 Task: Add an event  with title  Lunch and Learn Session, date '2023/10/19' & Select Event type as  Collective. Add location for the event as  321 Via del Corso, Rome, Italy and add a description: A lunch and learn session is a unique professional development opportunity where employees gather during their lunch break to learn and engage in educational activities. It combines the convenience of a mealtime with valuable learning experiences, creating a relaxed and interactive environment for knowledge sharing and skill enhancement._x000D_
_x000D_
Create an event link  http-lunchandlearnsessioncom & Select the event color as  Violet. , logged in from the account softage.1@softage.netand send the event invitation to softage.2@softage.net and softage.3@softage.net
Action: Mouse moved to (932, 275)
Screenshot: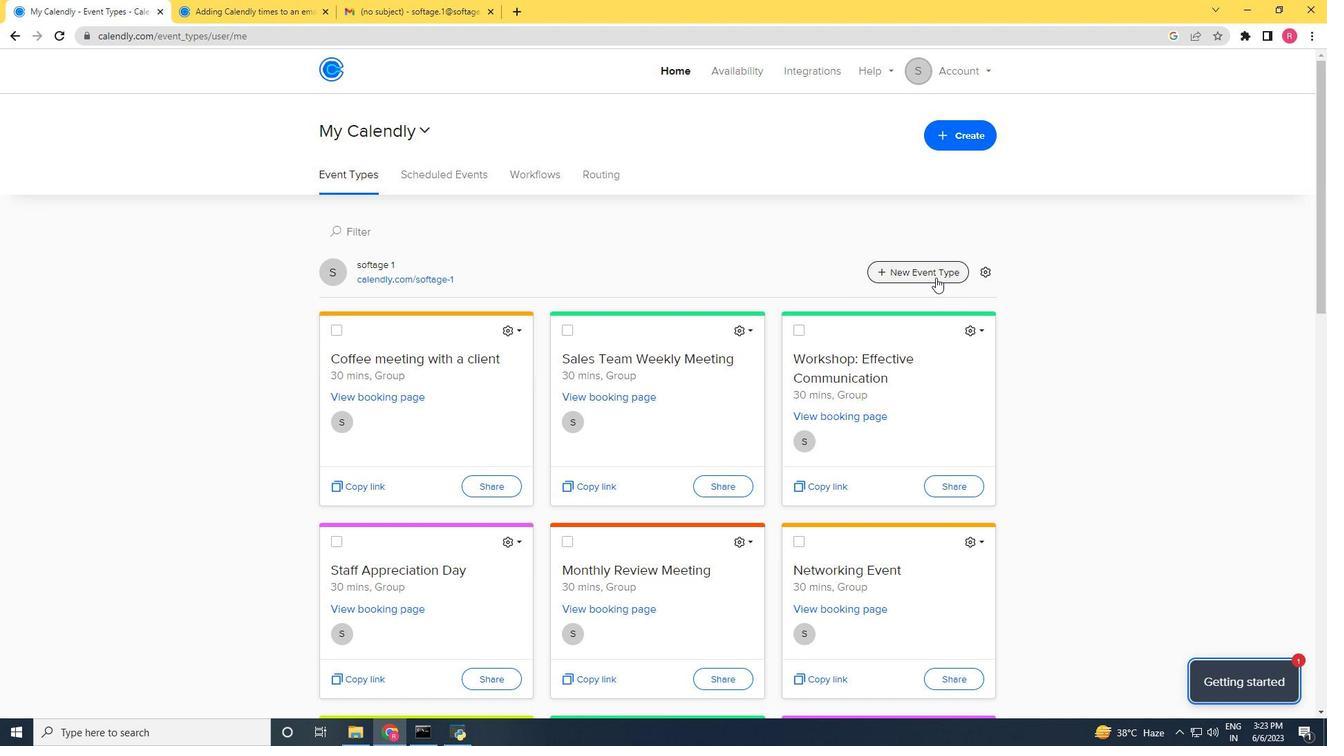 
Action: Mouse pressed left at (932, 275)
Screenshot: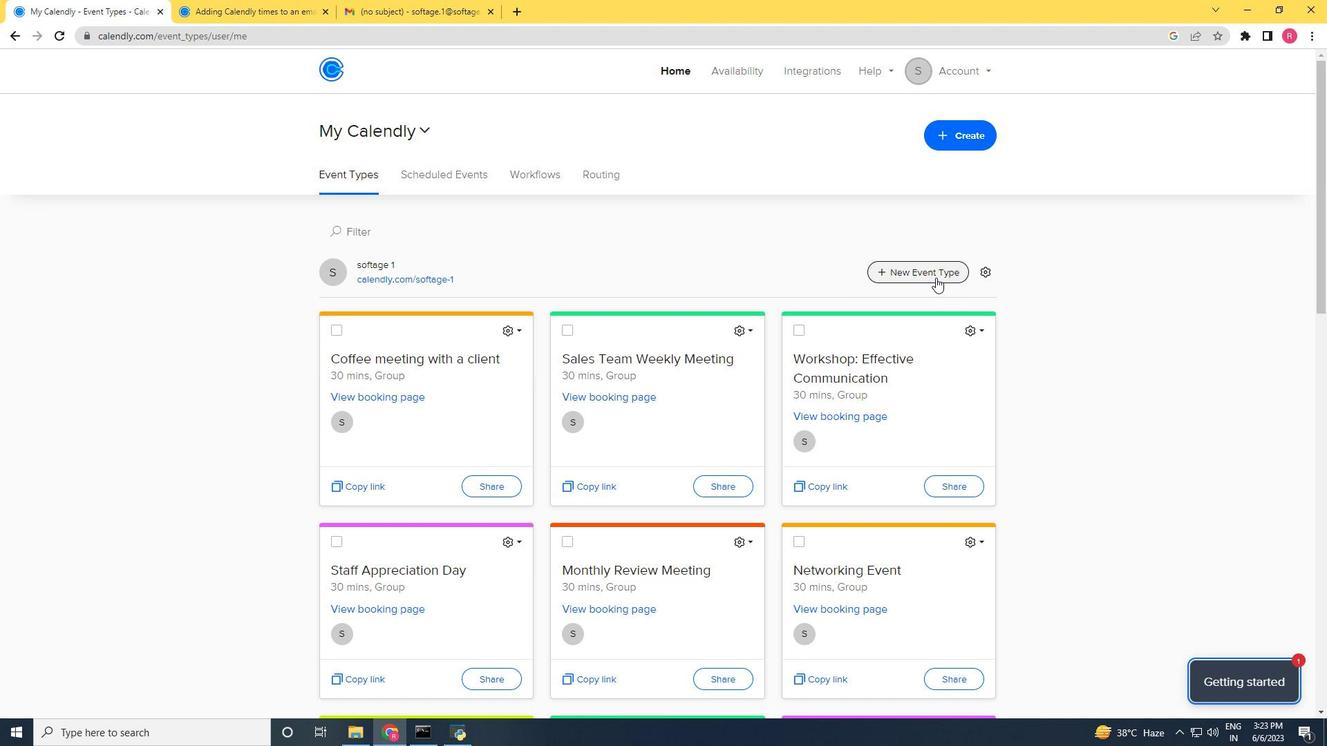 
Action: Mouse moved to (625, 380)
Screenshot: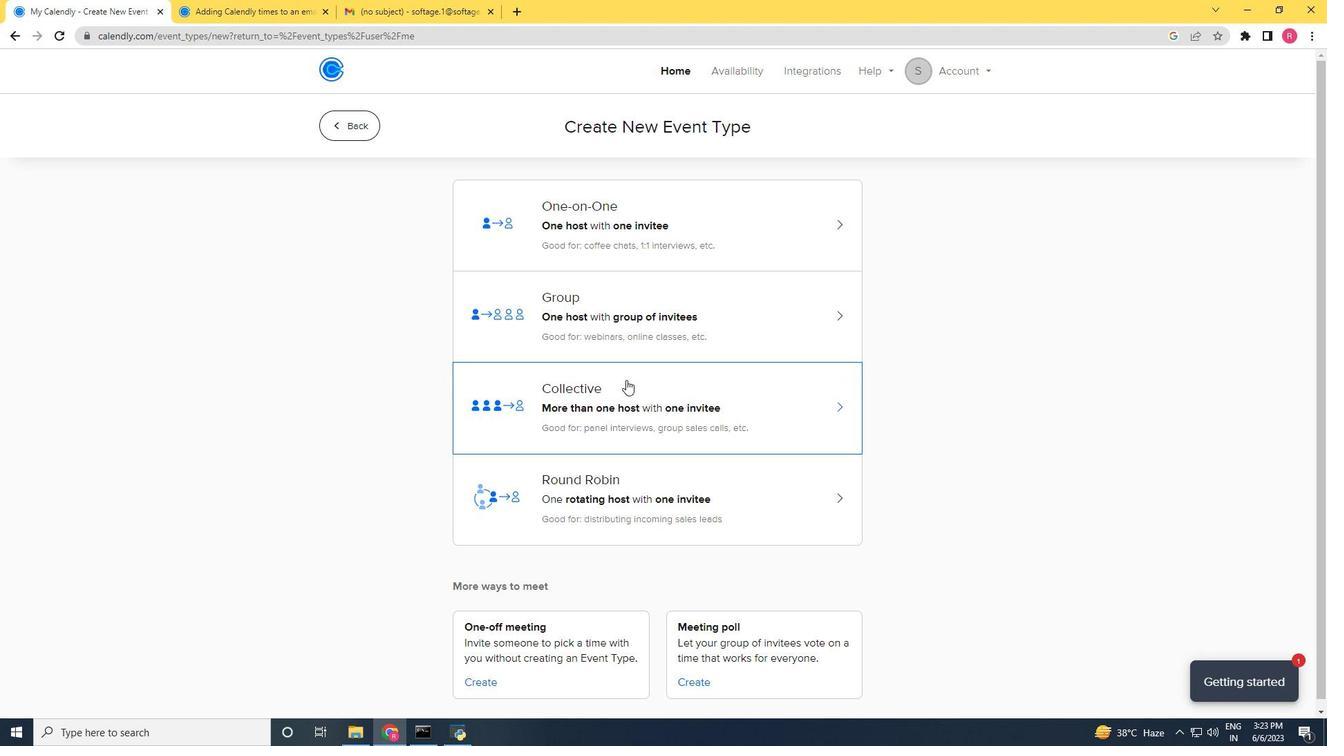 
Action: Mouse pressed left at (625, 380)
Screenshot: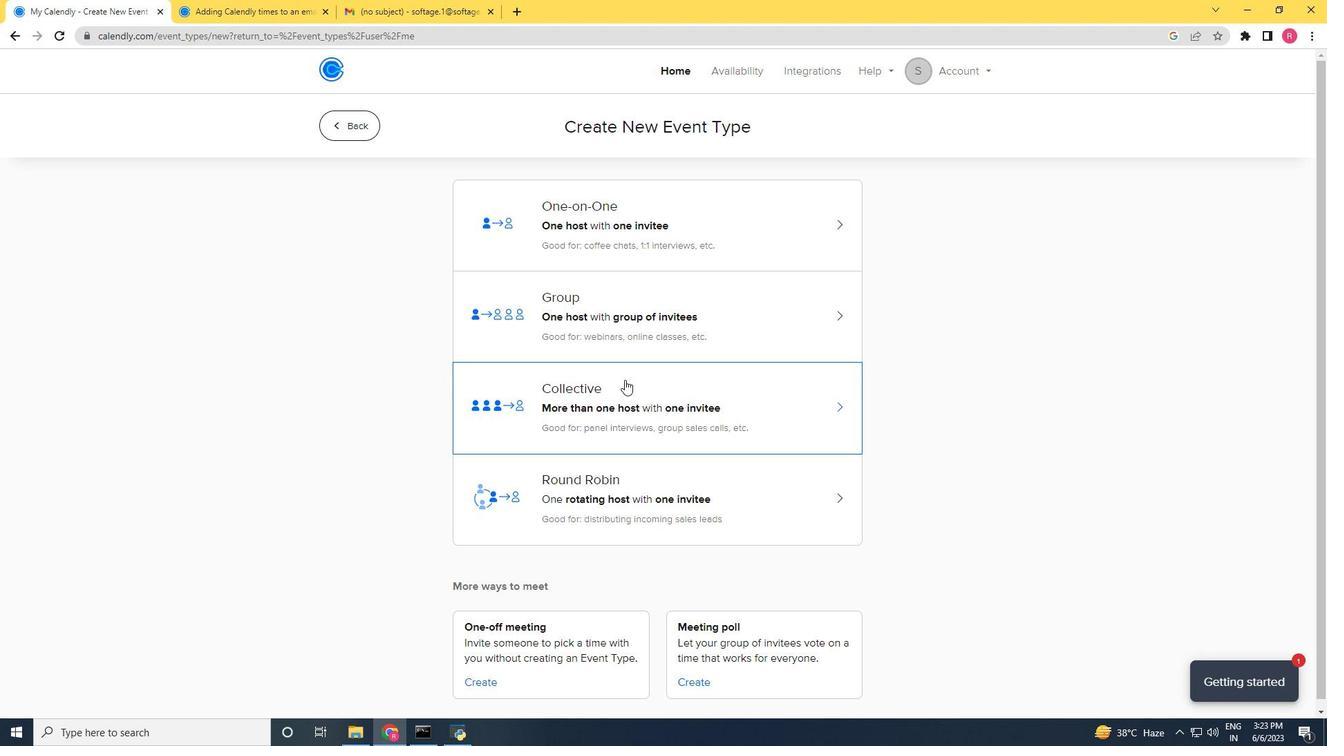 
Action: Mouse moved to (817, 300)
Screenshot: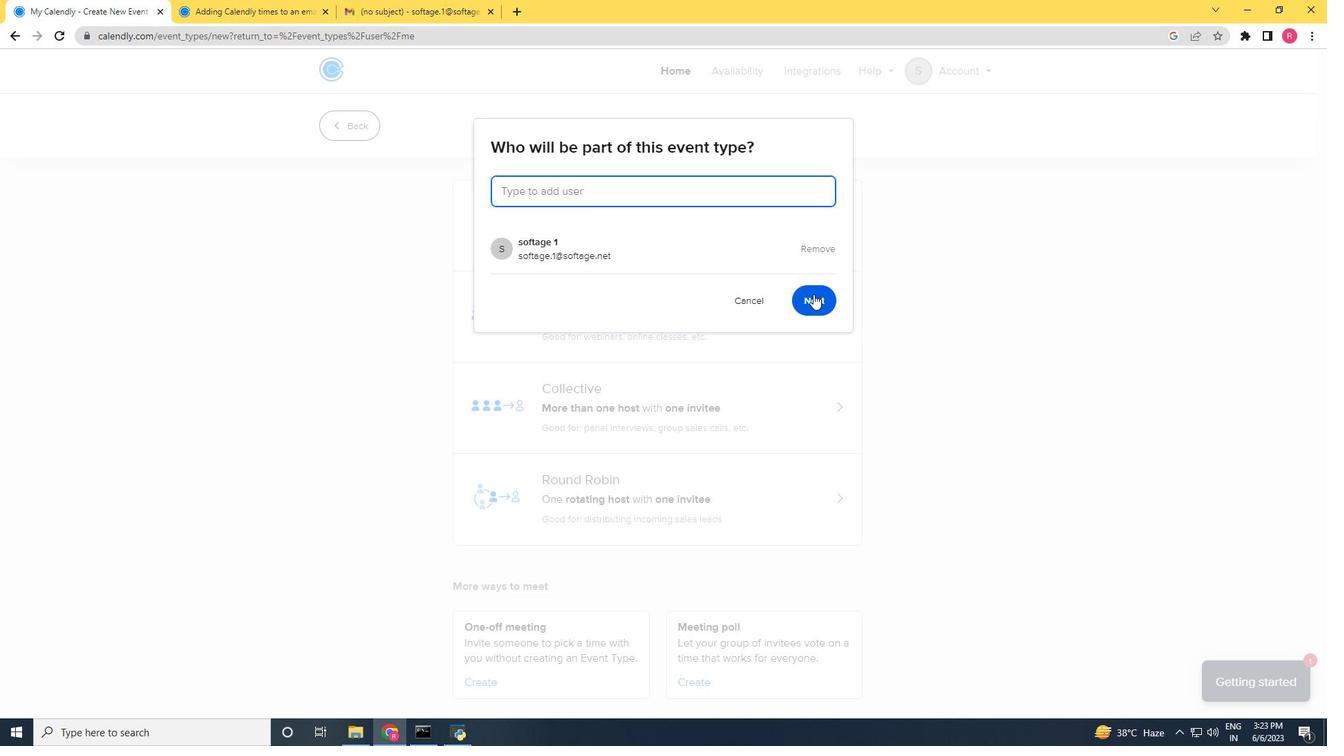 
Action: Mouse pressed left at (814, 295)
Screenshot: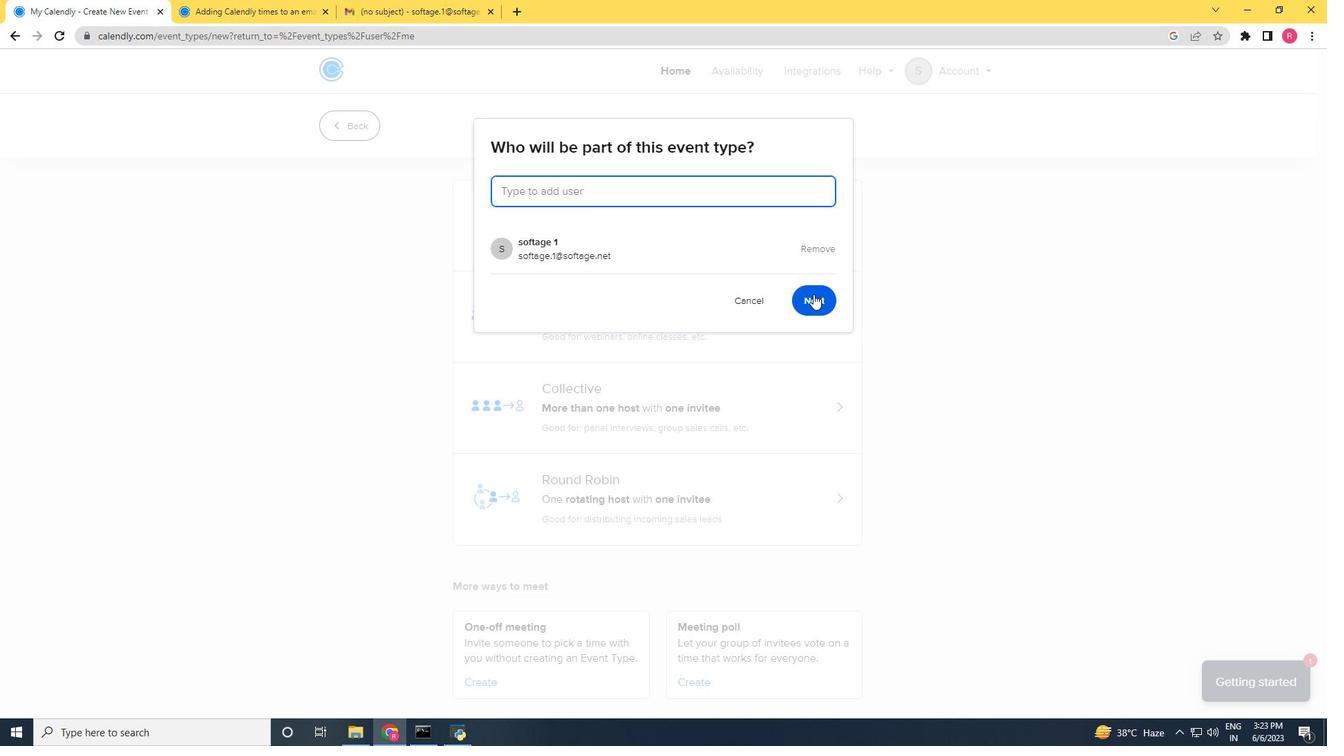 
Action: Mouse moved to (583, 327)
Screenshot: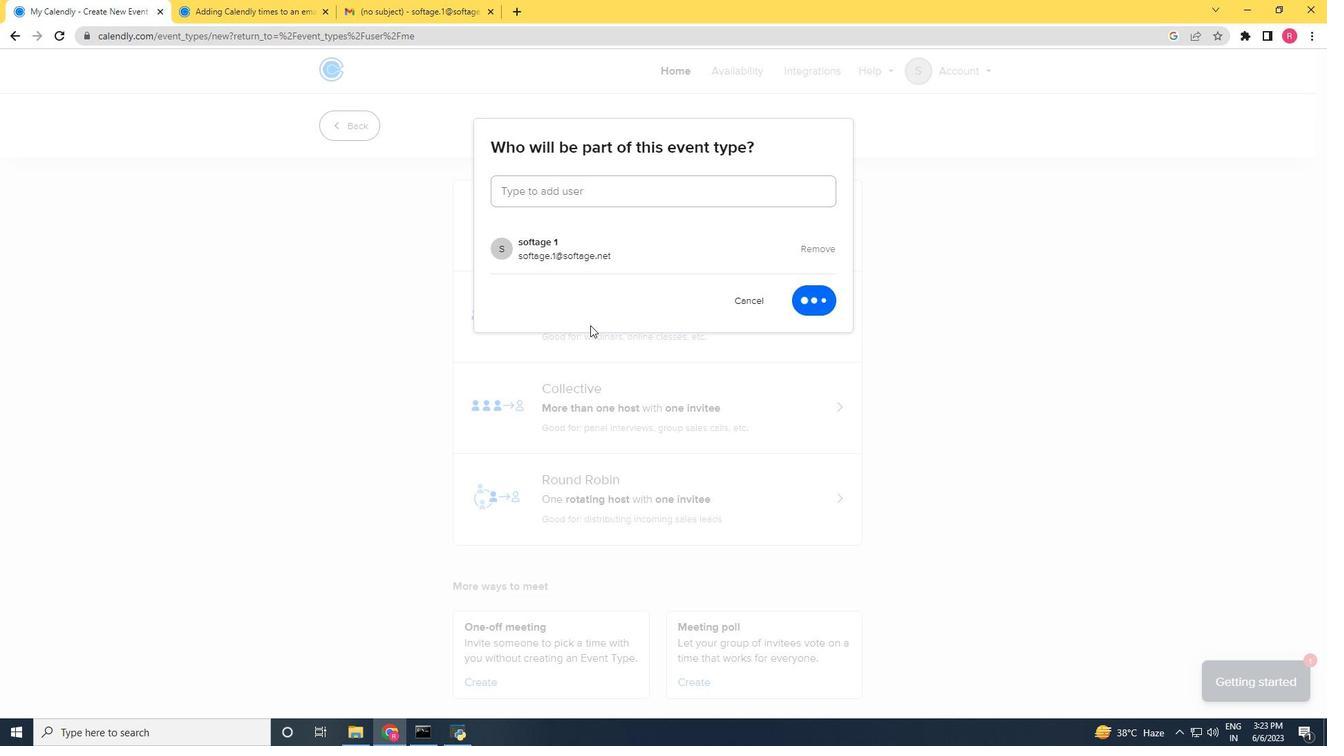 
Action: Mouse pressed left at (583, 327)
Screenshot: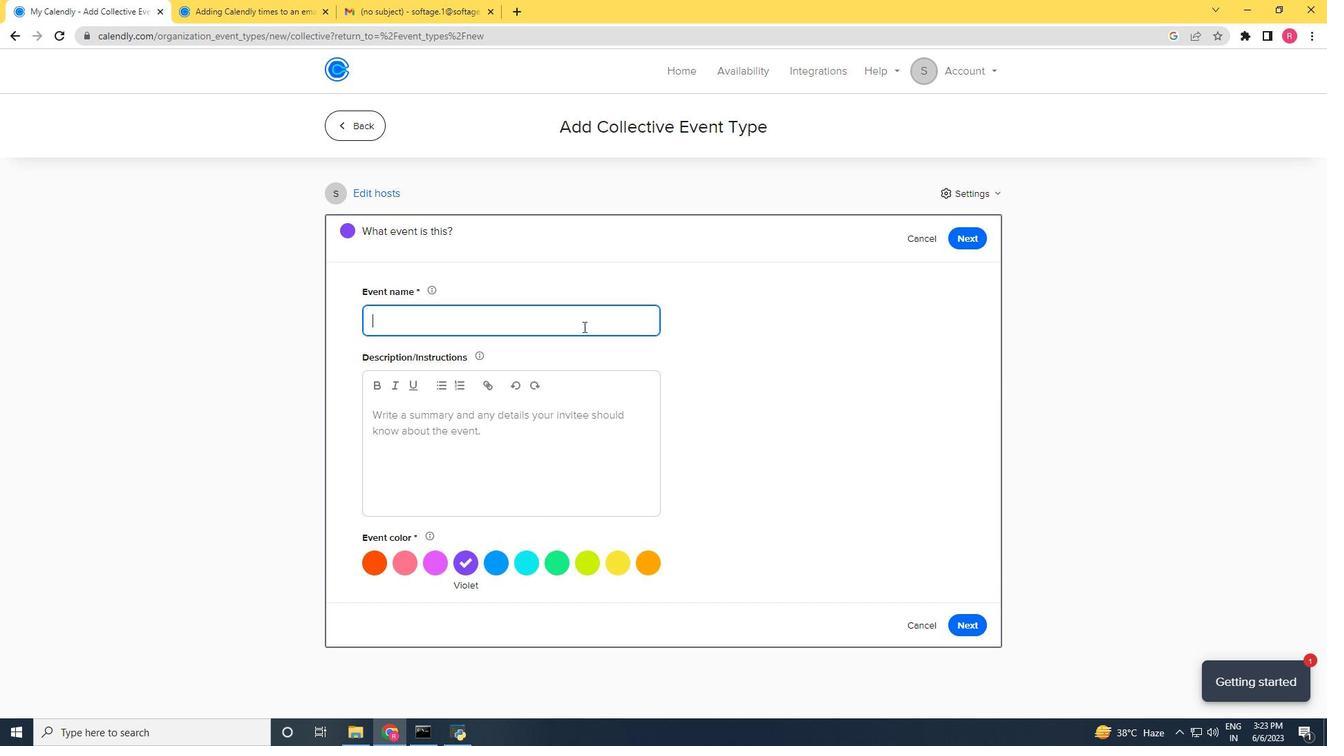 
Action: Key pressed <Key.shift>Lunch<Key.space>and<Key.space><Key.space><Key.shift>K<Key.backspace><Key.shift>Learn<Key.space><Key.shift>Session<Key.space>
Screenshot: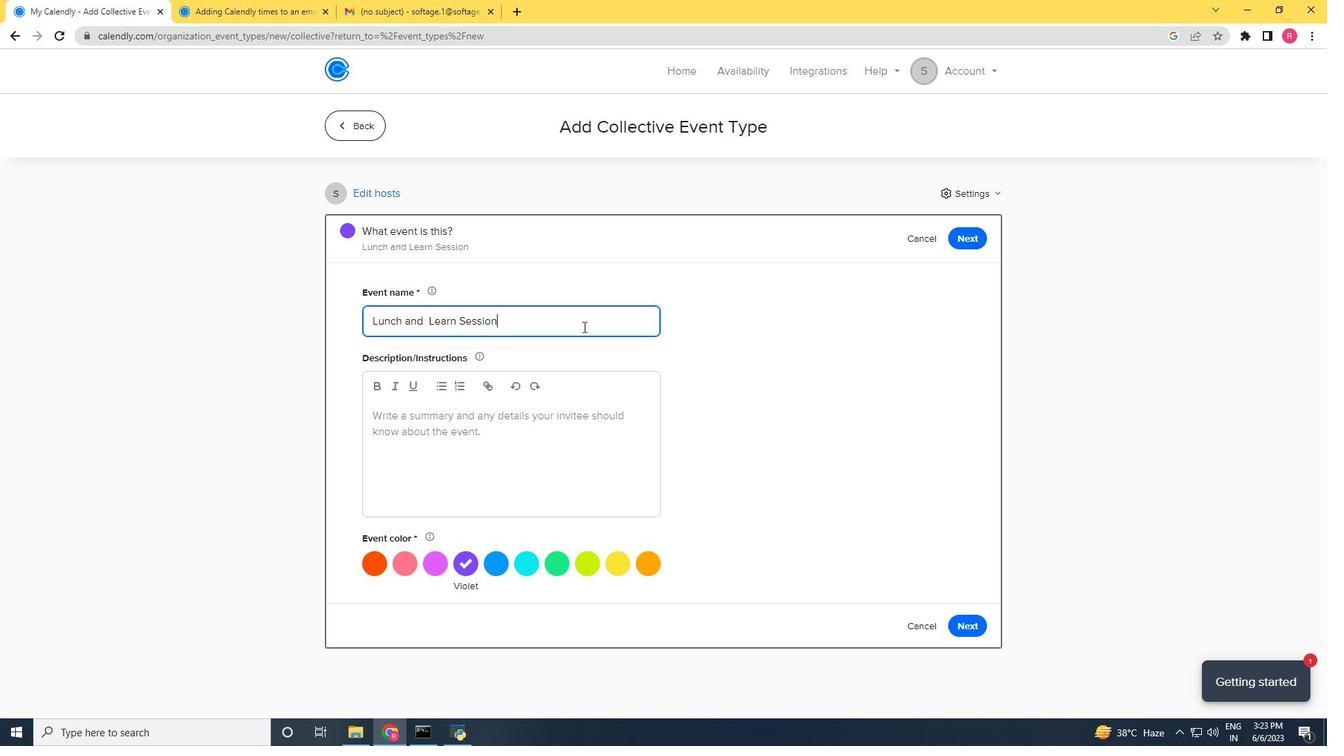 
Action: Mouse moved to (460, 468)
Screenshot: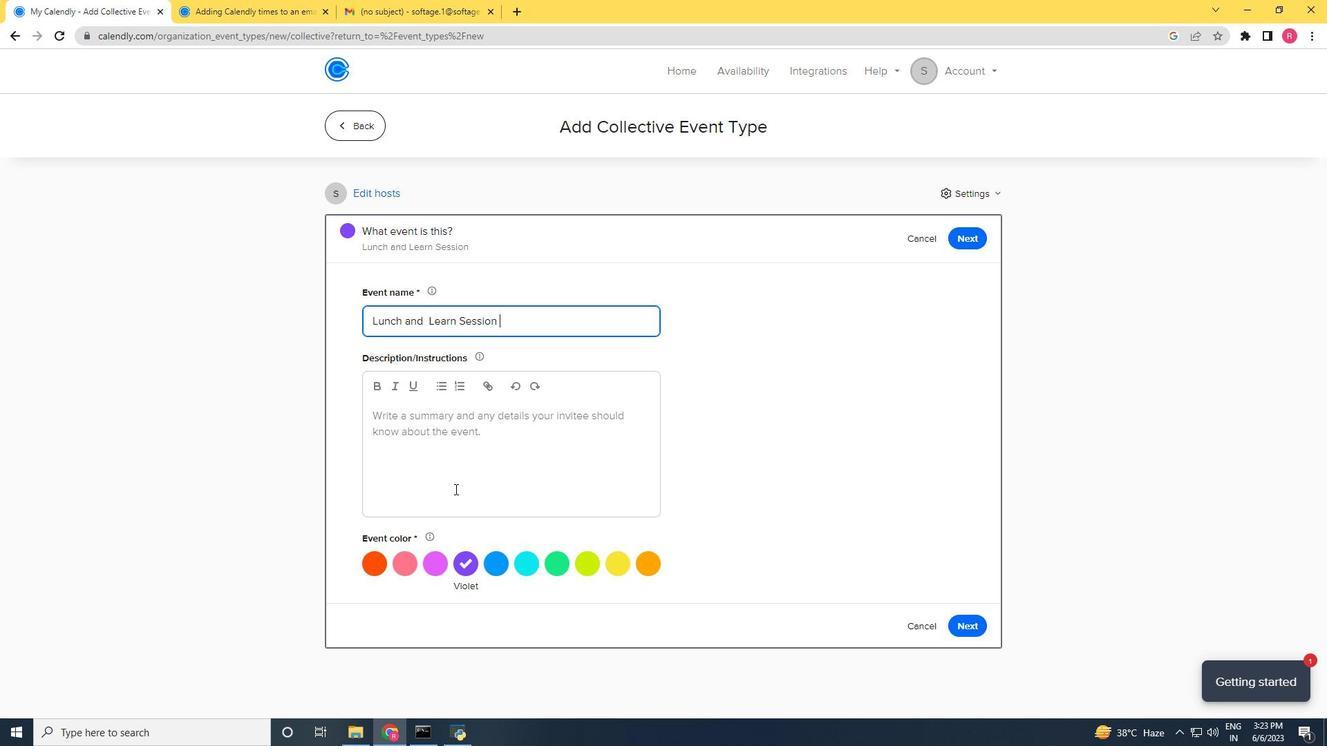 
Action: Mouse pressed left at (460, 468)
Screenshot: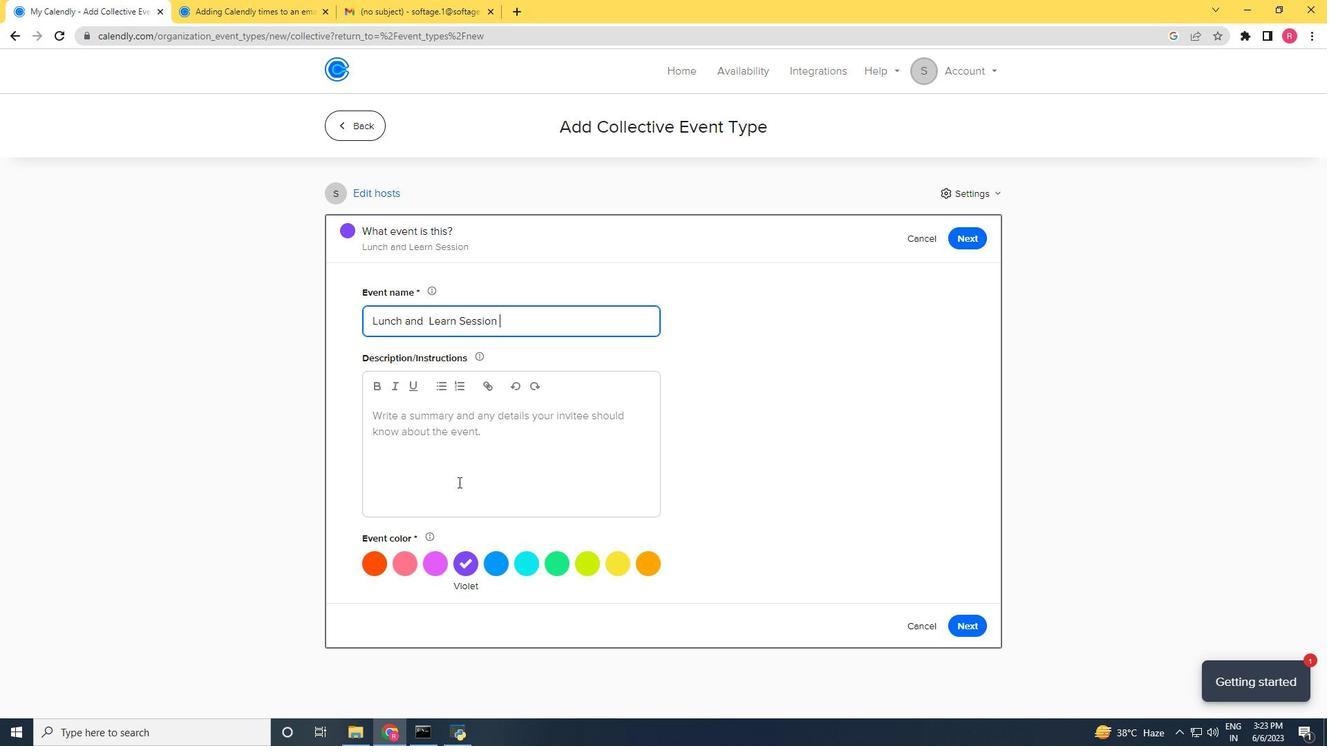 
Action: Mouse moved to (458, 466)
Screenshot: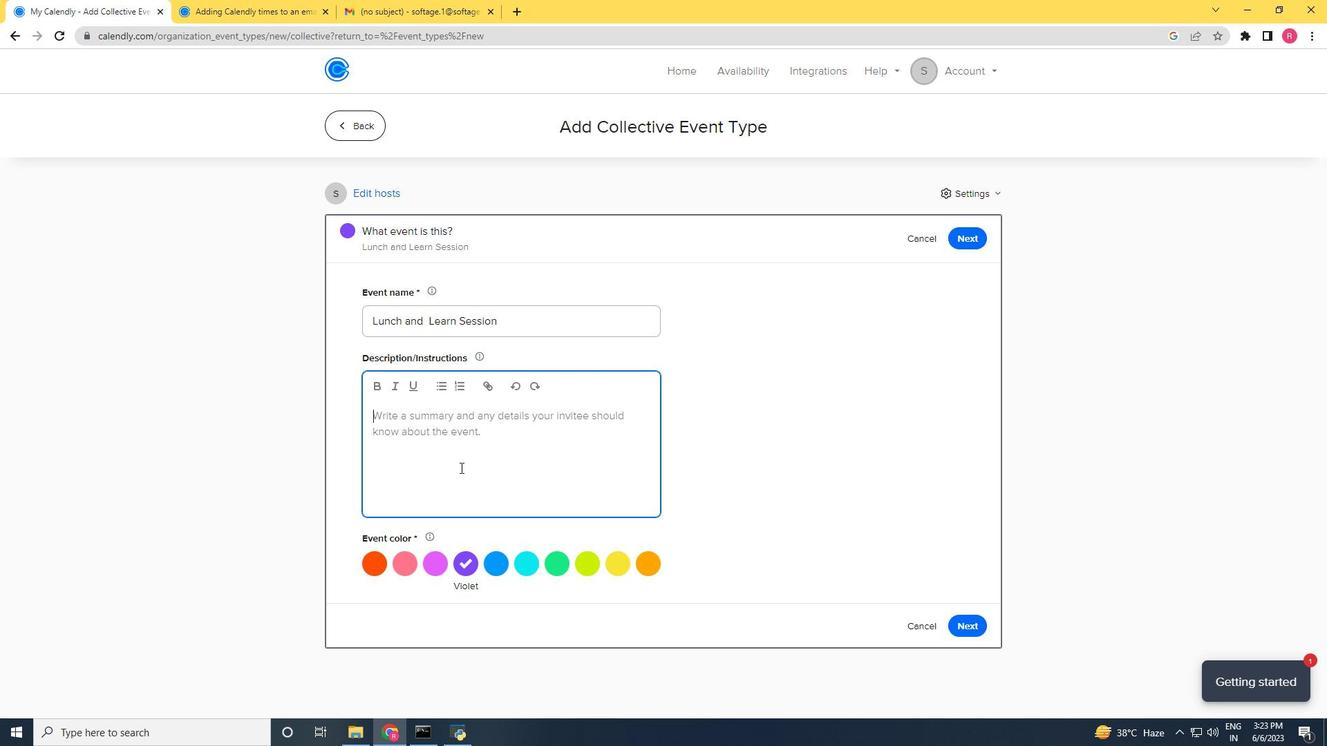 
Action: Key pressed <Key.shift>A<Key.space>li<Key.backspace>
Screenshot: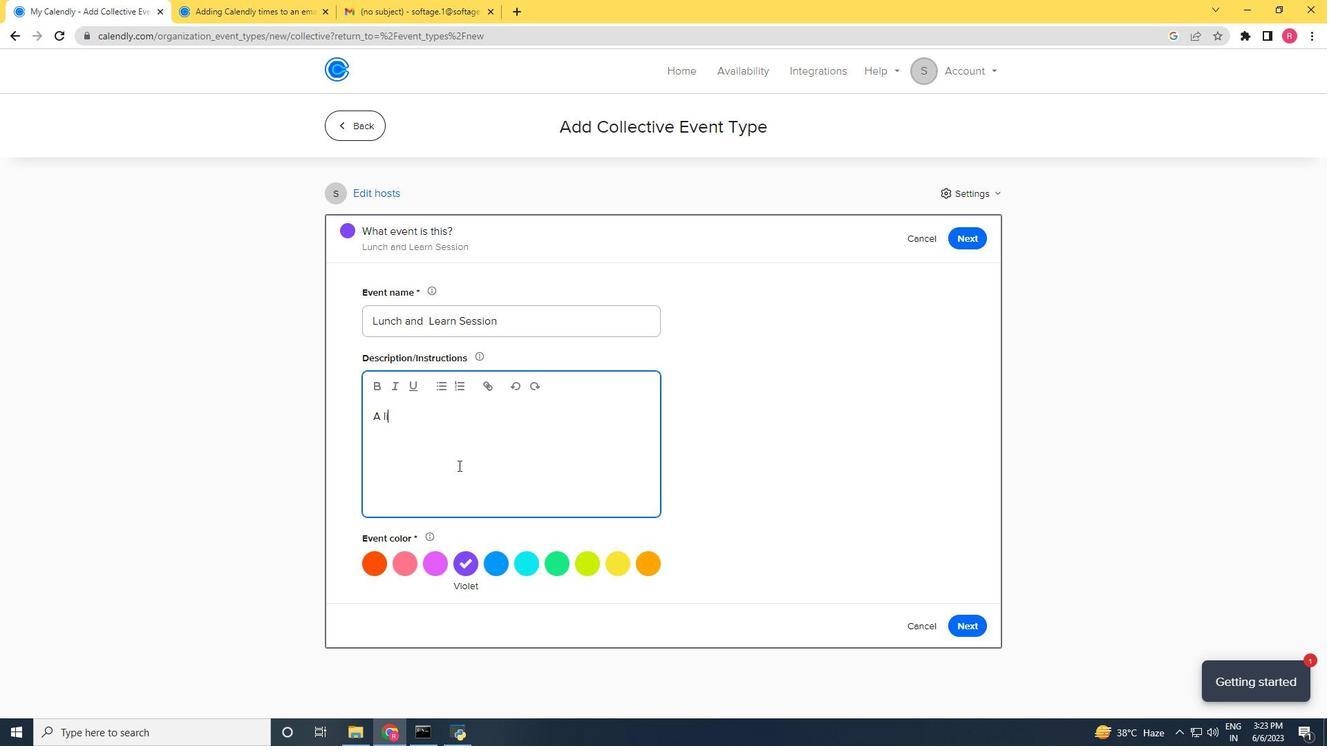 
Action: Mouse moved to (458, 466)
Screenshot: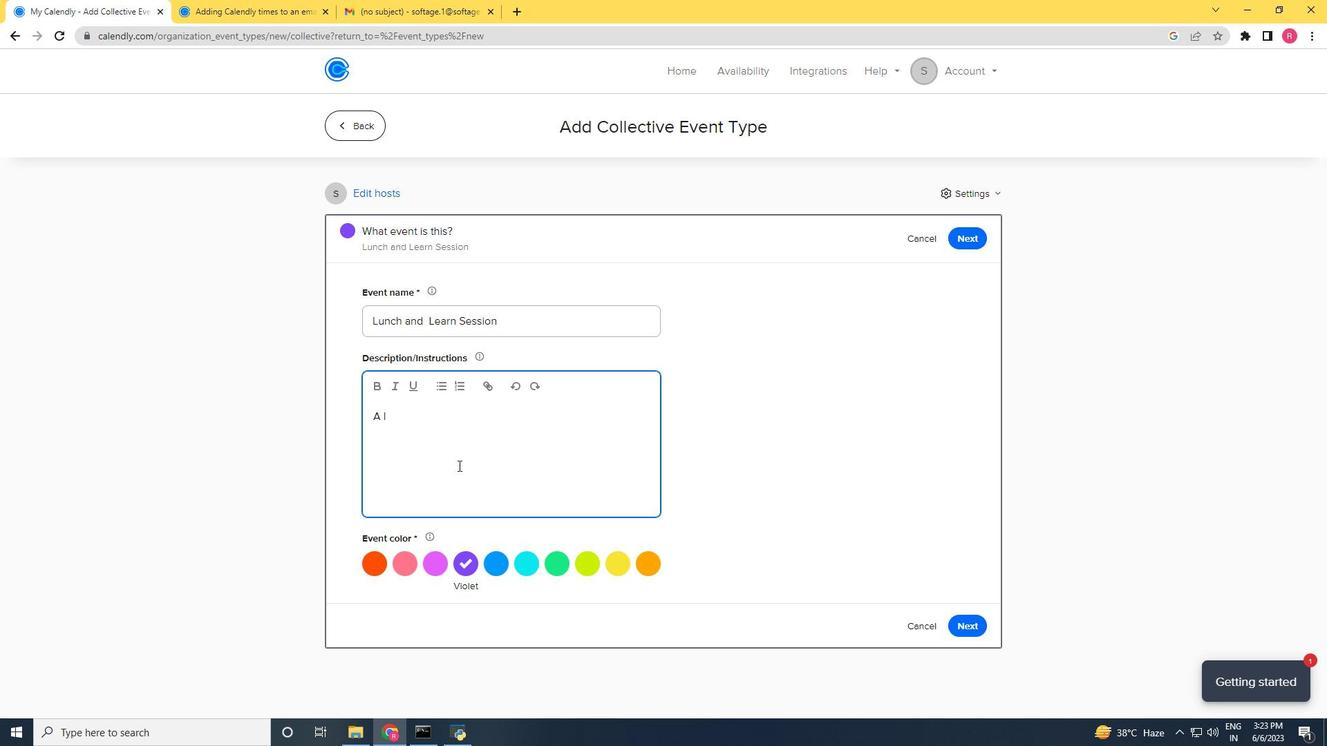 
Action: Key pressed unch<Key.space>and<Key.space>learn<Key.space>sessionn<Key.space><Key.backspace><Key.backspace><Key.space>is<Key.space>a<Key.space>un<Key.backspace>nique<Key.space>professional<Key.space>development<Key.space>opporunity<Key.space>whre<Key.space><Key.backspace><Key.backspace><Key.backspace>ere<Key.space><Key.left><Key.left><Key.left><Key.left><Key.left><Key.left><Key.left><Key.left><Key.left><Key.left><Key.left><Key.left><Key.left><Key.right>t<Key.right><Key.right><Key.right><Key.right><Key.right><Key.right><Key.right><Key.right><Key.right><Key.right><Key.right><Key.right><Key.right>employees<Key.space>gathew<Key.backspace>r<Key.space>during<Key.space>their<Key.space>lunch<Key.space>break<Key.space>to<Key.space>lear<Key.space><Key.space><Key.backspace><Key.backspace>n<Key.space>and<Key.space>engage<Key.space>o<Key.backspace>in<Key.space>educational<Key.space>activities.<Key.space><Key.shift>It<Key.space>combines<Key.space>the<Key.space>experiences,<Key.space>creating<Key.space>a<Key.space>relaxed<Key.space>and<Key.space>interactive<Key.space>environments<Key.space>for<Key.space>knowledge<Key.space><Key.space>shareimg<Key.space><Key.backspace><Key.backspace><Key.backspace>m<Key.backspace>ng<Key.space><Key.backspace><Key.backspace><Key.backspace>ng<Key.space><Key.backspace><Key.backspace><Key.backspace><Key.backspace><Key.backspace><Key.backspace>ring<Key.space>and<Key.space>skill<Key.space>enhancement.
Screenshot: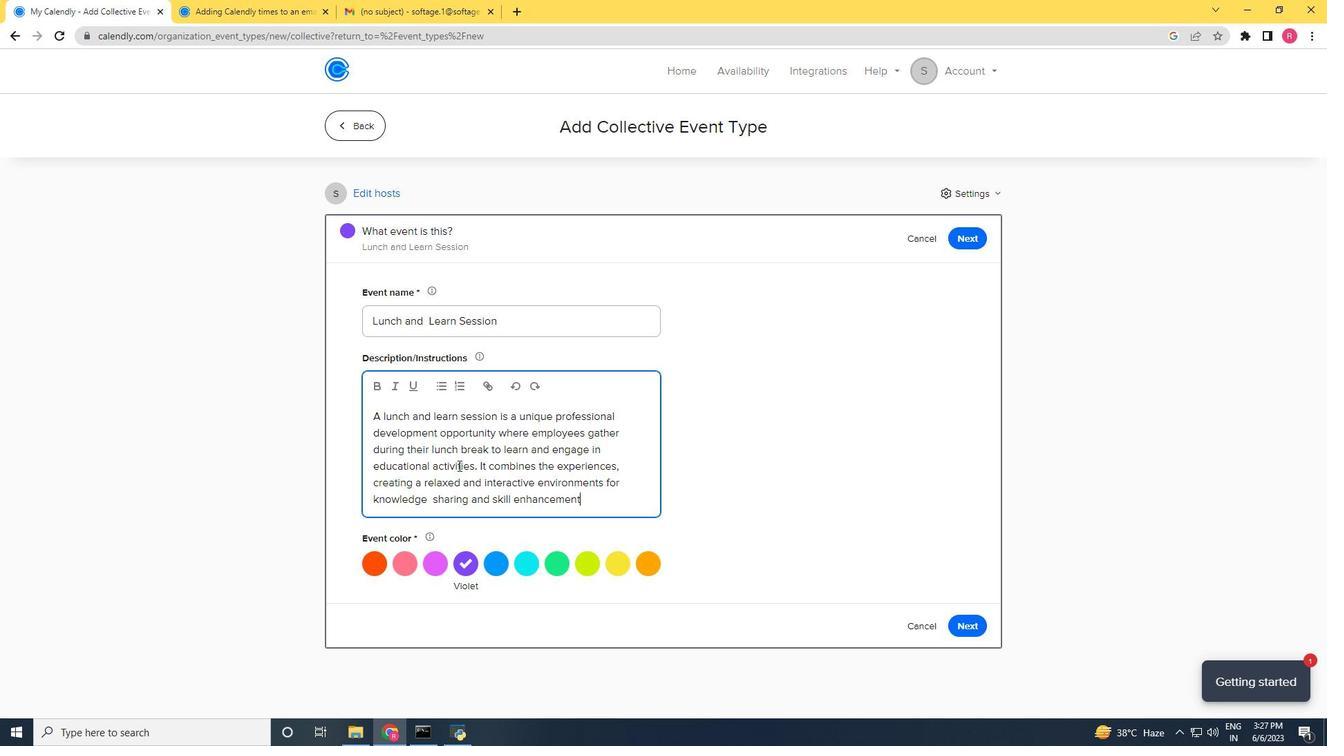 
Action: Mouse moved to (466, 564)
Screenshot: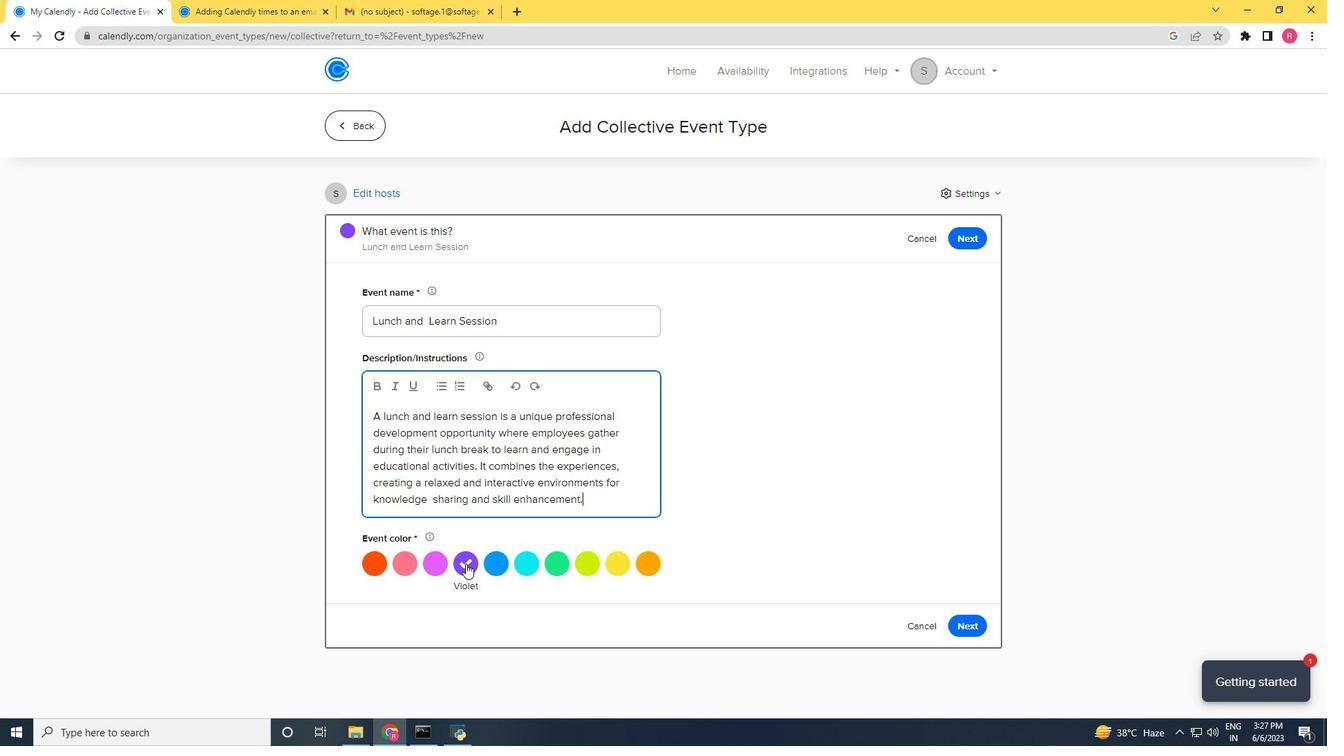 
Action: Mouse pressed left at (466, 564)
Screenshot: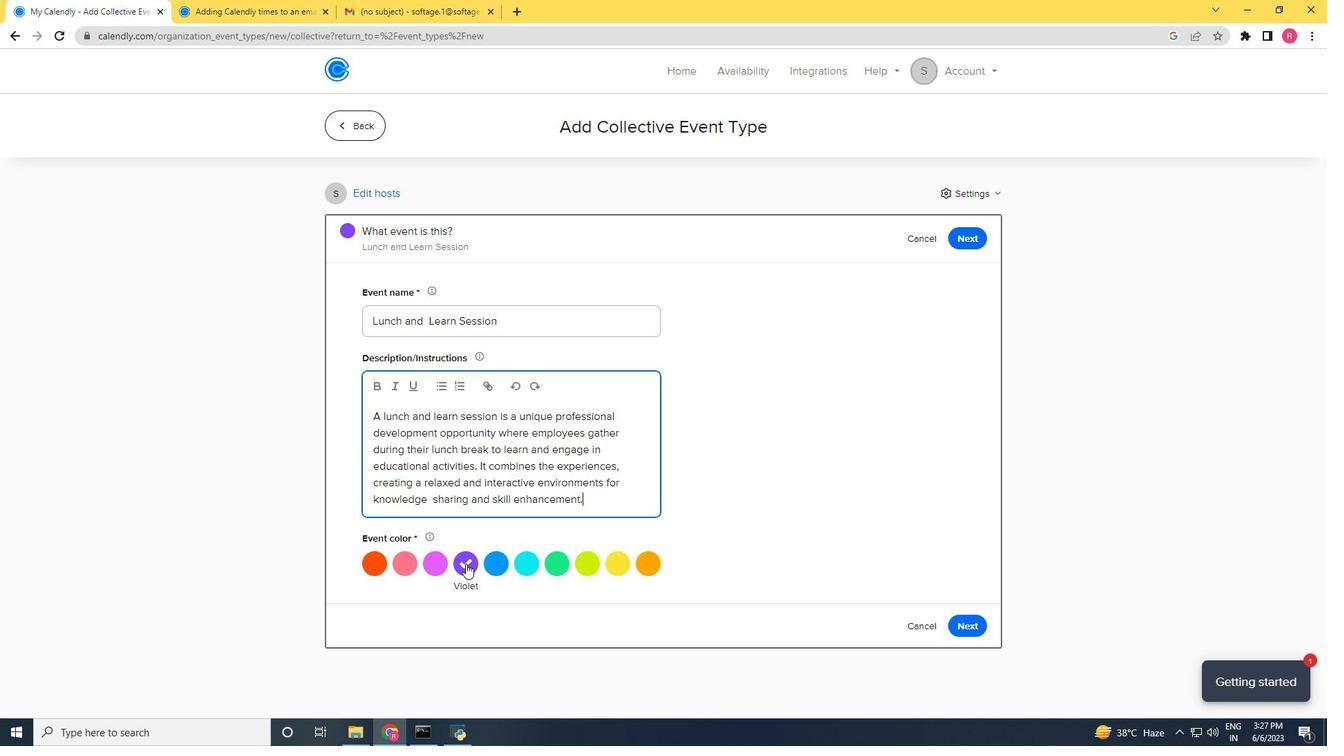
Action: Mouse moved to (967, 629)
Screenshot: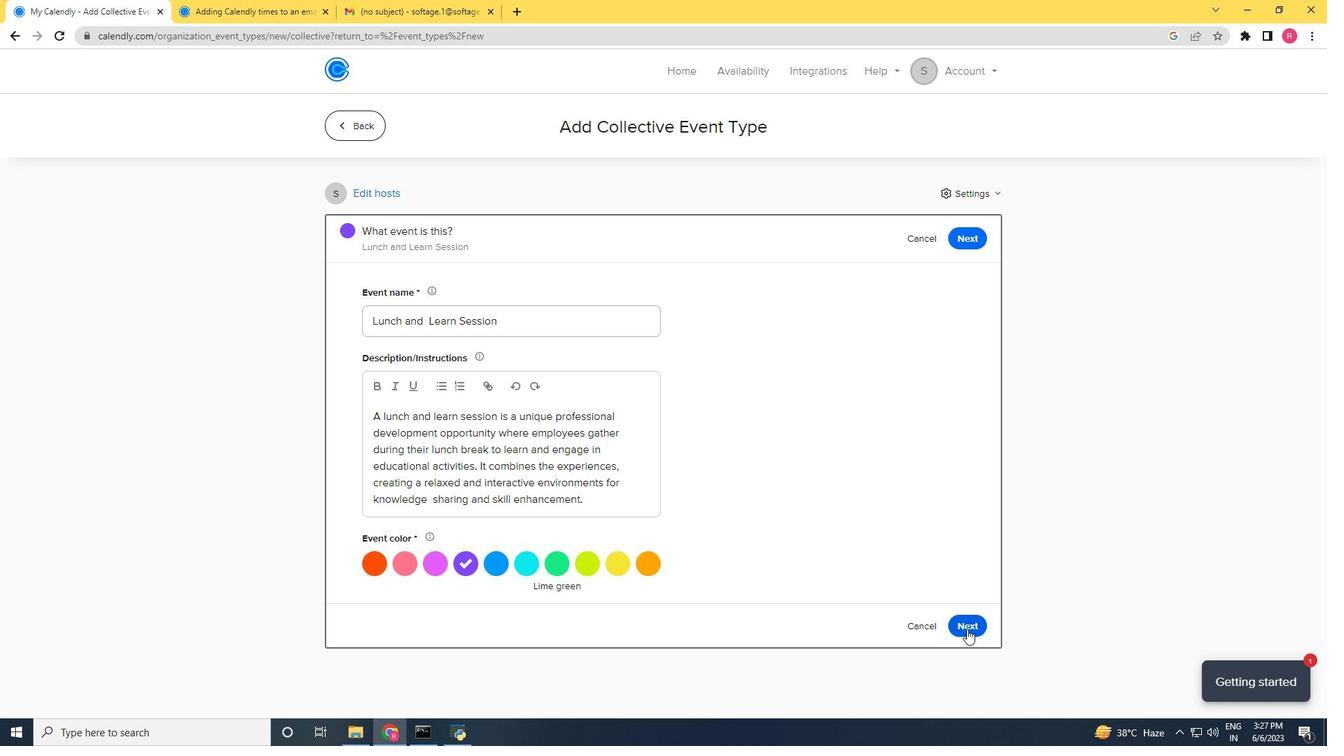 
Action: Mouse pressed left at (967, 629)
Screenshot: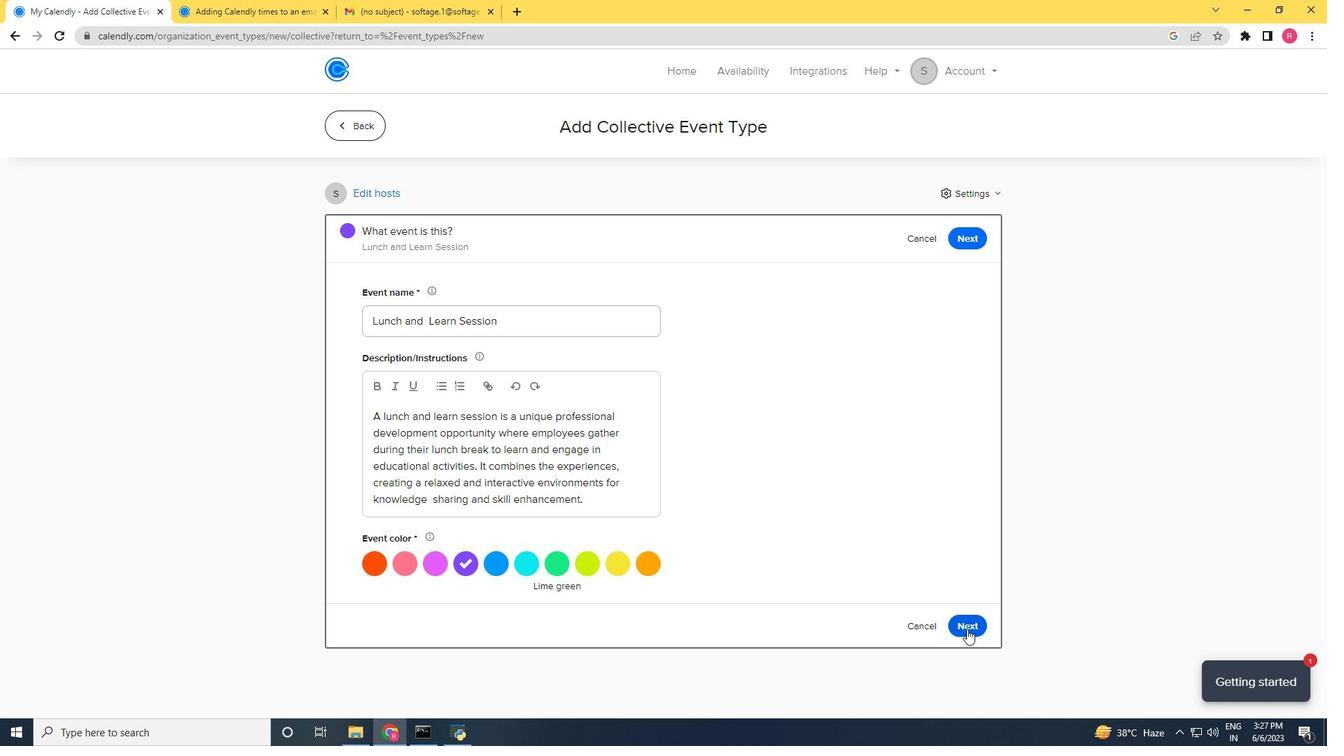
Action: Mouse moved to (961, 571)
Screenshot: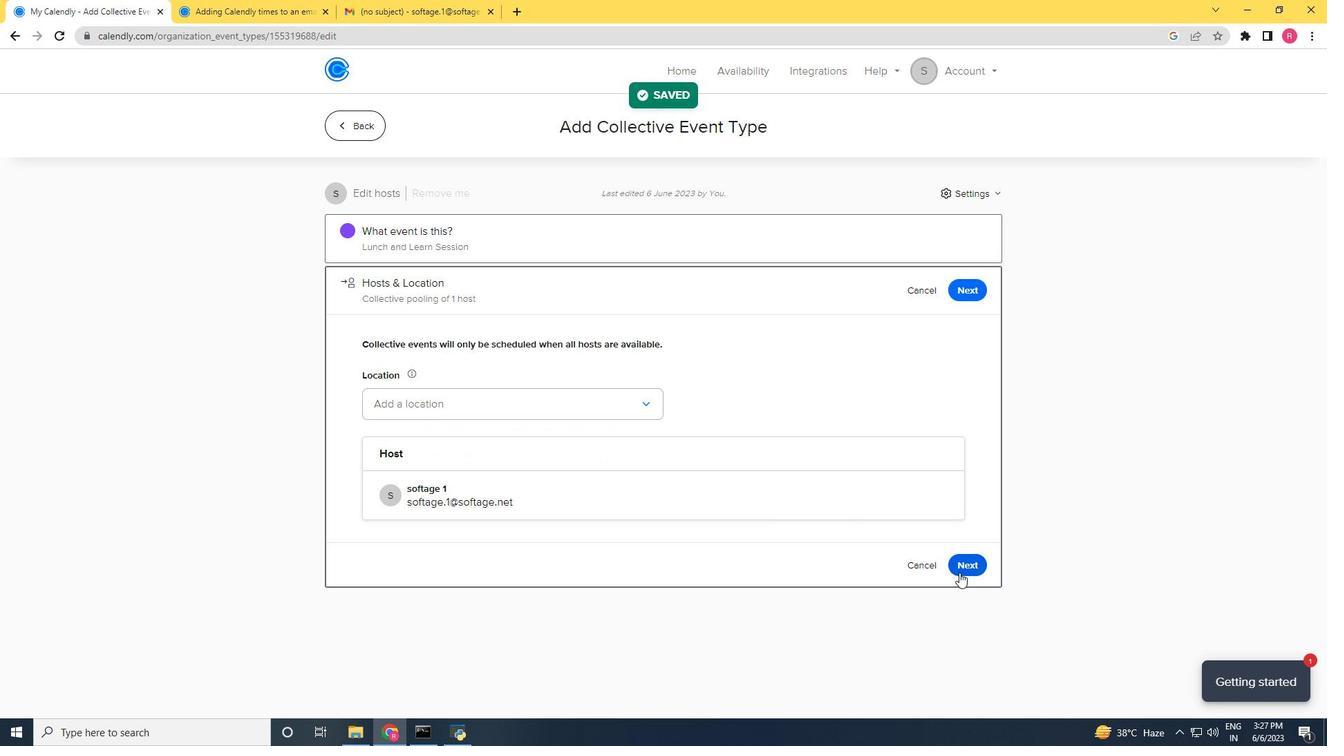 
Action: Mouse pressed left at (961, 571)
Screenshot: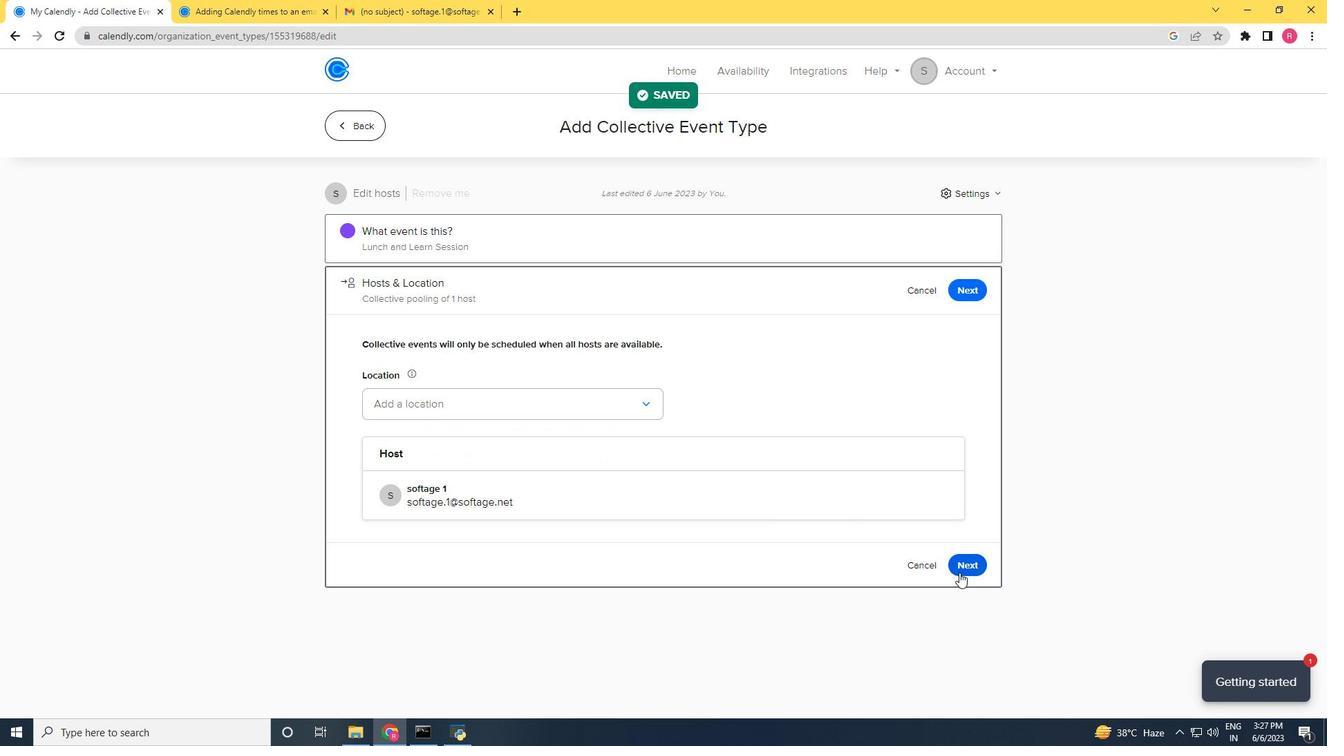 
Action: Mouse moved to (362, 493)
Screenshot: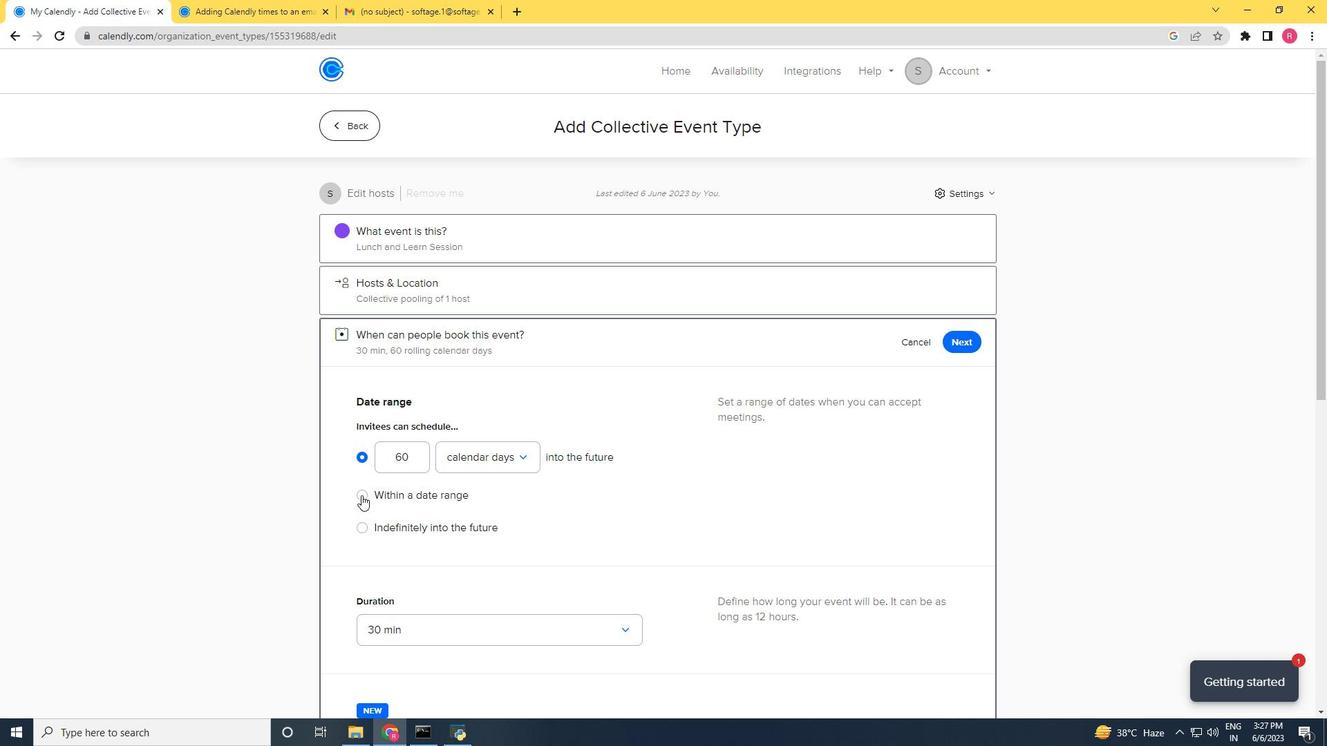 
Action: Mouse pressed left at (362, 493)
Screenshot: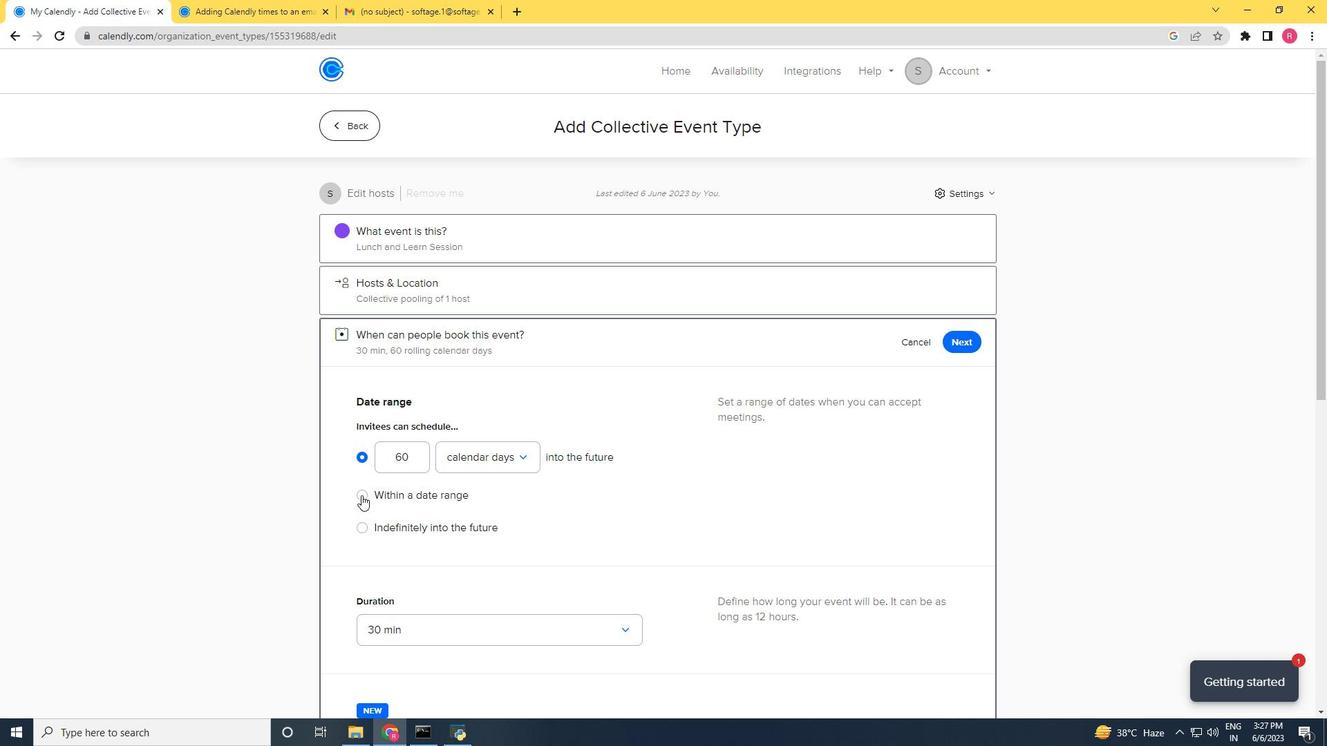 
Action: Mouse moved to (527, 497)
Screenshot: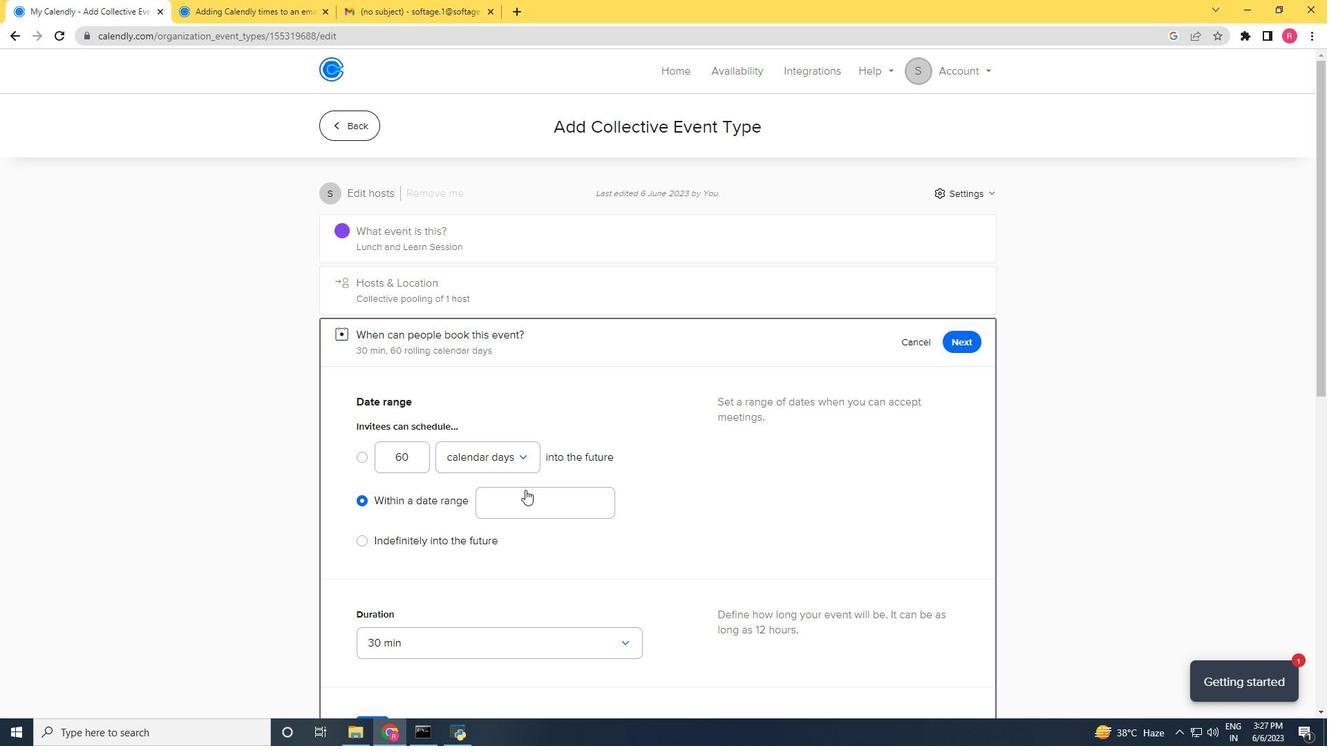 
Action: Mouse pressed left at (527, 497)
Screenshot: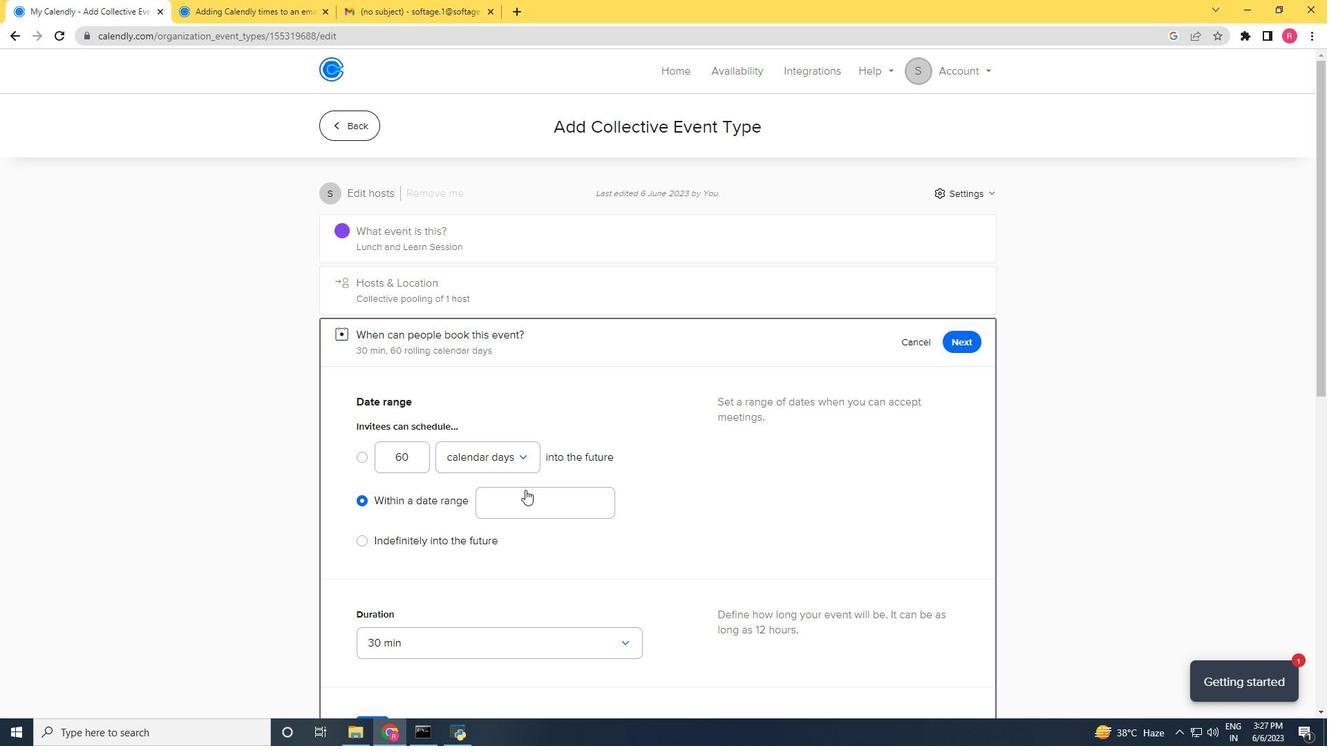 
Action: Mouse moved to (591, 255)
Screenshot: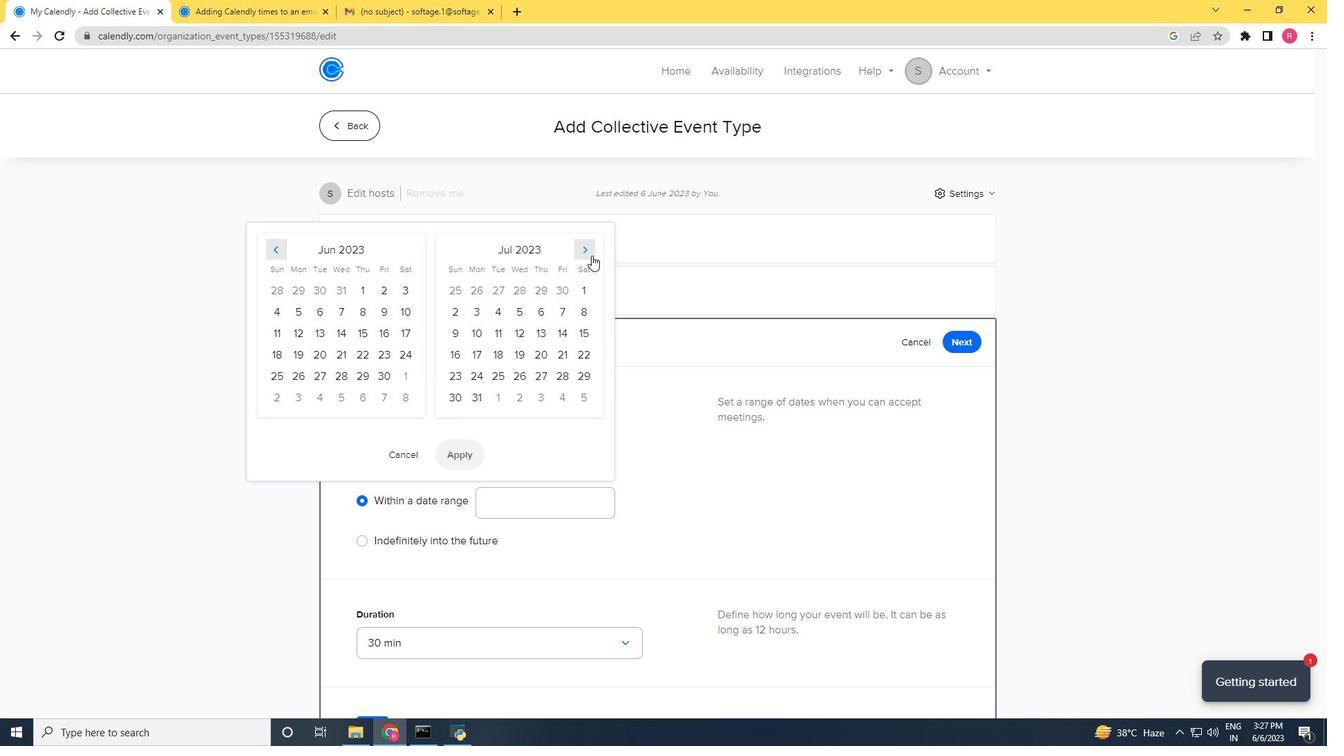 
Action: Mouse pressed left at (591, 255)
Screenshot: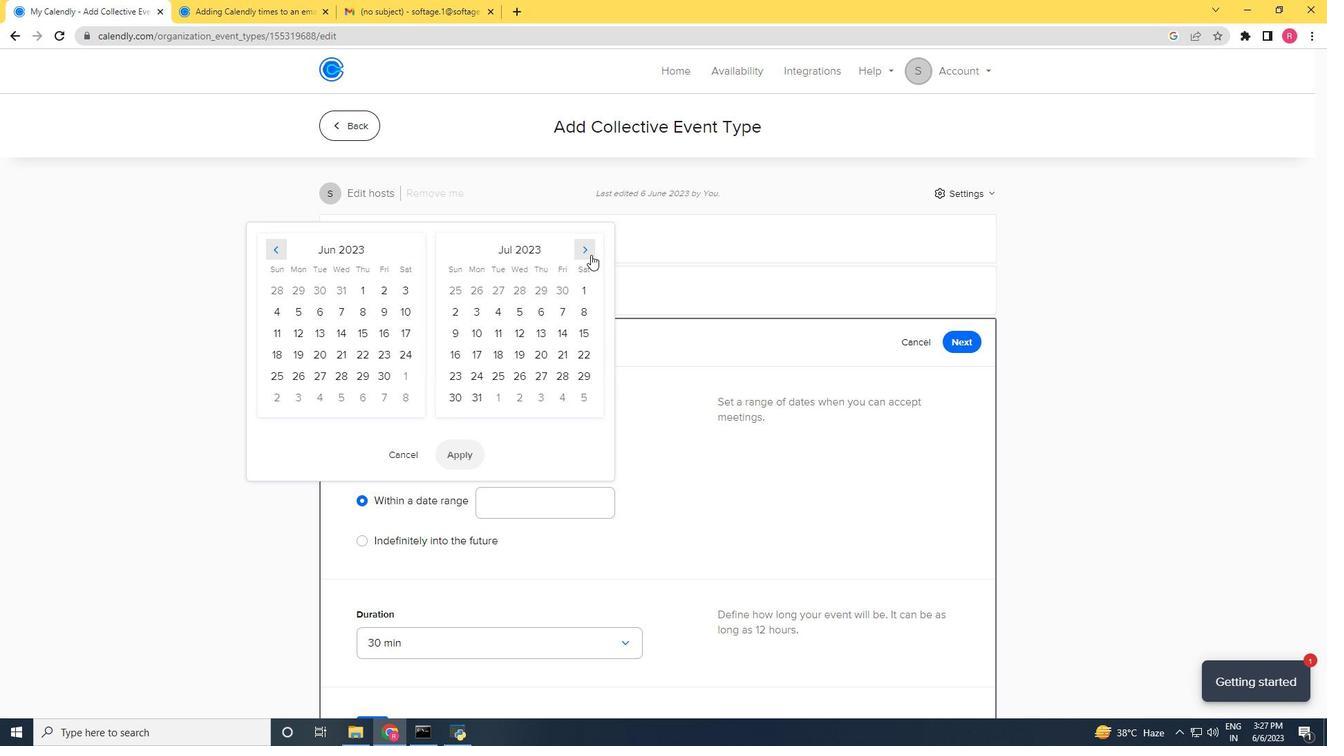 
Action: Mouse pressed left at (591, 255)
Screenshot: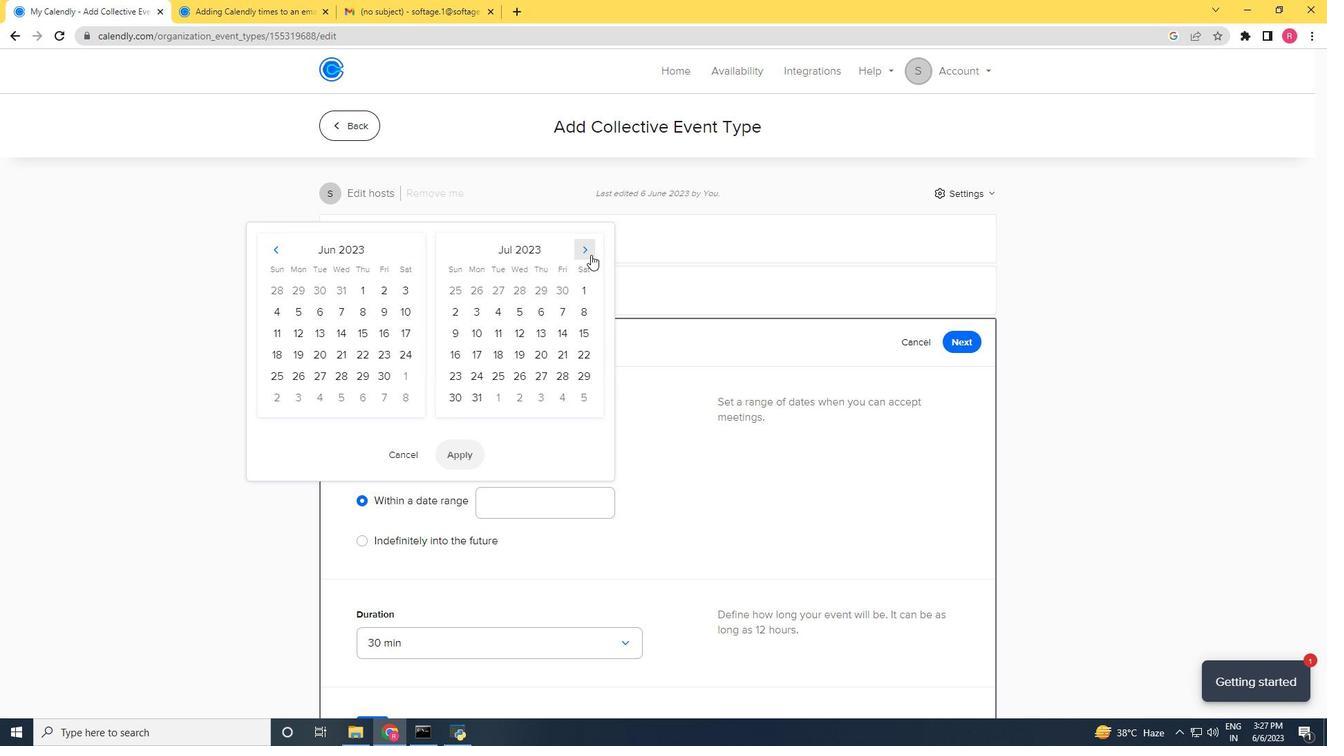 
Action: Mouse pressed left at (591, 255)
Screenshot: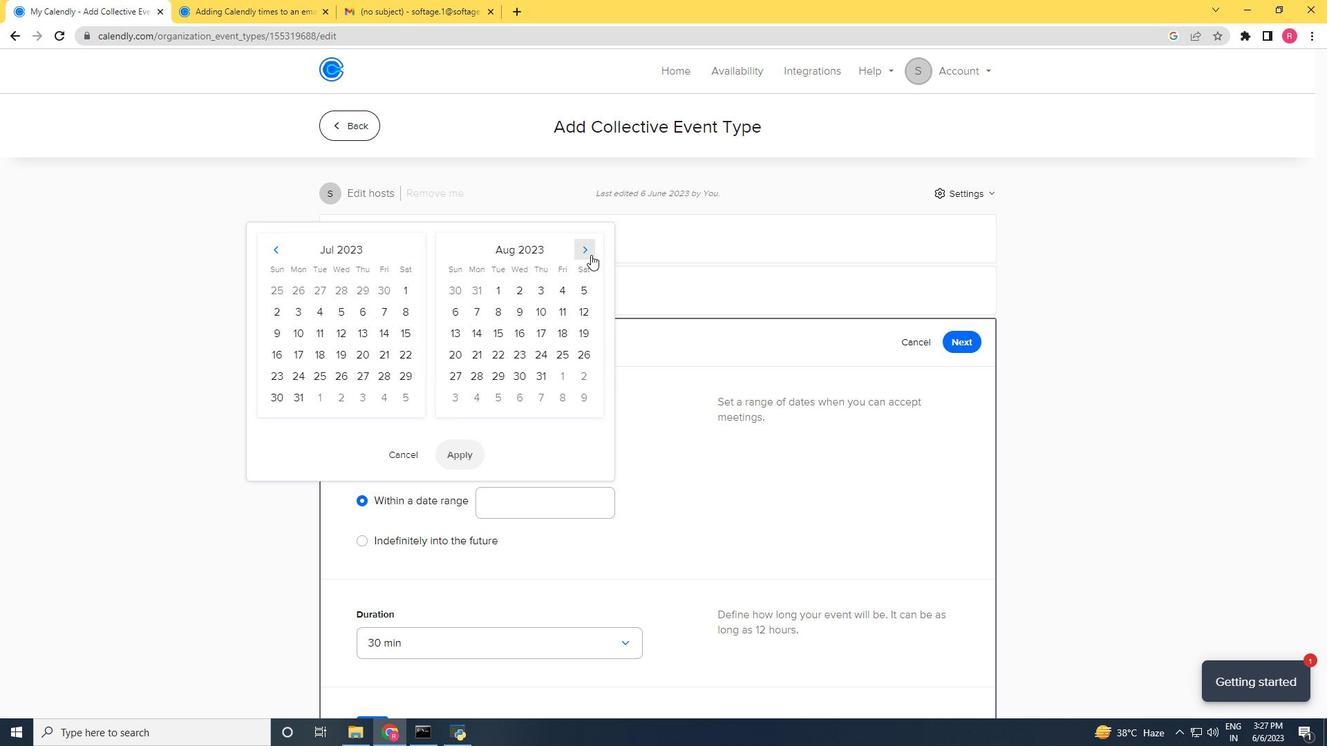 
Action: Mouse pressed left at (591, 255)
Screenshot: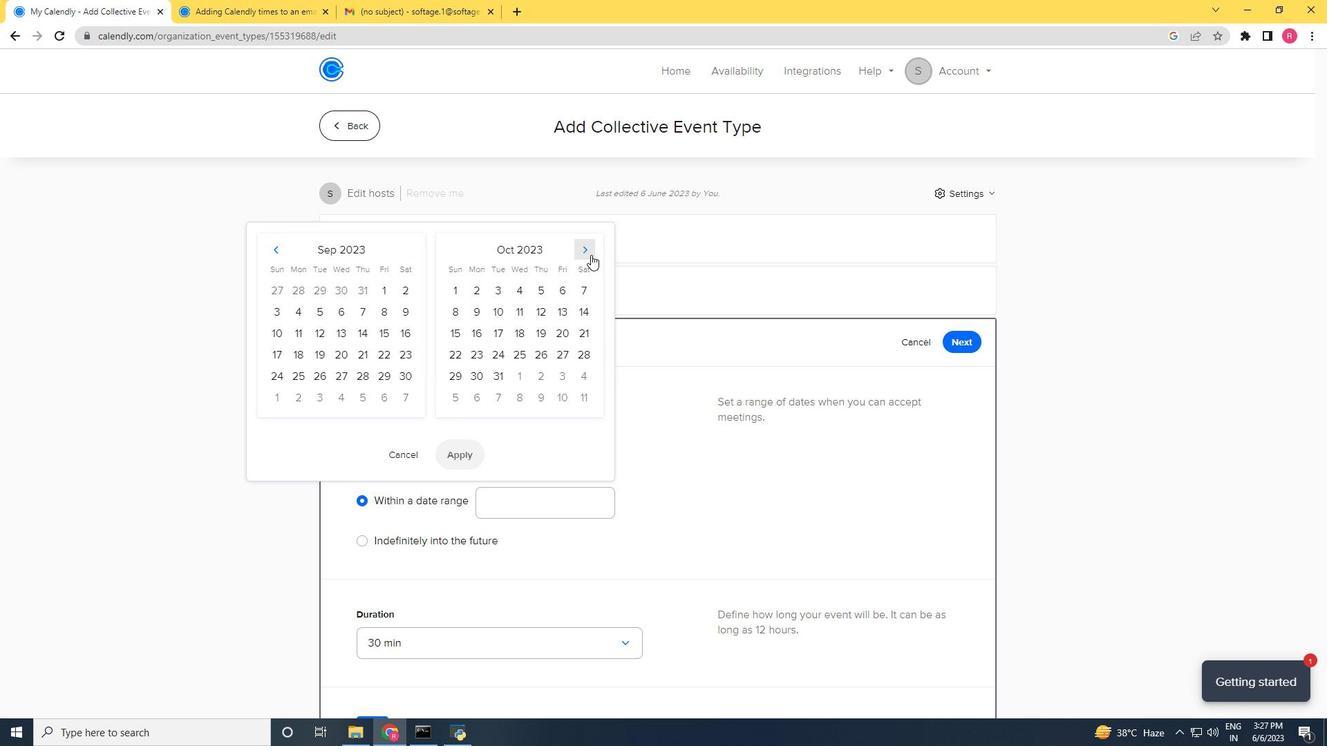 
Action: Mouse moved to (282, 254)
Screenshot: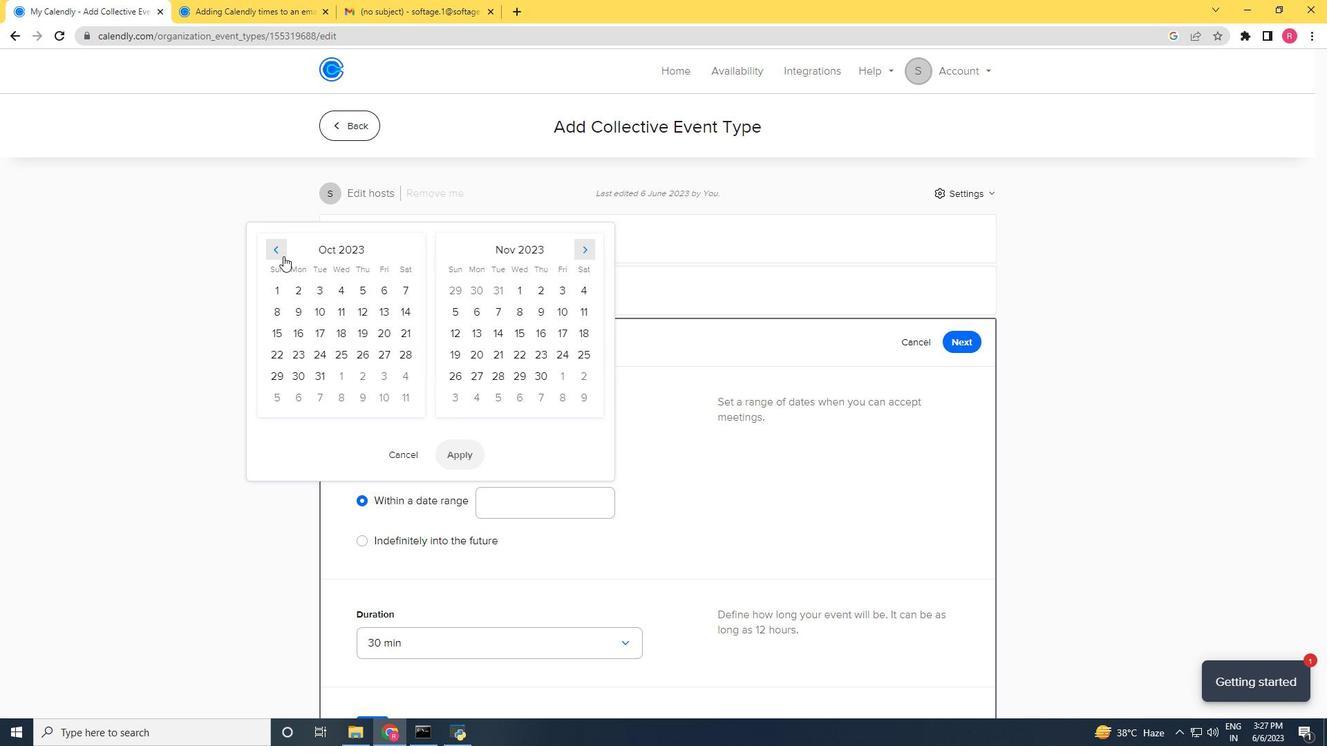 
Action: Mouse pressed left at (282, 254)
Screenshot: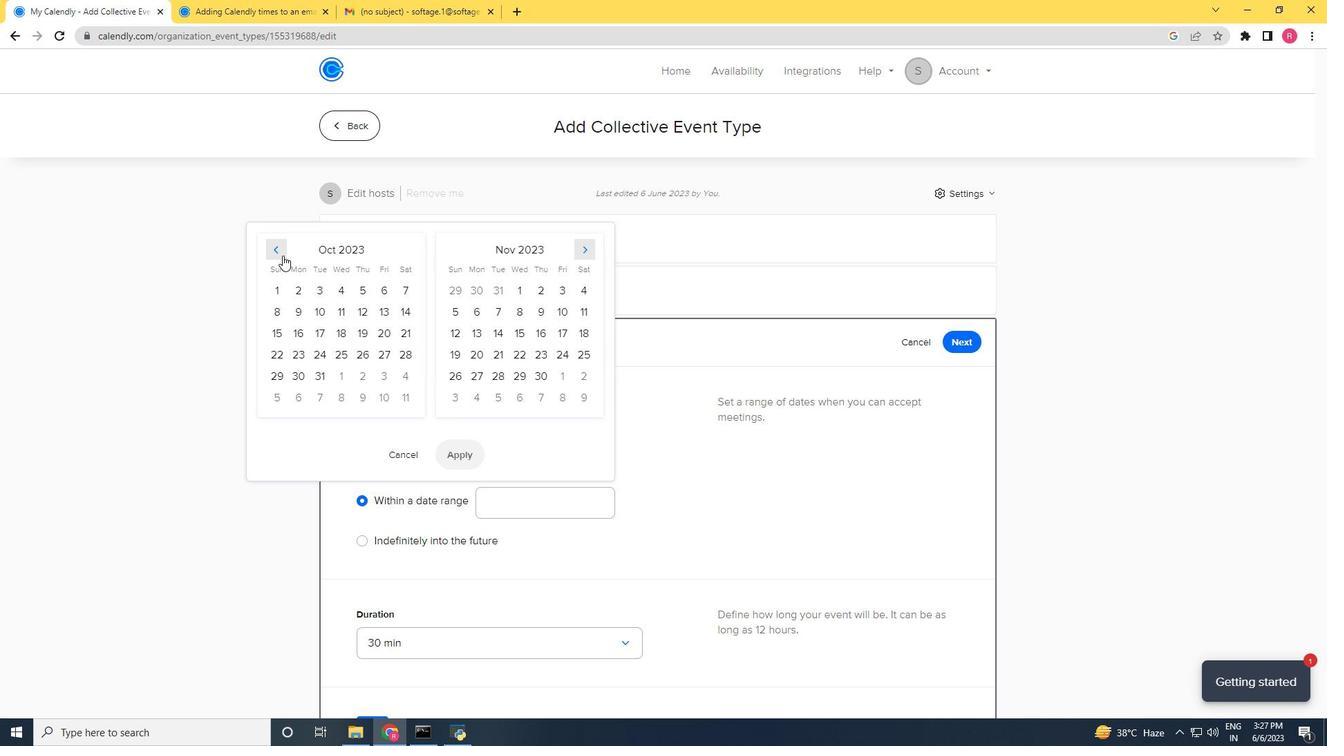 
Action: Mouse moved to (543, 330)
Screenshot: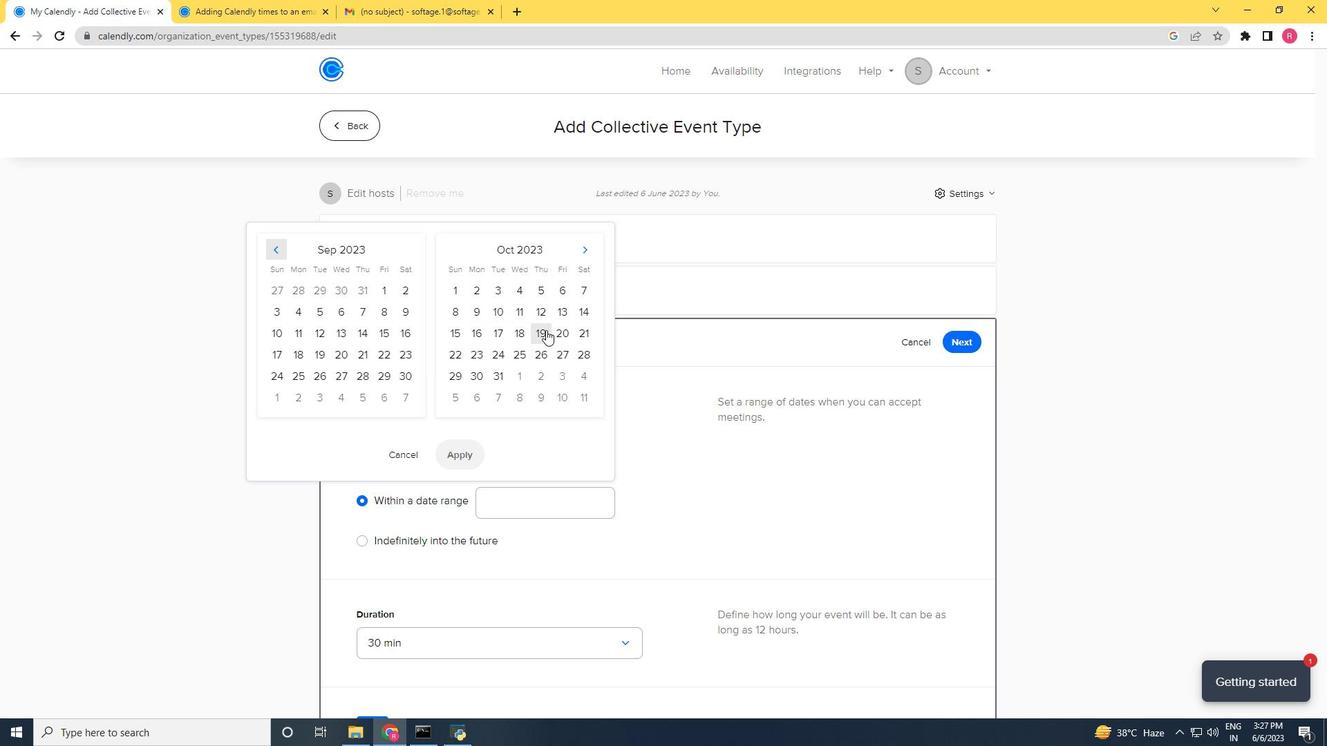 
Action: Mouse pressed left at (543, 330)
Screenshot: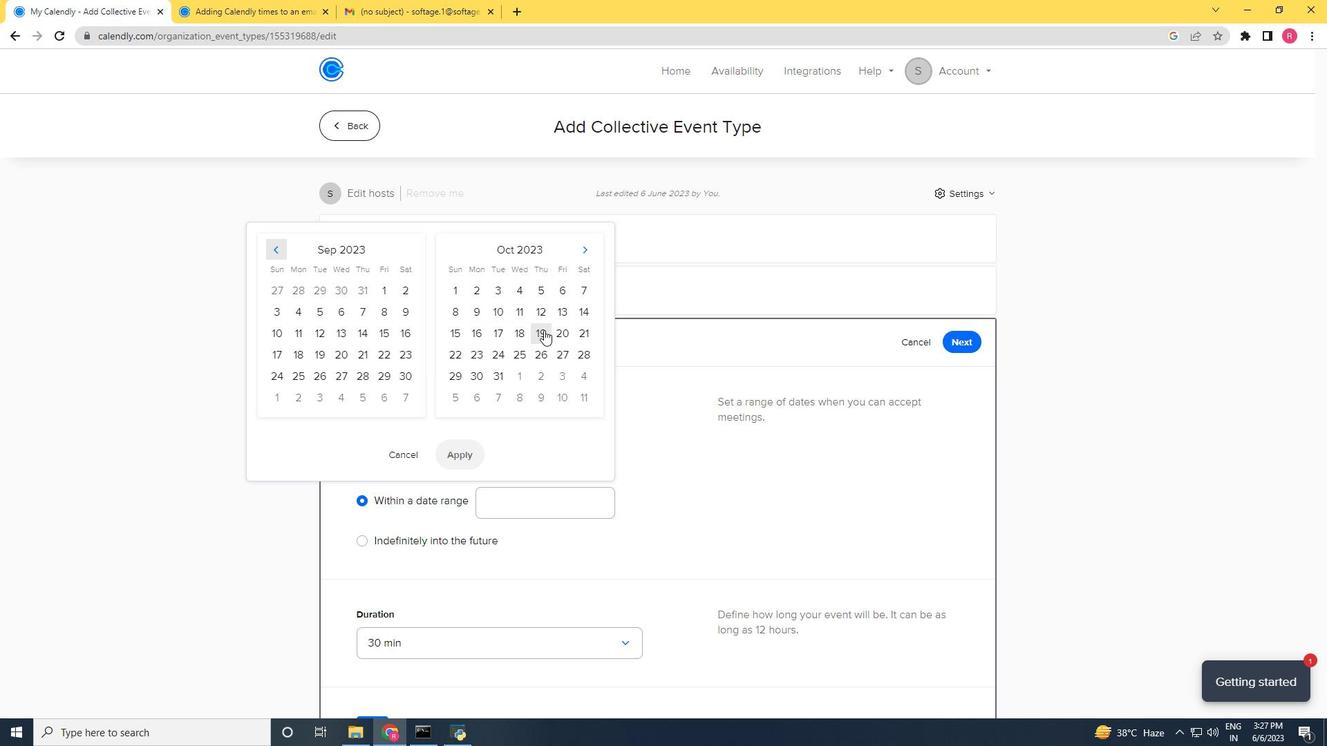 
Action: Mouse moved to (587, 336)
Screenshot: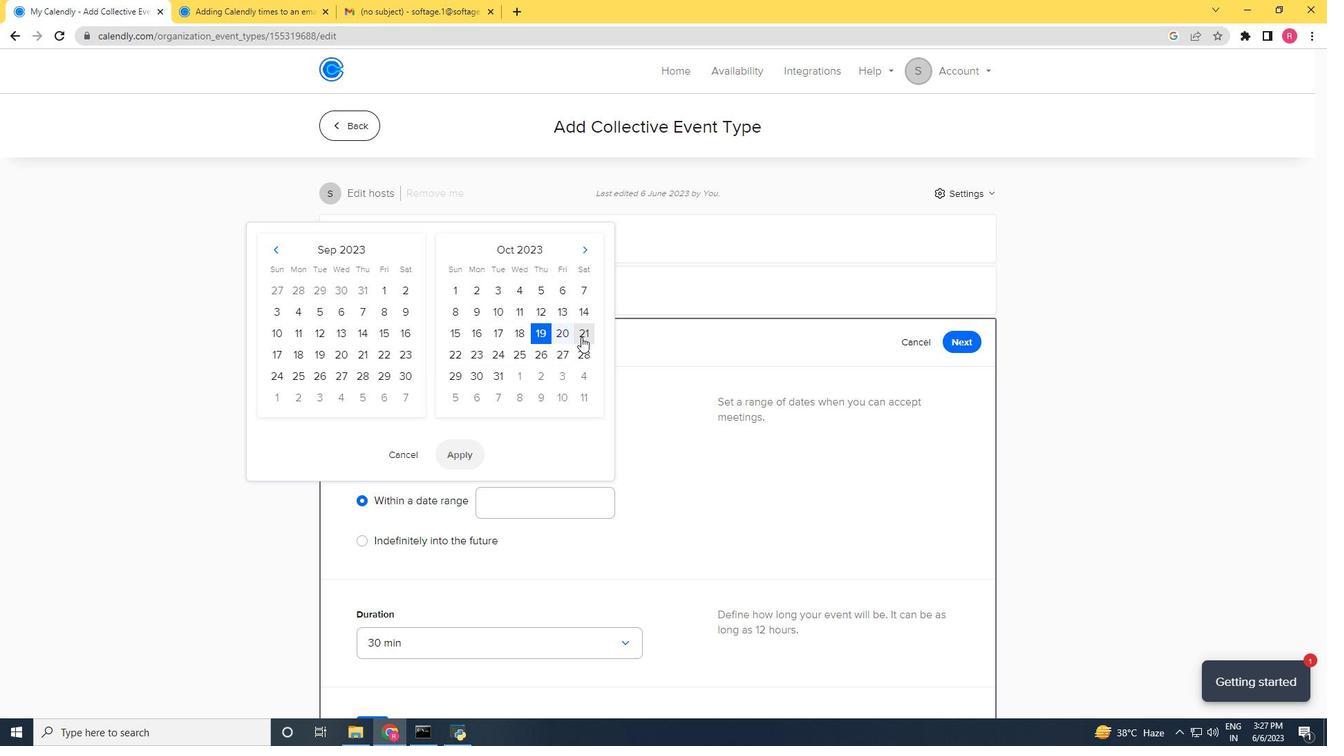 
Action: Mouse pressed left at (587, 336)
Screenshot: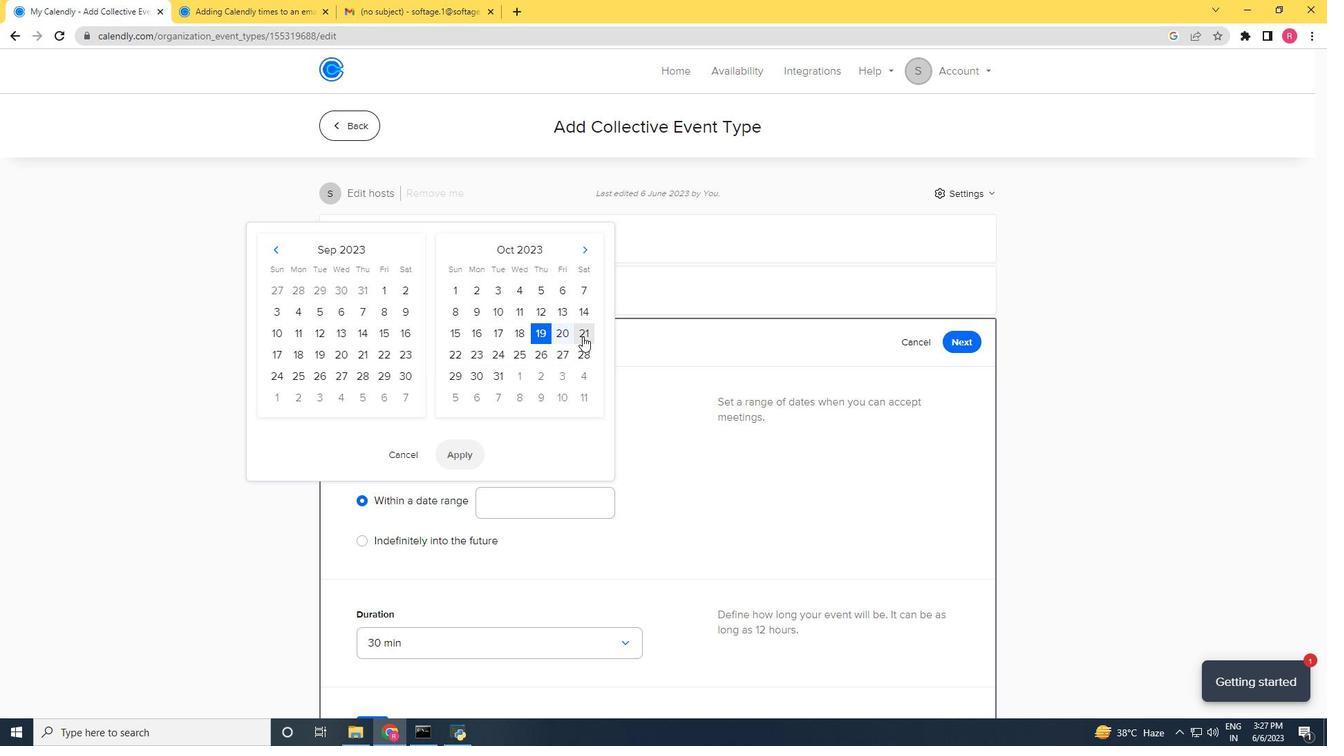 
Action: Mouse moved to (473, 443)
Screenshot: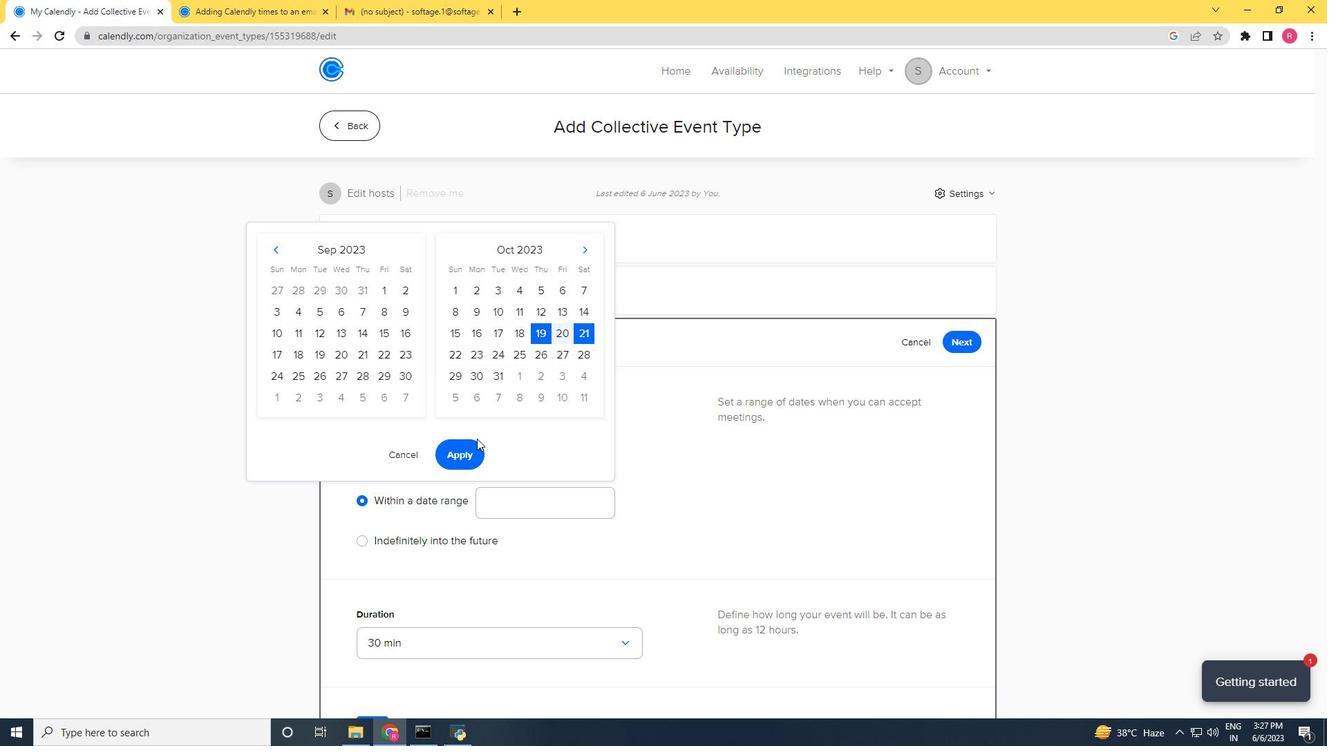 
Action: Mouse pressed left at (473, 443)
Screenshot: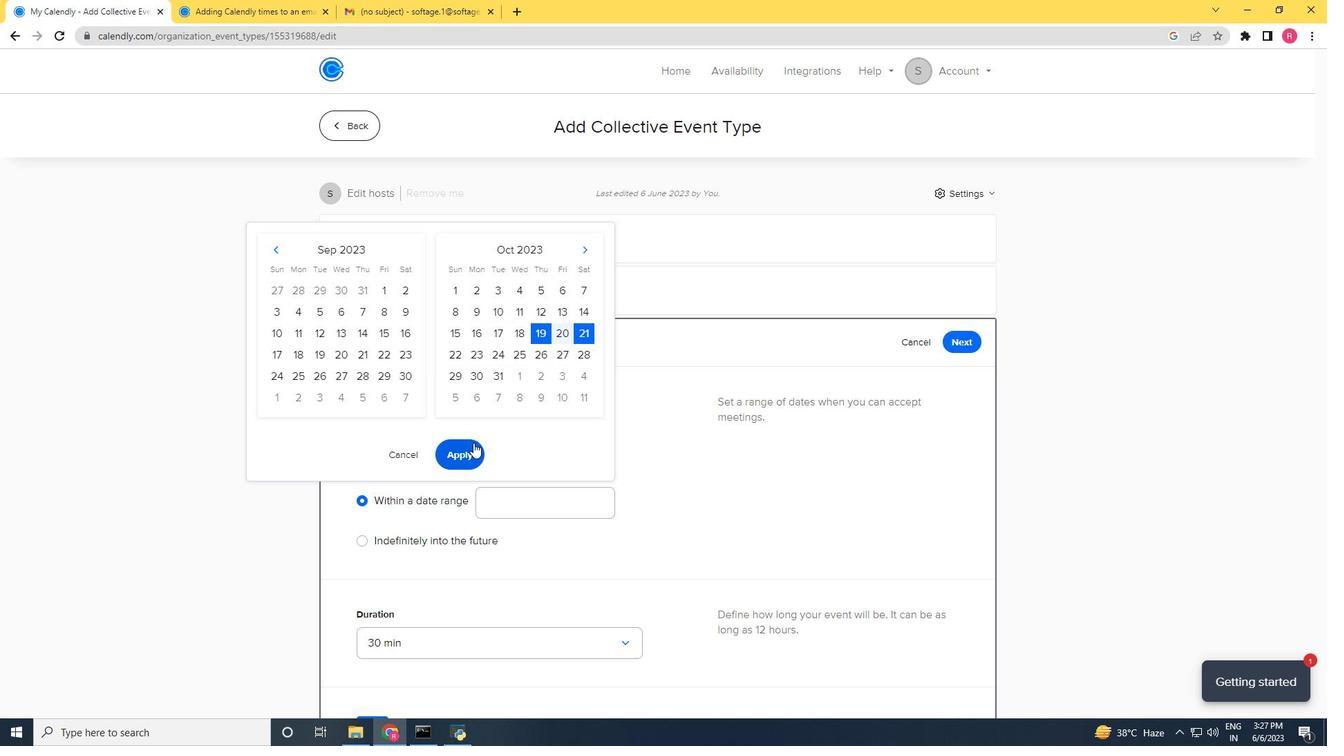 
Action: Mouse moved to (739, 502)
Screenshot: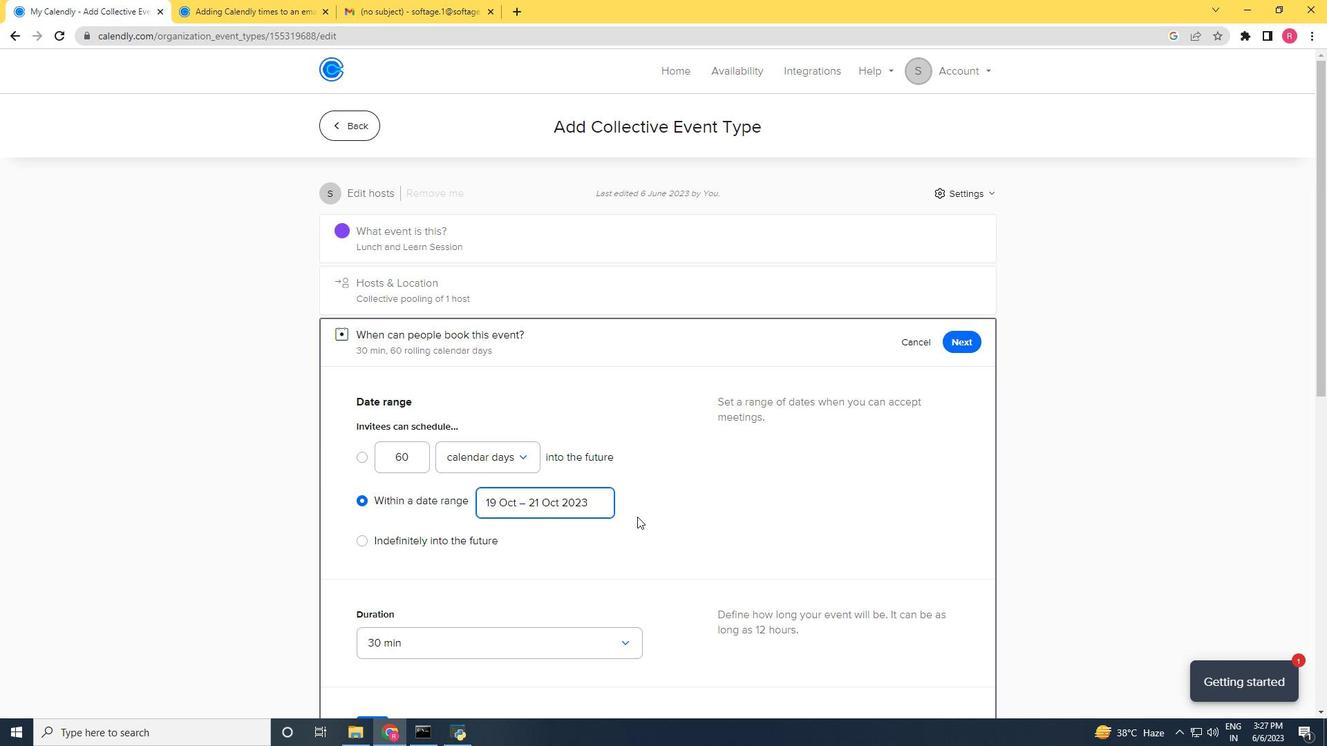 
Action: Mouse scrolled (739, 501) with delta (0, 0)
Screenshot: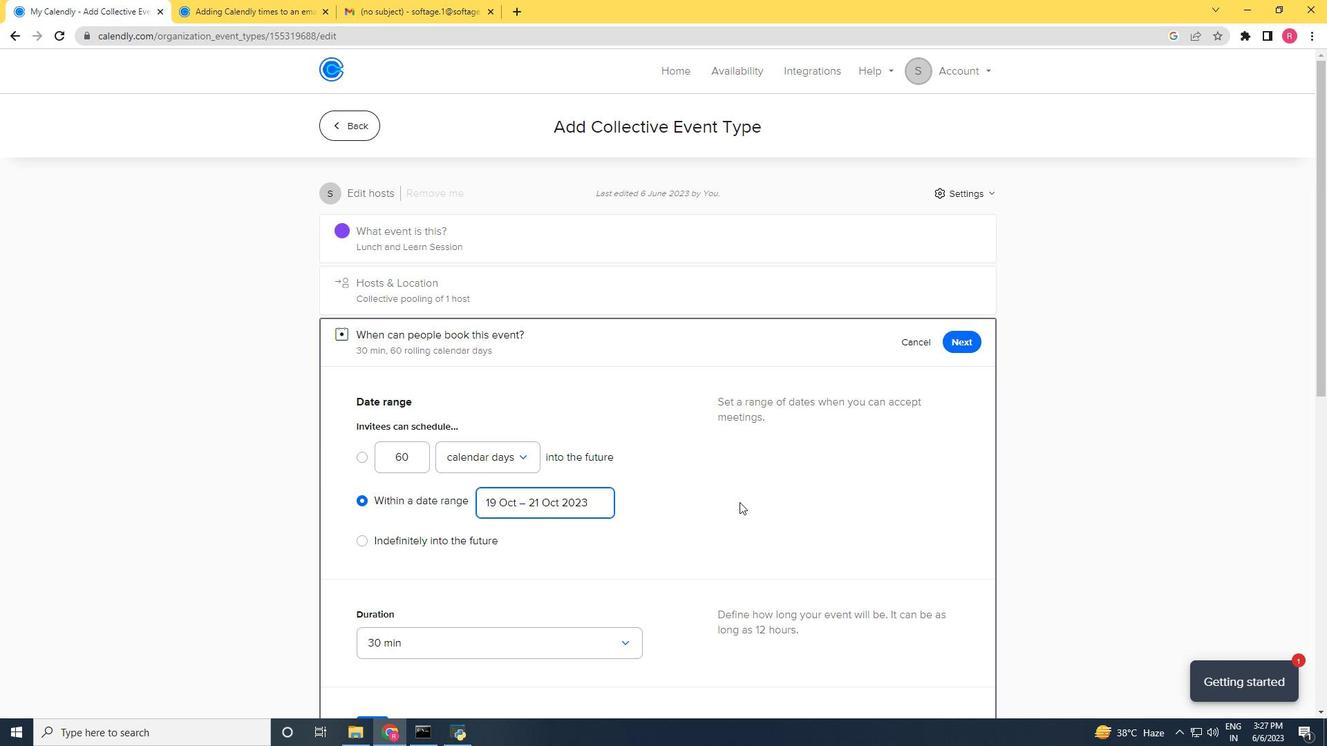 
Action: Mouse moved to (741, 503)
Screenshot: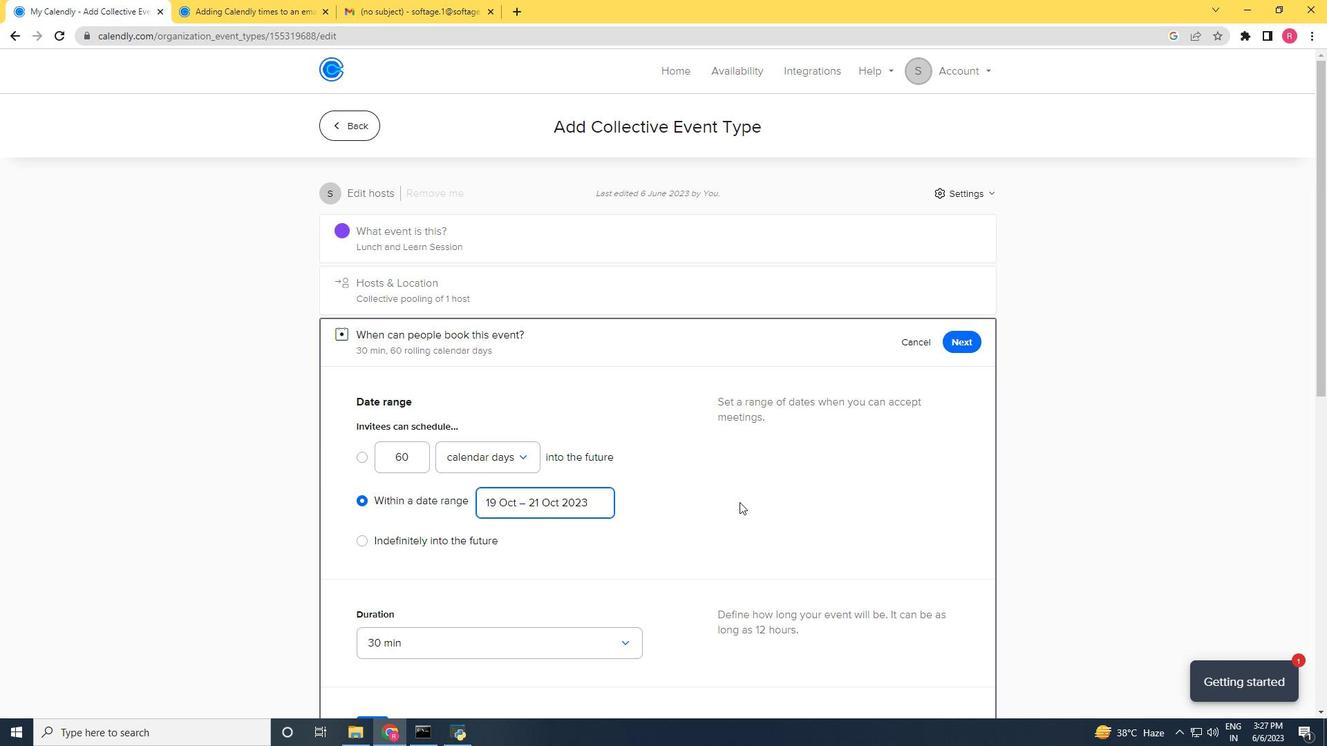 
Action: Mouse scrolled (741, 502) with delta (0, 0)
Screenshot: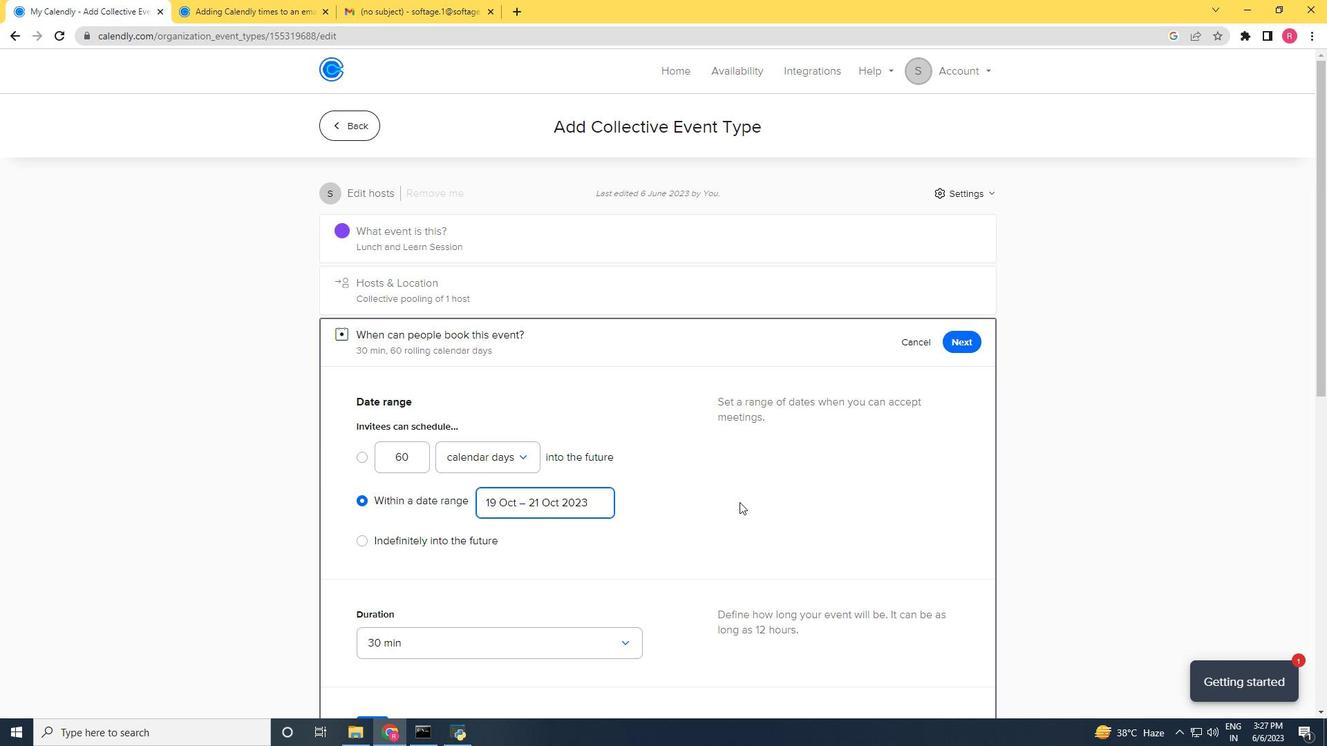 
Action: Mouse moved to (741, 503)
Screenshot: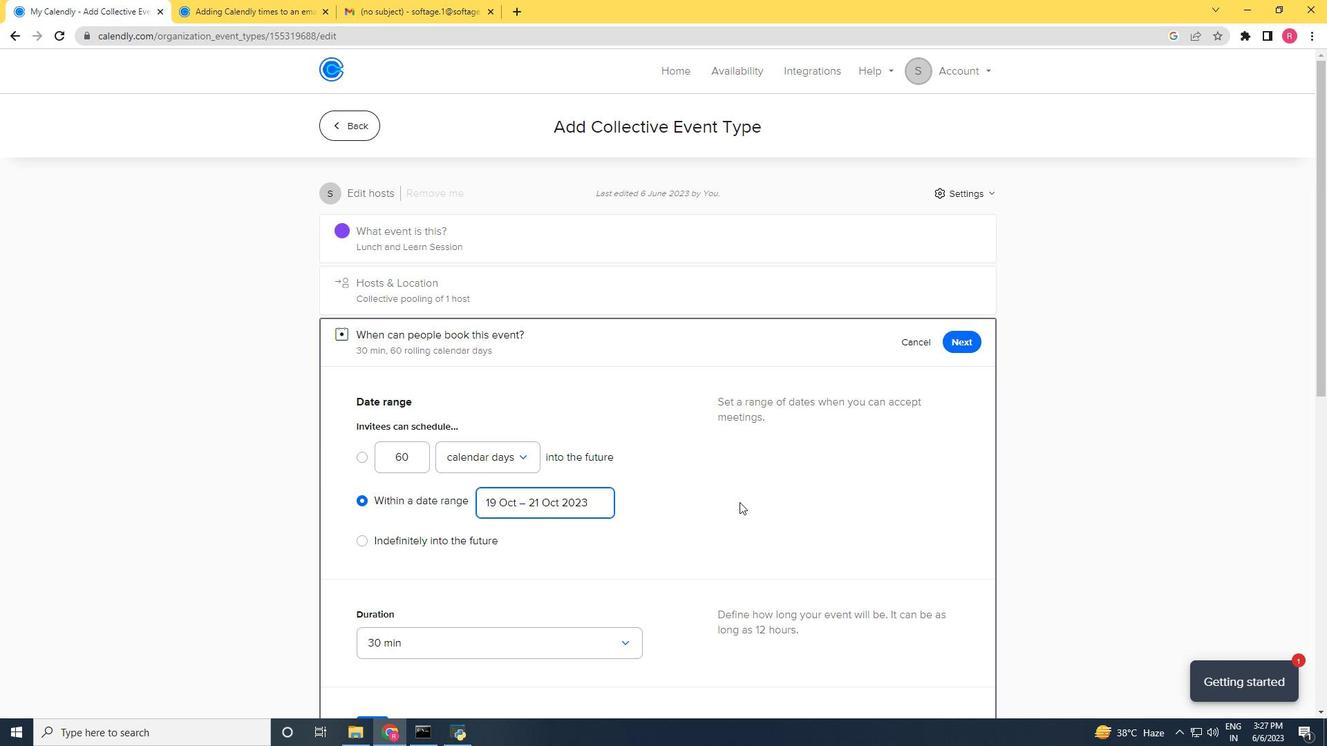 
Action: Mouse scrolled (741, 502) with delta (0, 0)
Screenshot: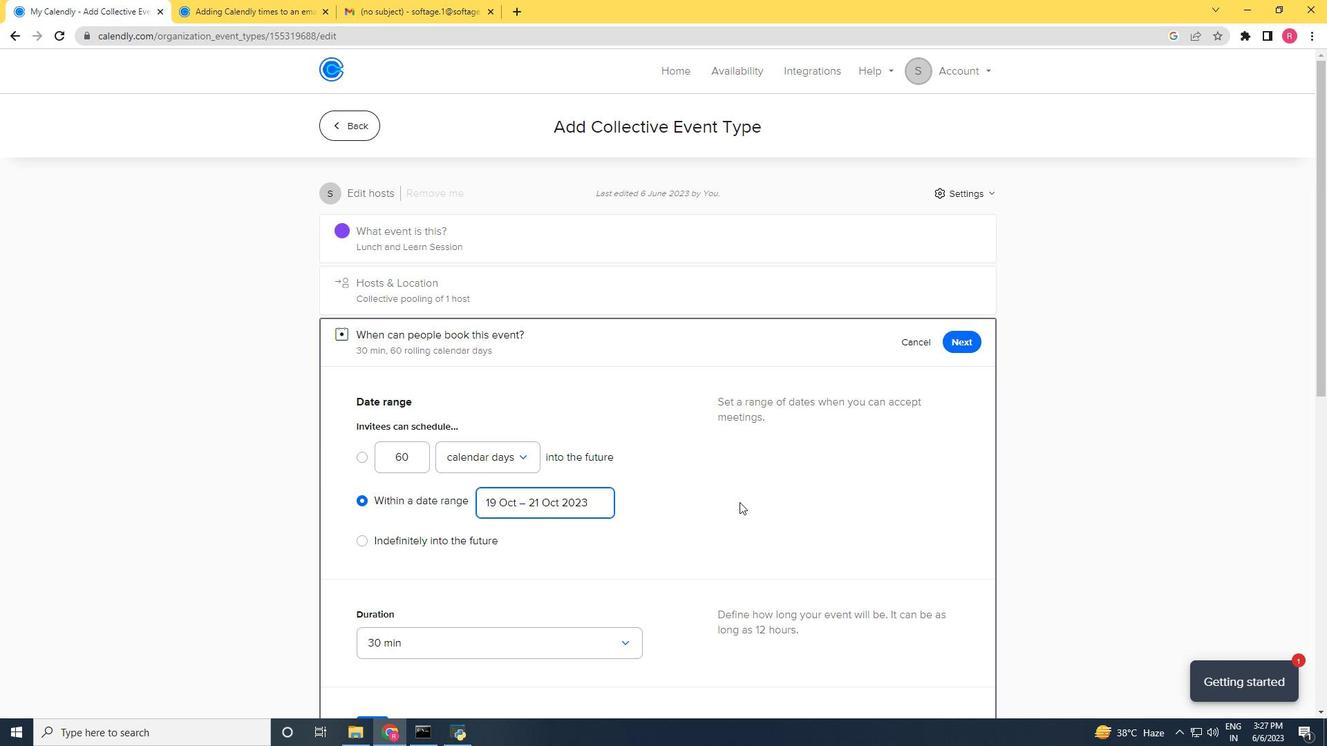 
Action: Mouse scrolled (741, 502) with delta (0, 0)
Screenshot: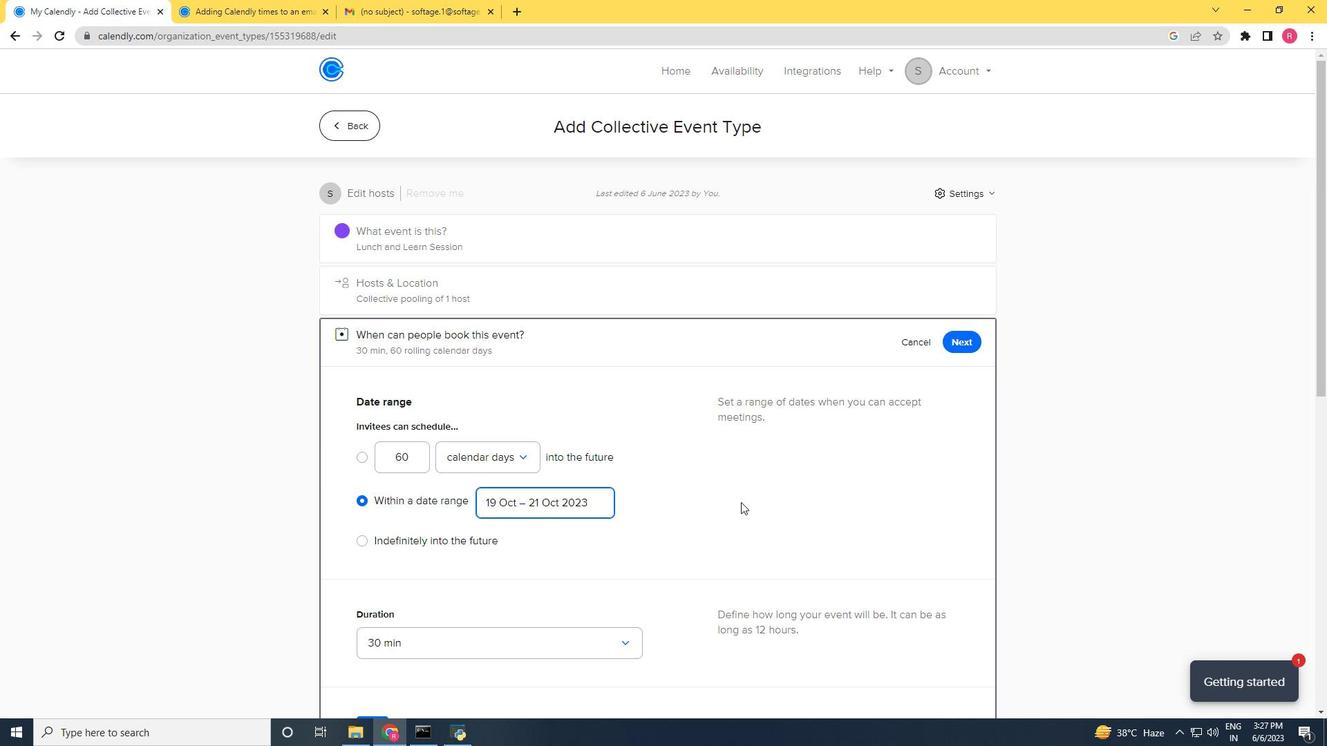 
Action: Mouse moved to (755, 509)
Screenshot: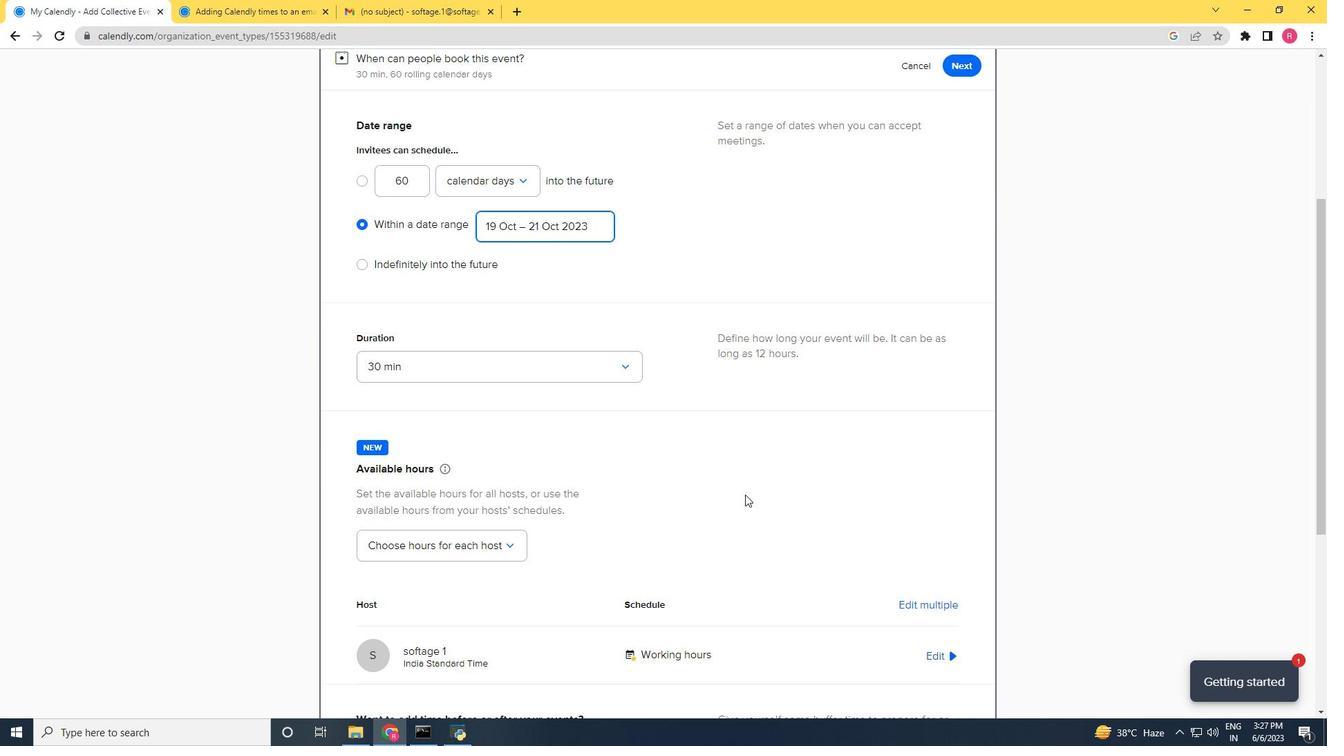 
Action: Mouse scrolled (753, 508) with delta (0, 0)
Screenshot: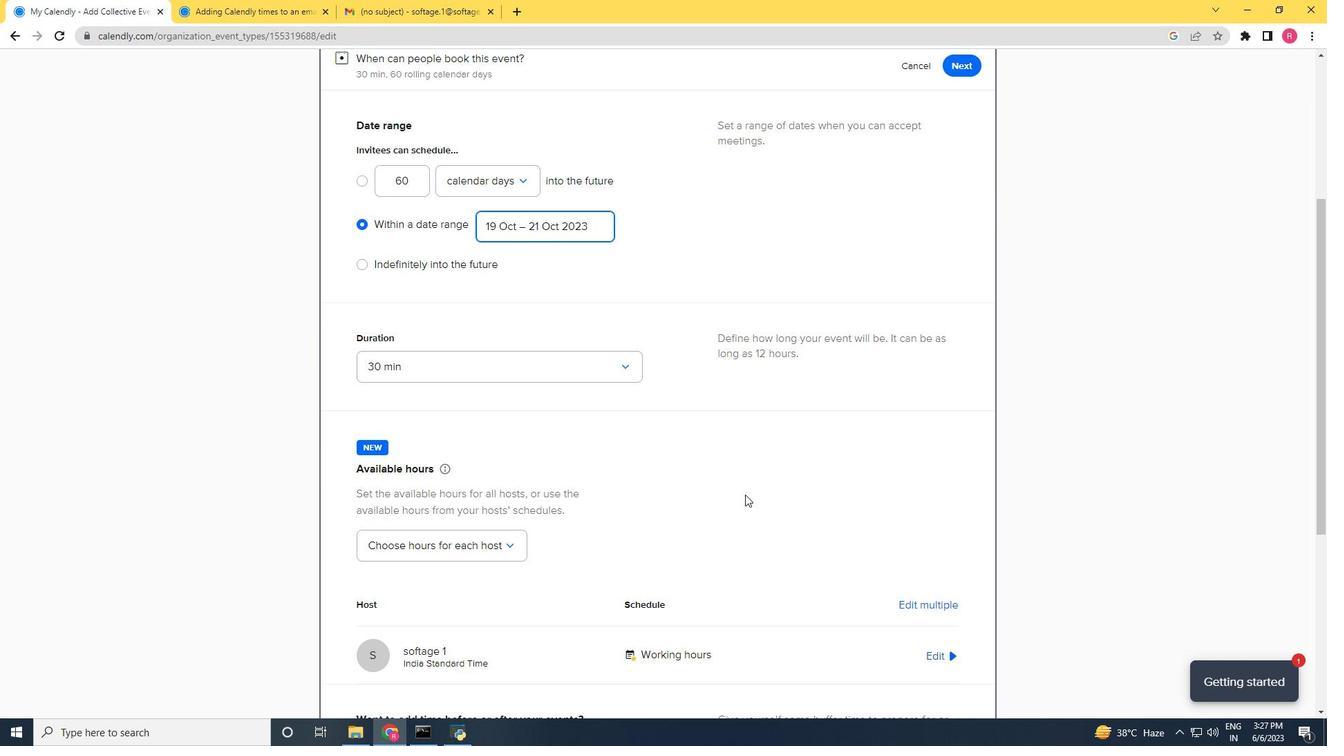 
Action: Mouse moved to (756, 509)
Screenshot: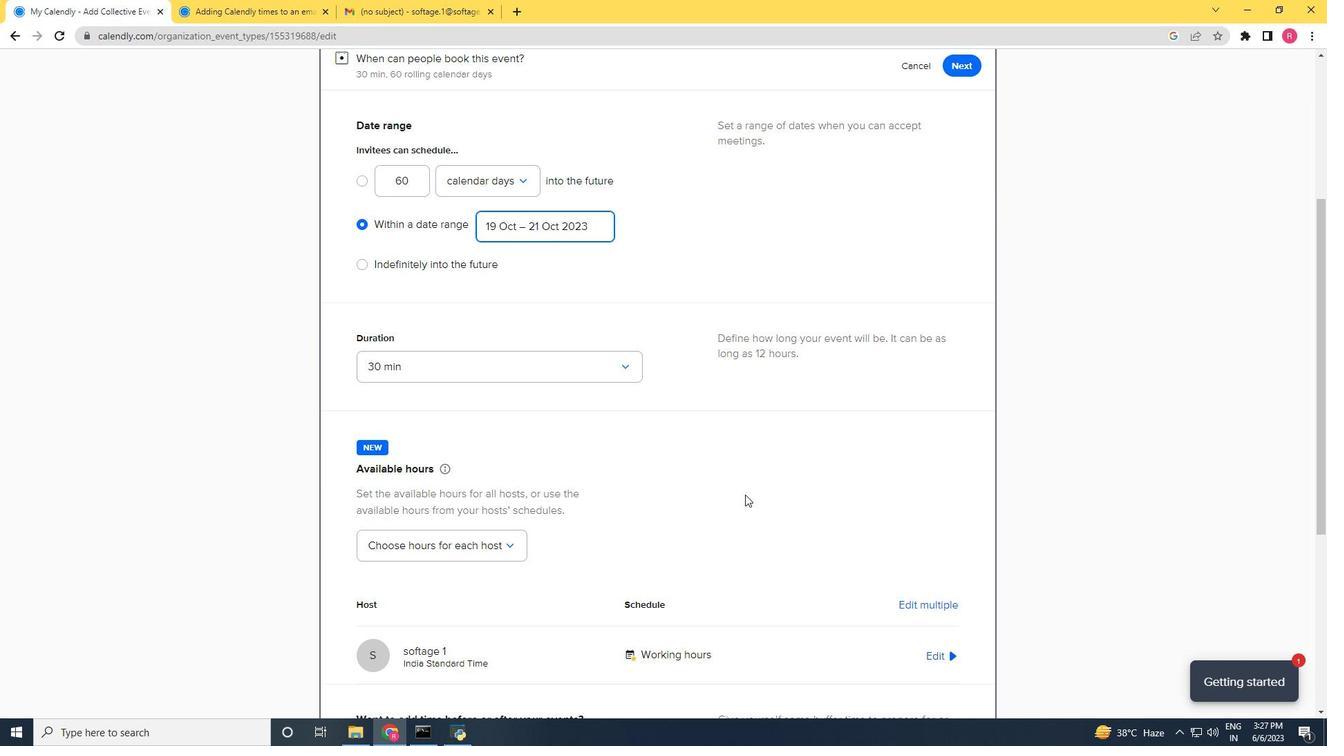 
Action: Mouse scrolled (756, 508) with delta (0, 0)
Screenshot: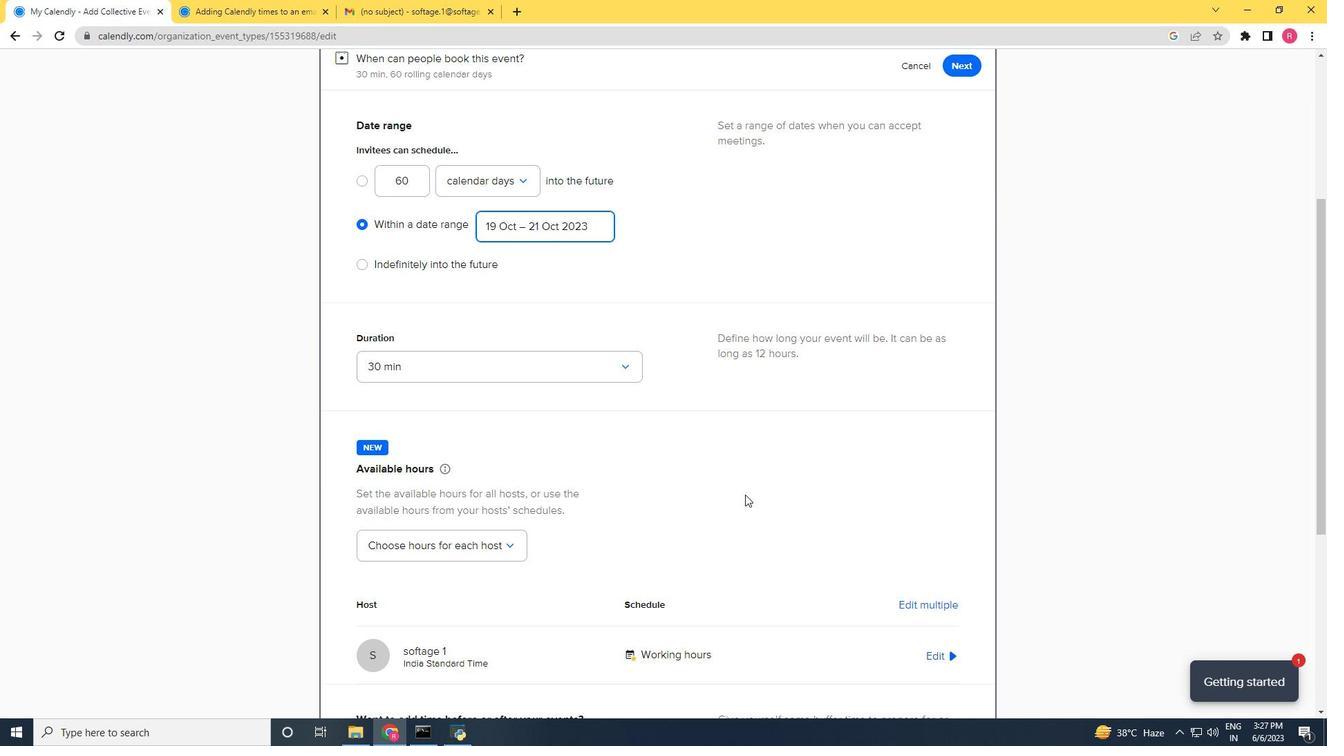 
Action: Mouse moved to (761, 504)
Screenshot: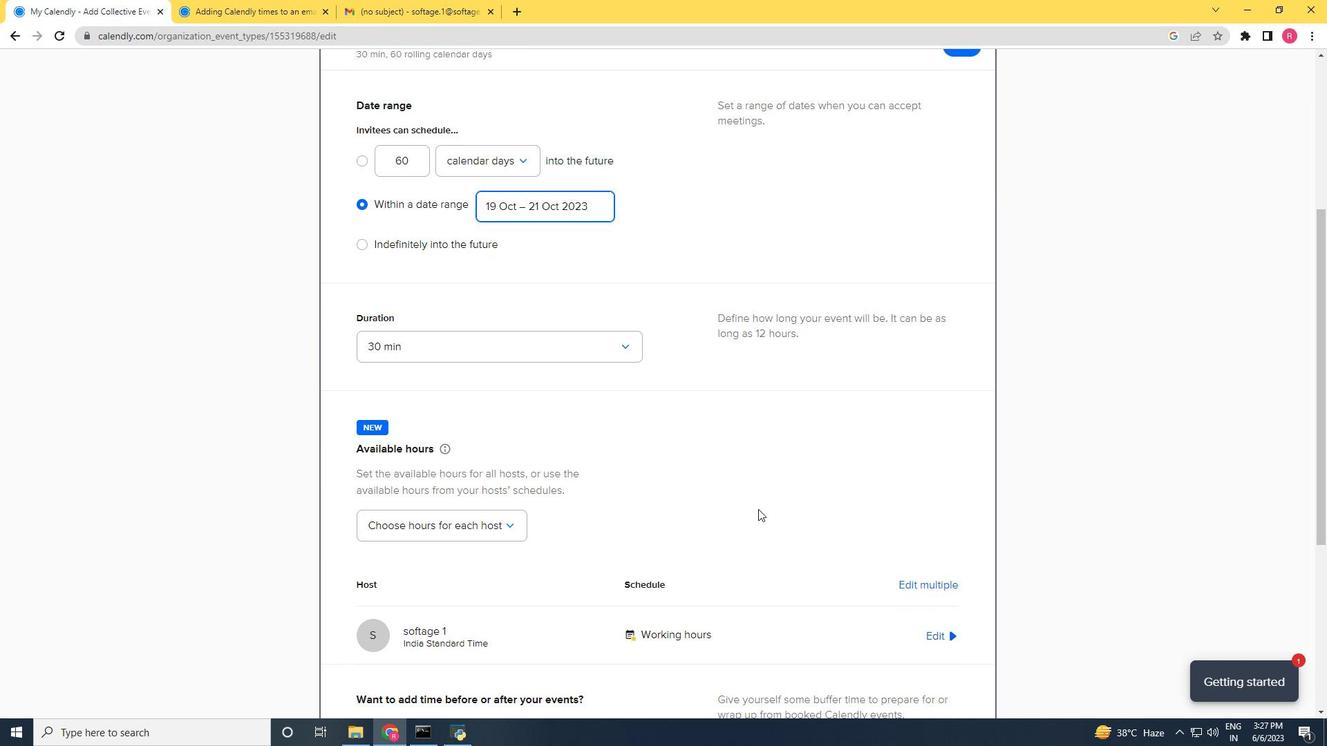 
Action: Mouse scrolled (761, 503) with delta (0, 0)
Screenshot: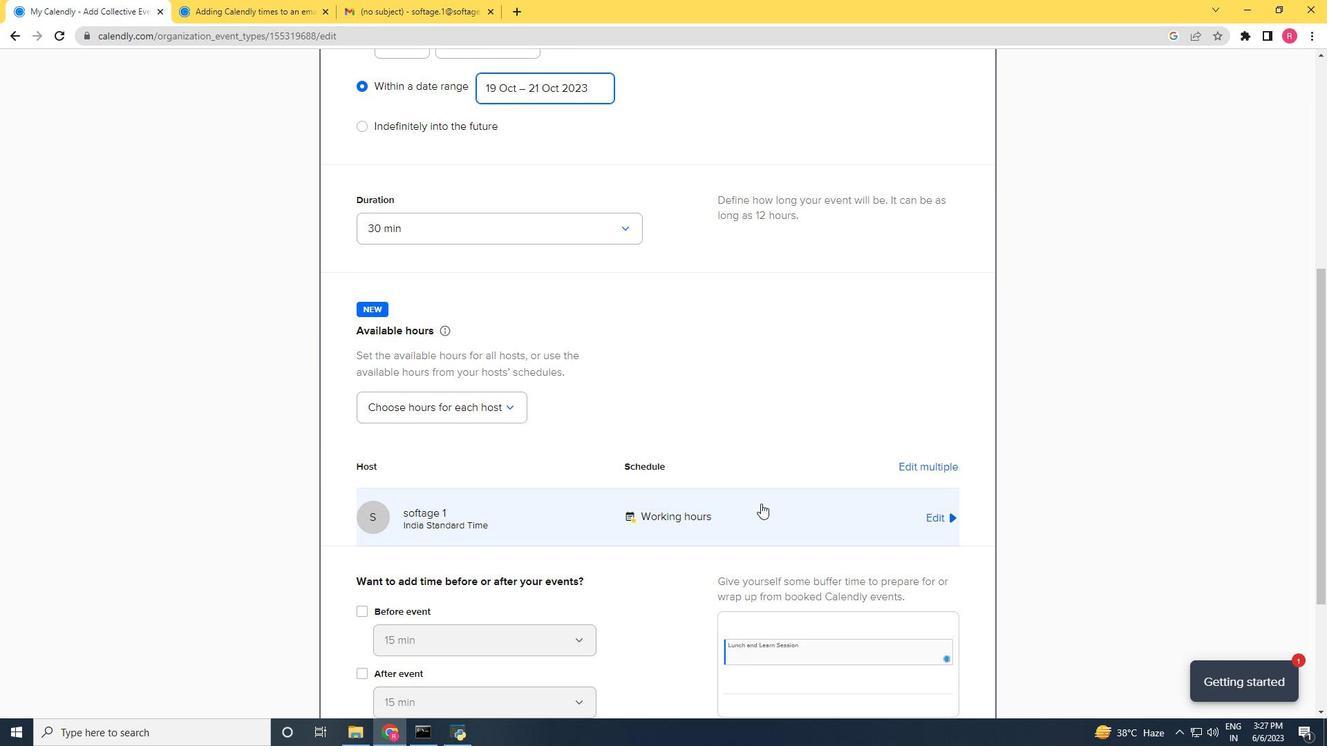 
Action: Mouse moved to (761, 503)
Screenshot: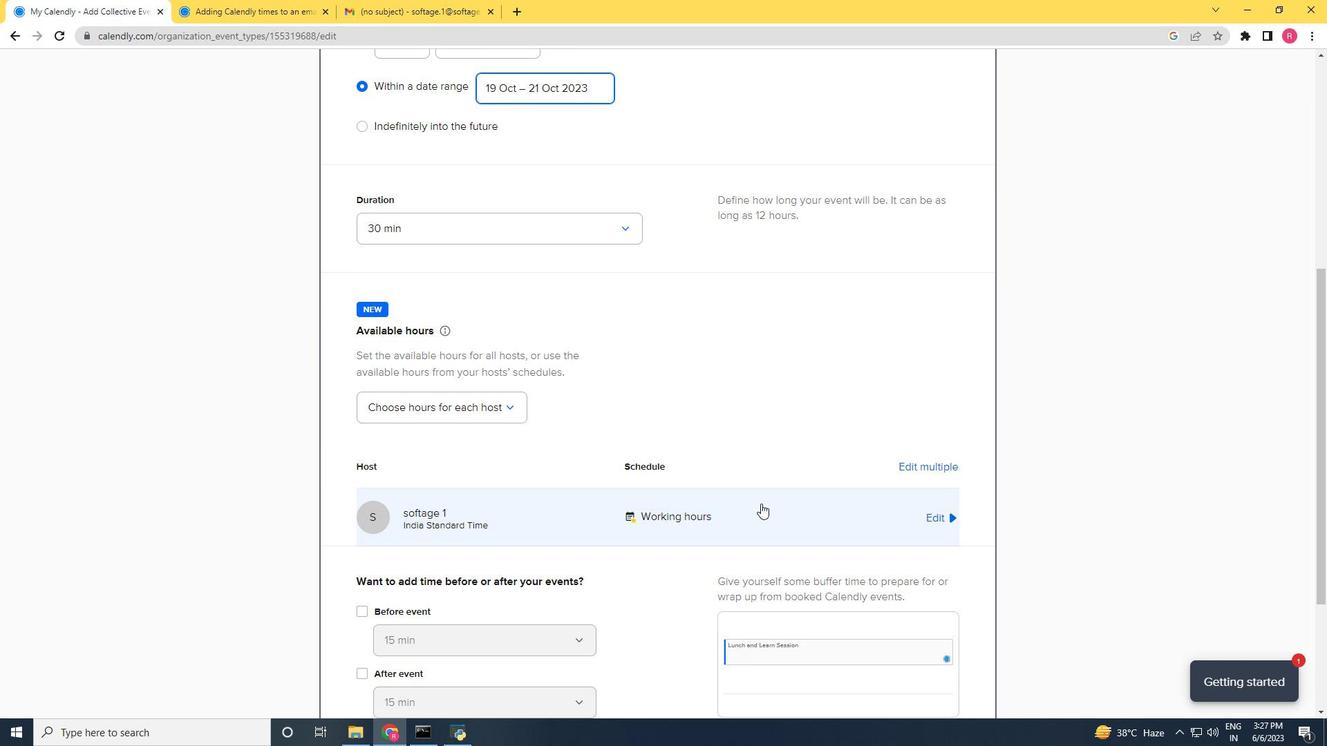 
Action: Mouse scrolled (761, 502) with delta (0, 0)
Screenshot: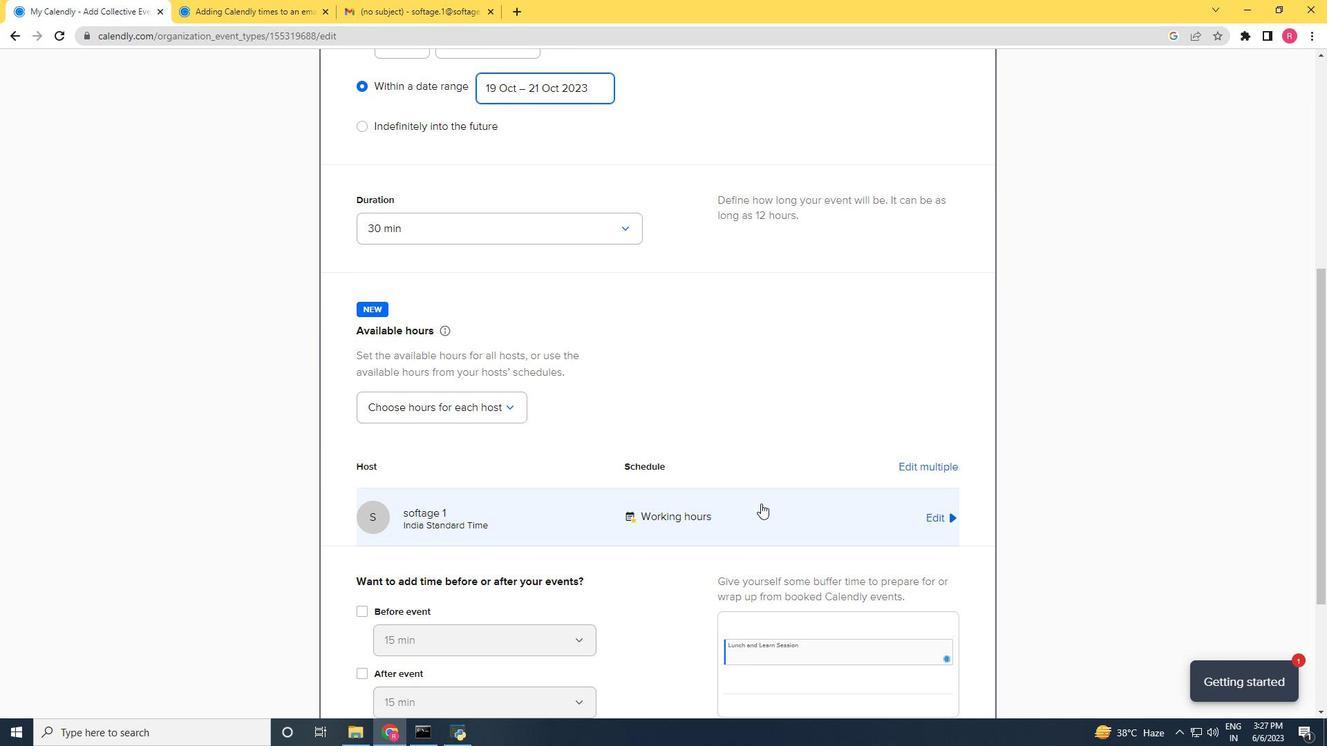 
Action: Mouse scrolled (761, 502) with delta (0, 0)
Screenshot: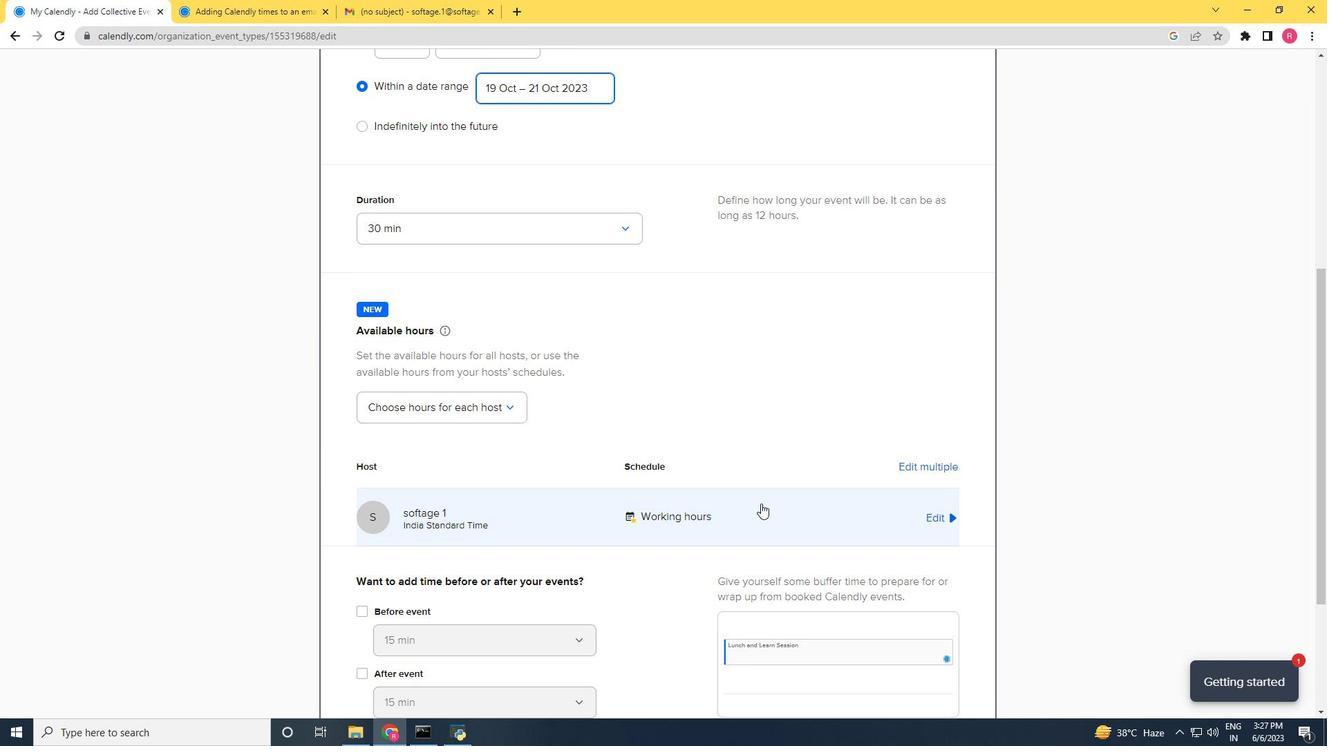 
Action: Mouse moved to (763, 537)
Screenshot: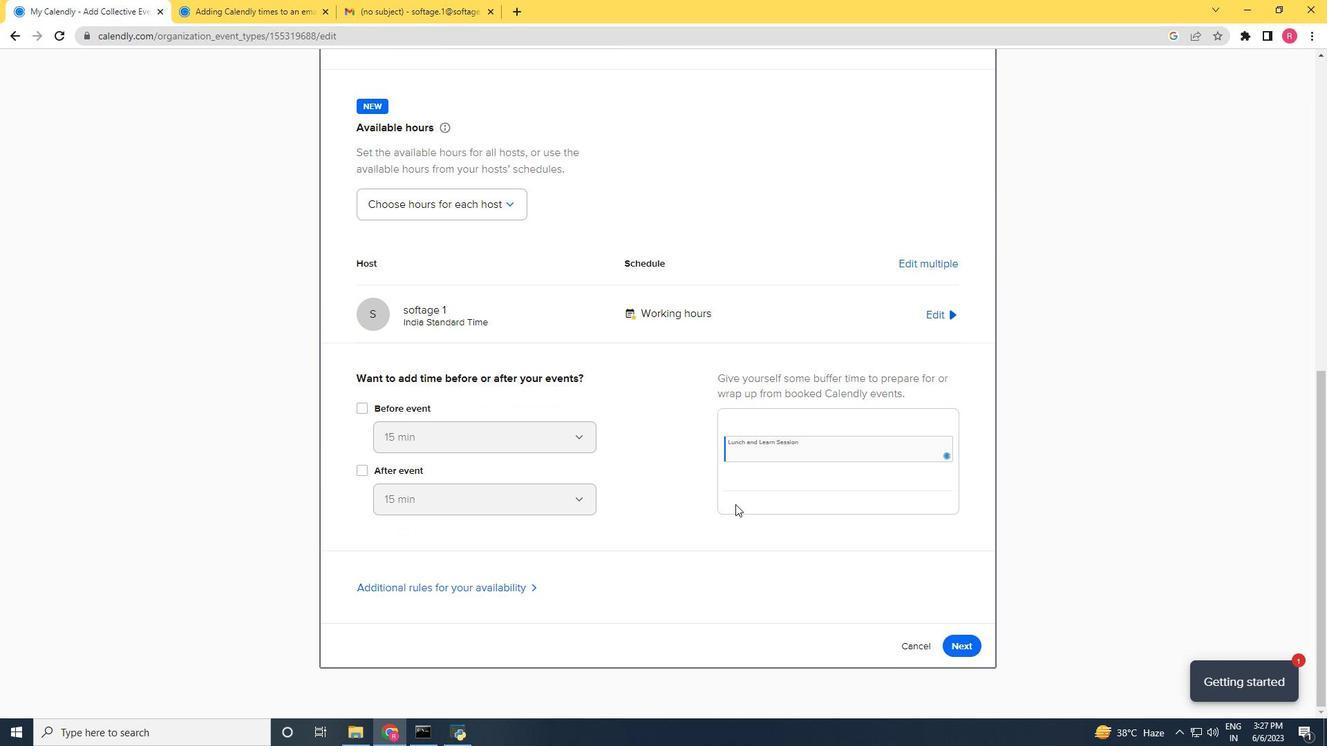 
Action: Mouse scrolled (763, 536) with delta (0, 0)
Screenshot: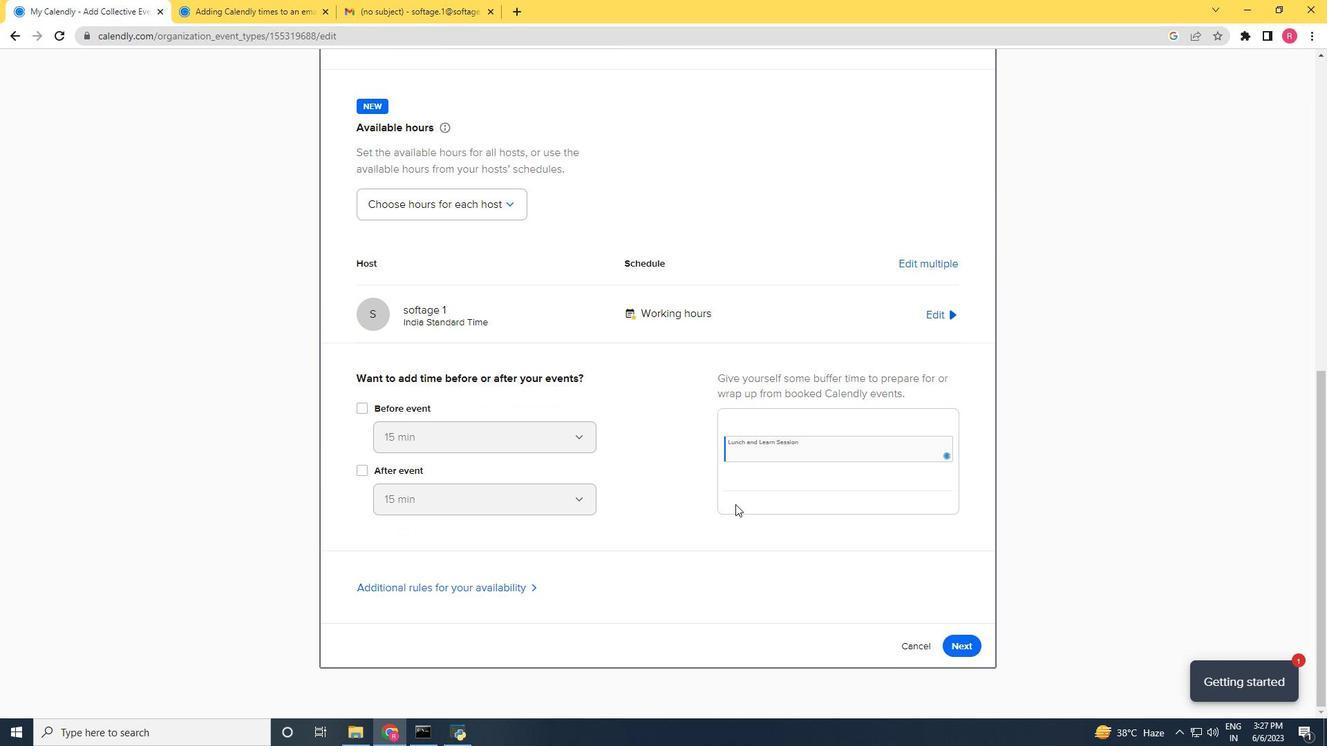 
Action: Mouse moved to (780, 546)
Screenshot: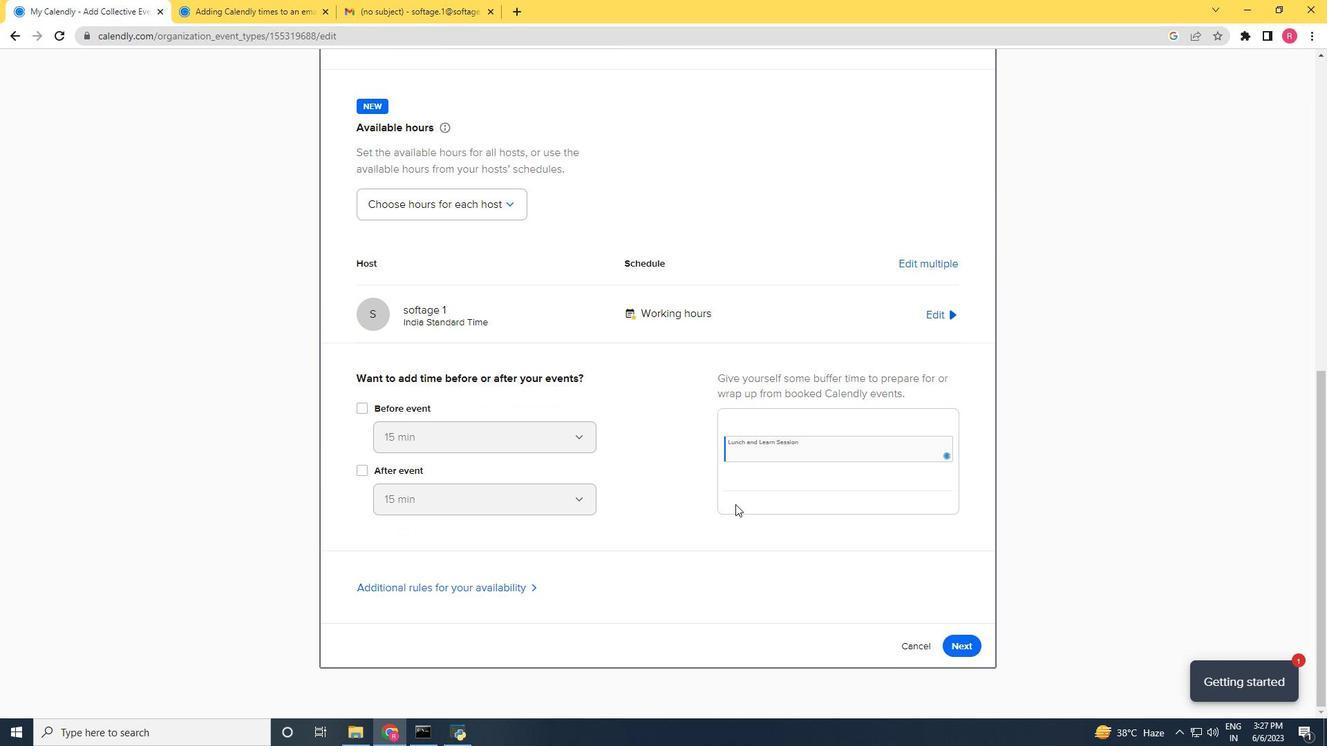 
Action: Mouse scrolled (780, 545) with delta (0, 0)
Screenshot: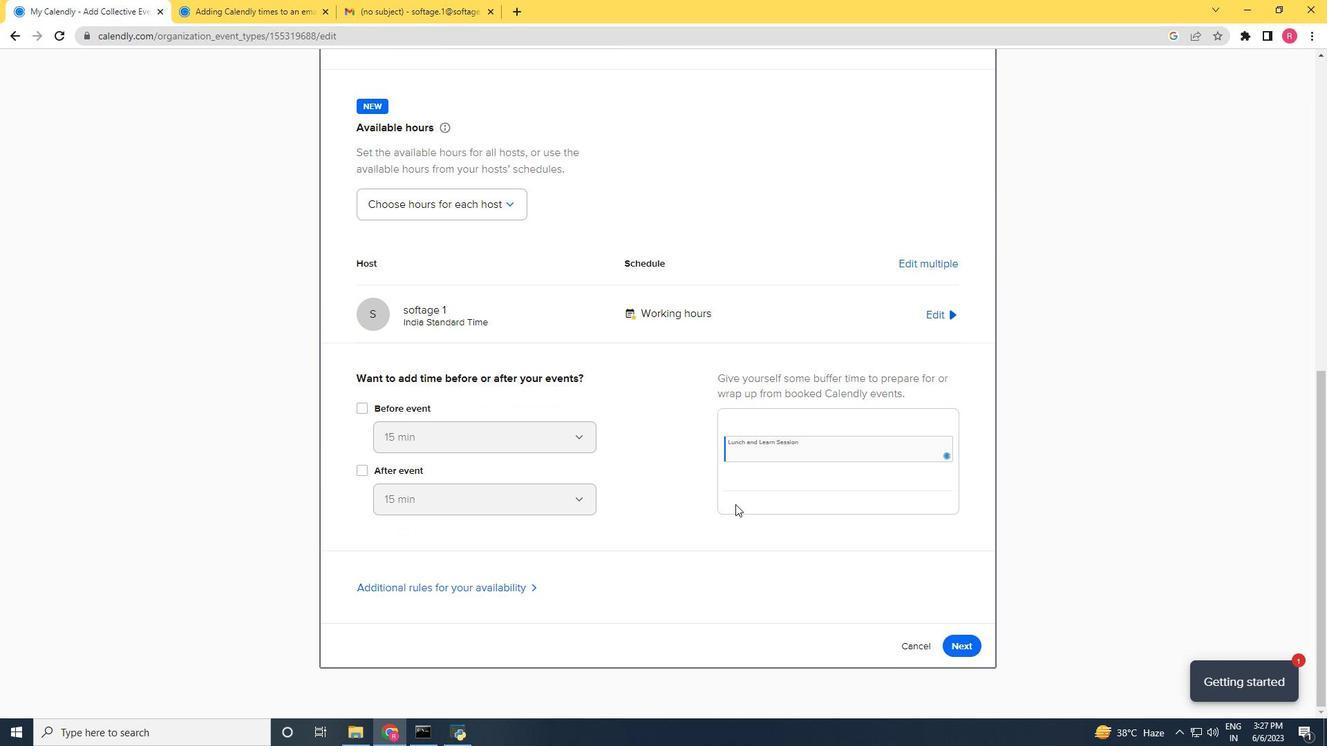
Action: Mouse moved to (784, 548)
Screenshot: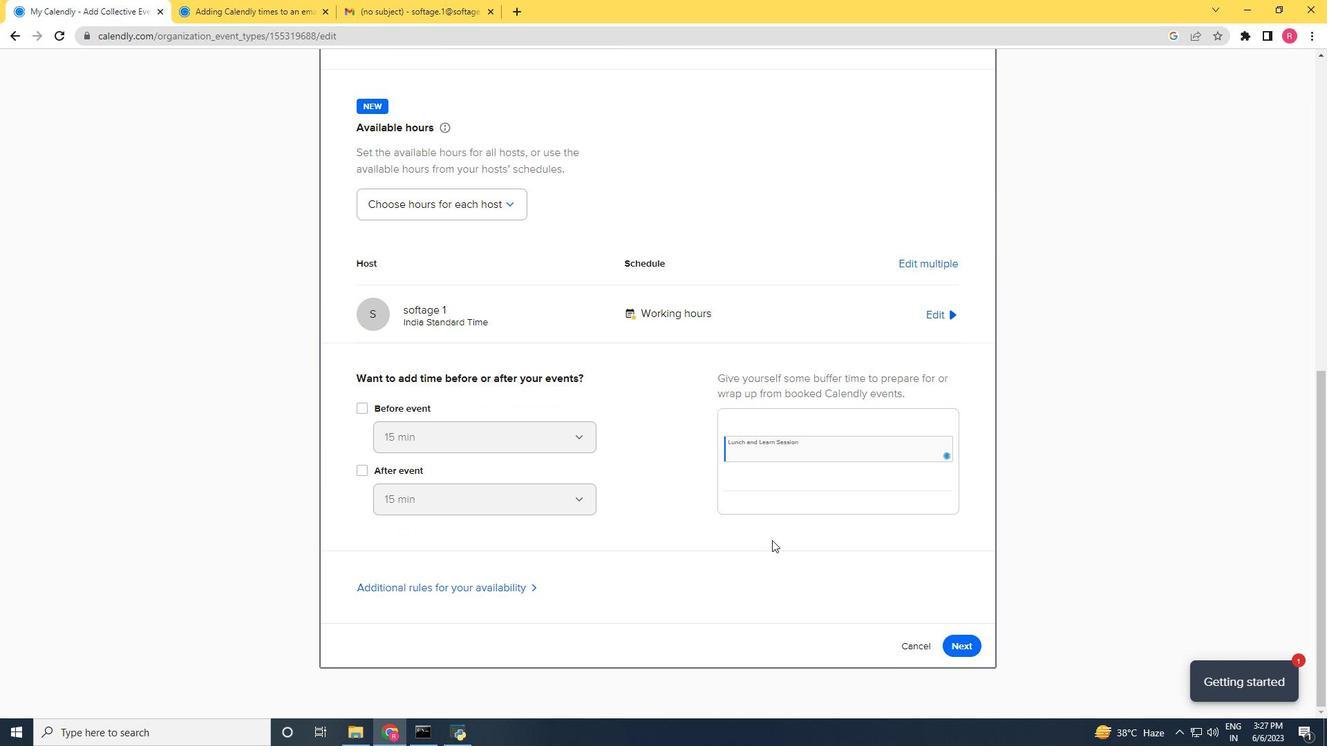 
Action: Mouse scrolled (784, 547) with delta (0, 0)
Screenshot: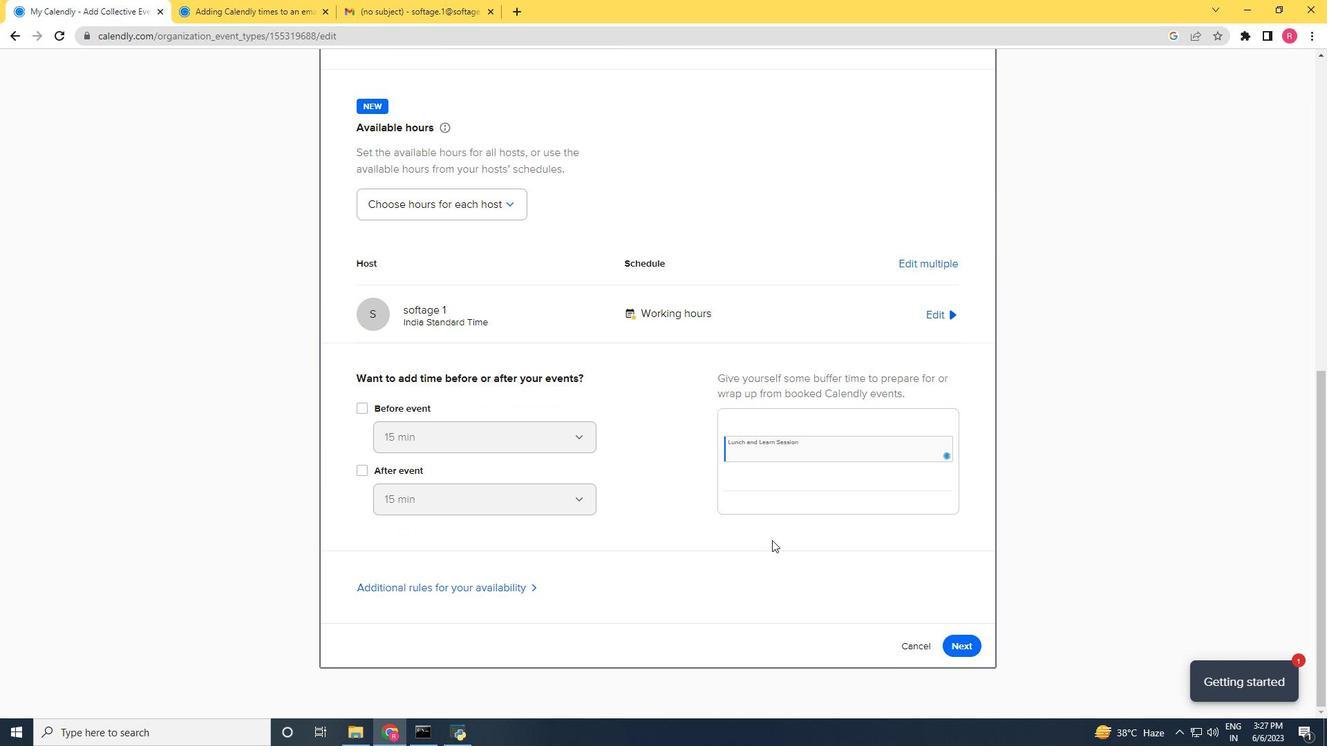 
Action: Mouse moved to (968, 642)
Screenshot: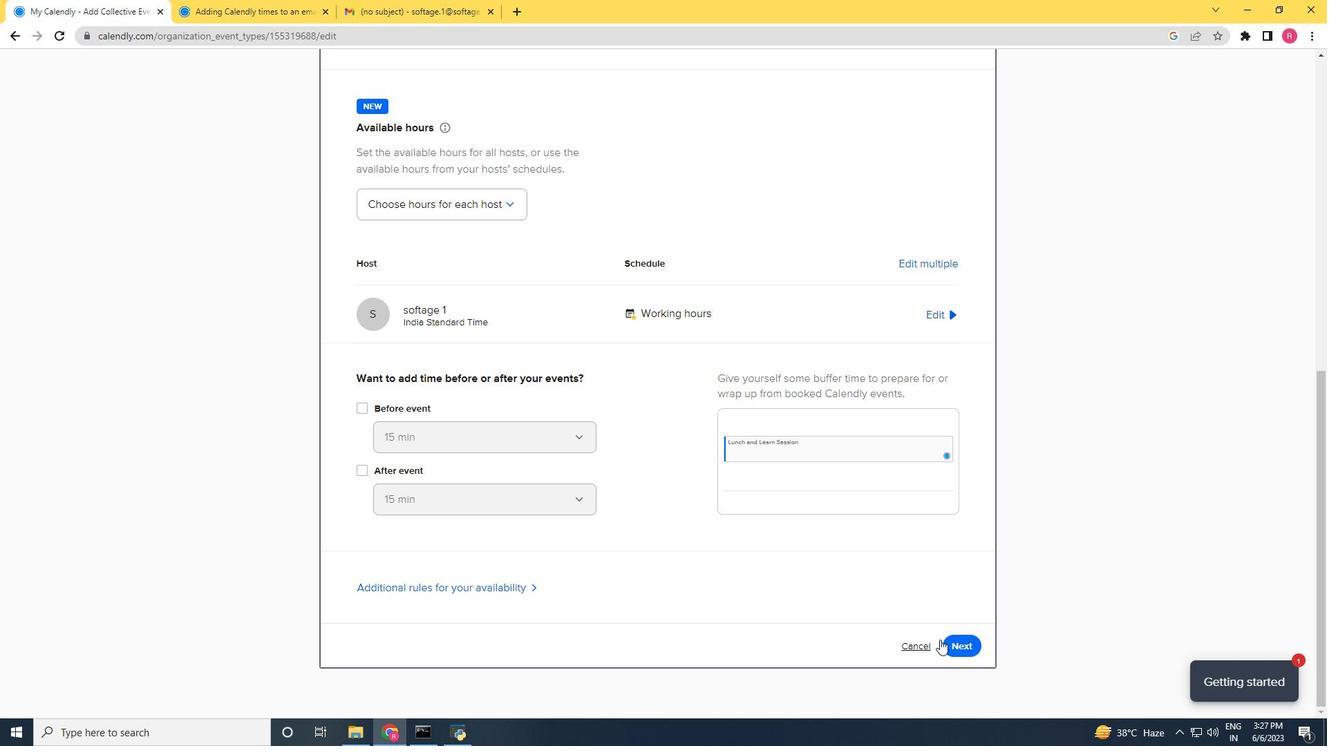 
Action: Mouse pressed left at (968, 642)
Screenshot: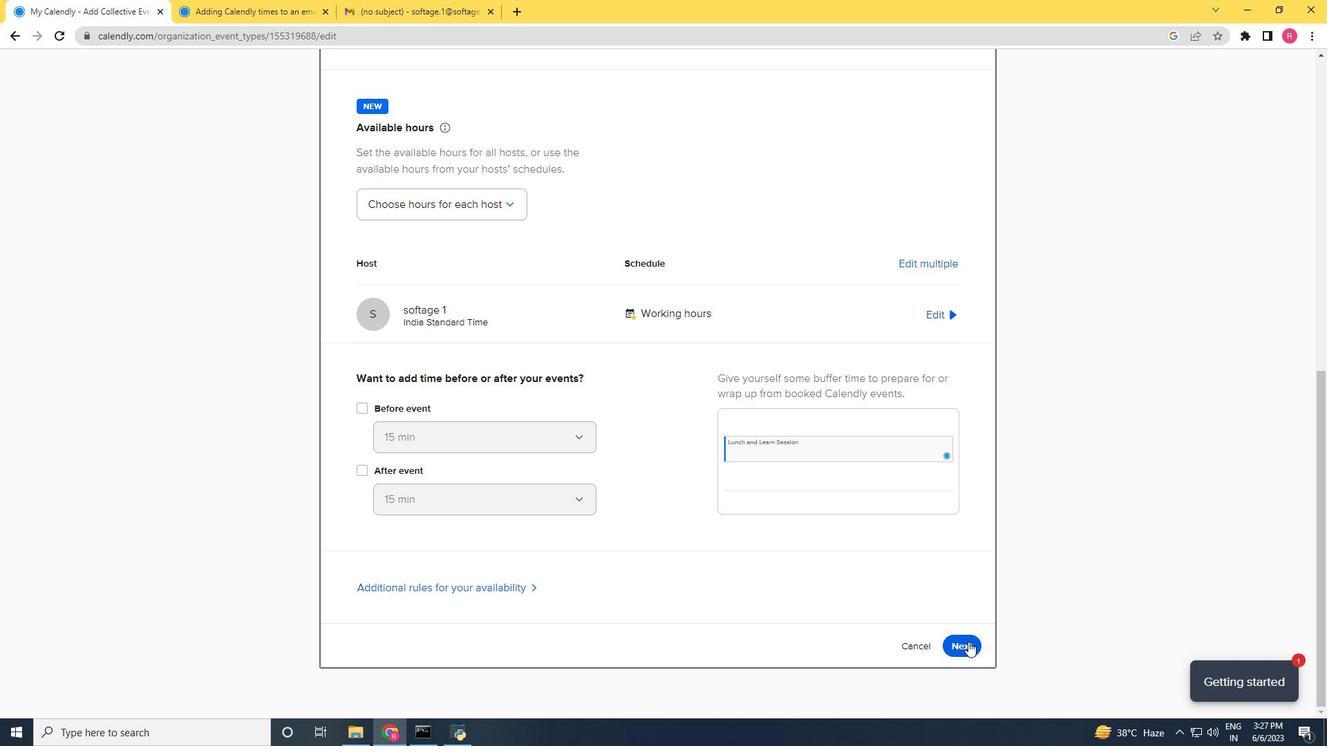 
Action: Mouse moved to (692, 601)
Screenshot: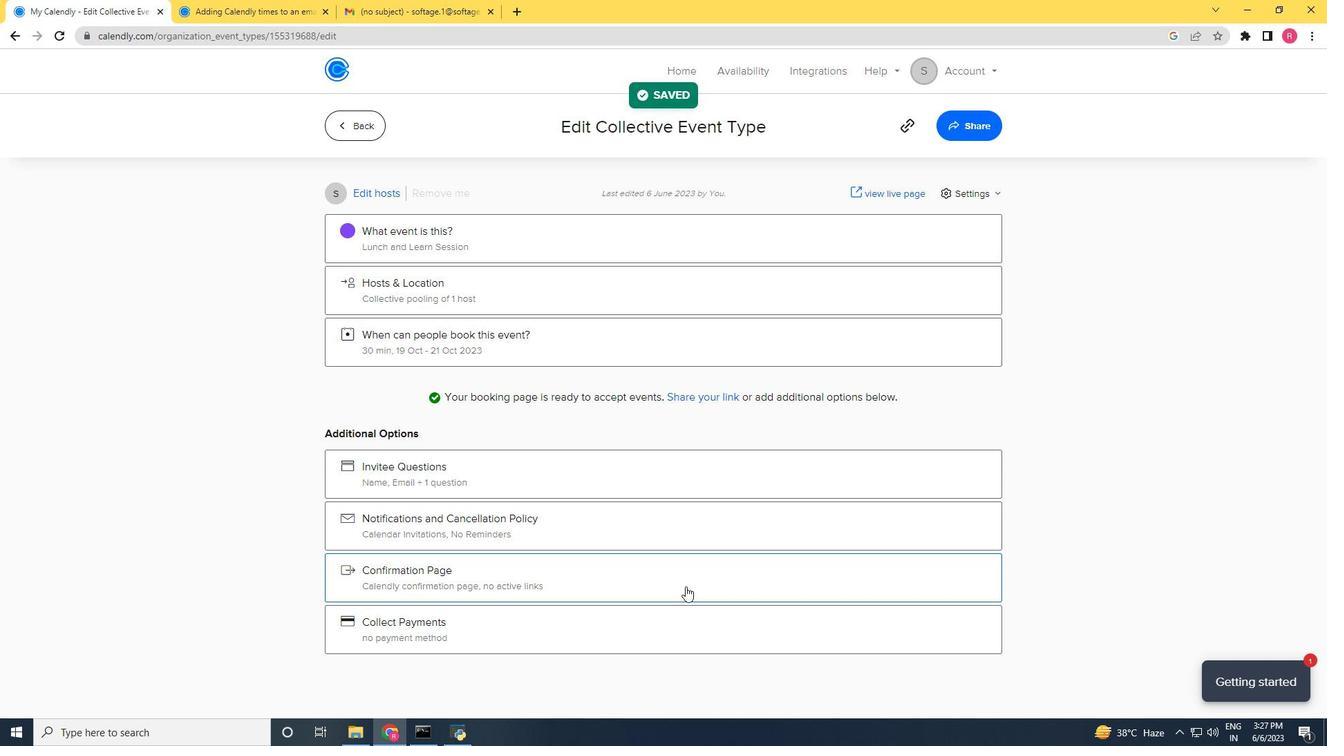 
Action: Mouse scrolled (692, 600) with delta (0, 0)
Screenshot: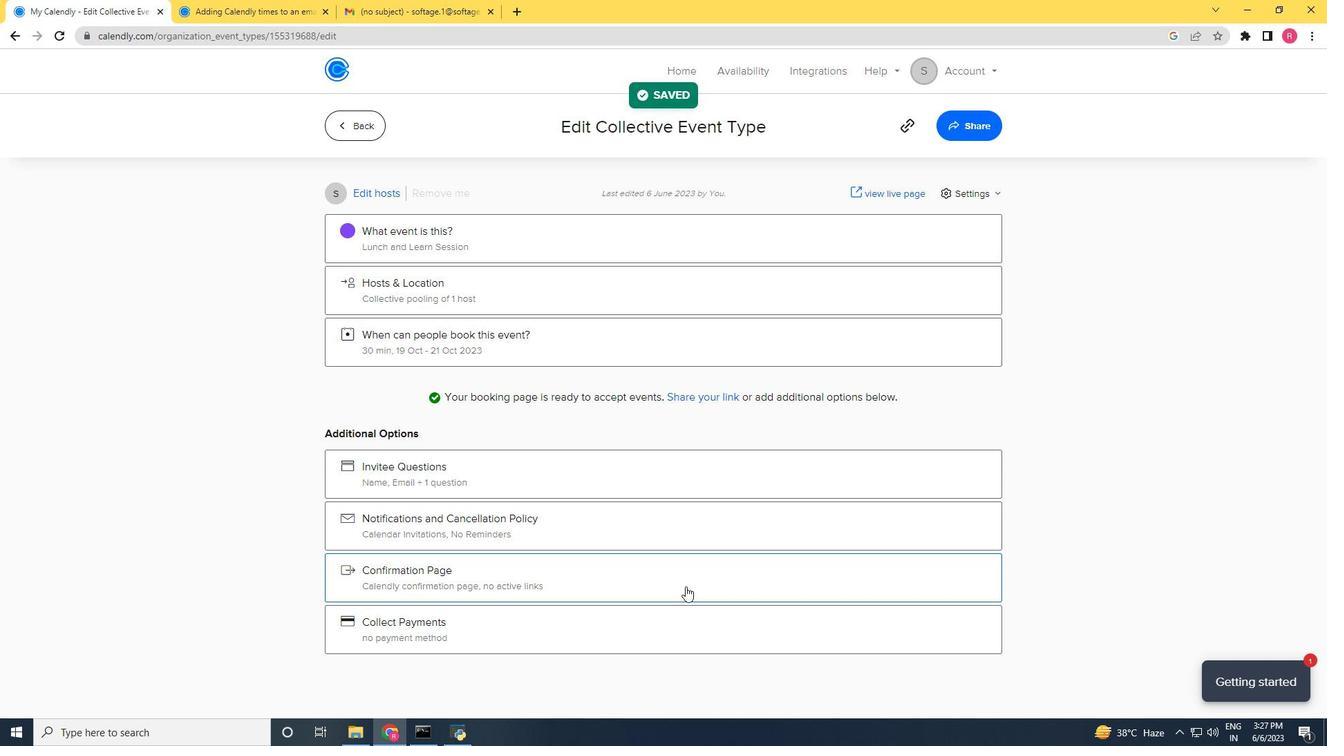 
Action: Mouse moved to (694, 602)
Screenshot: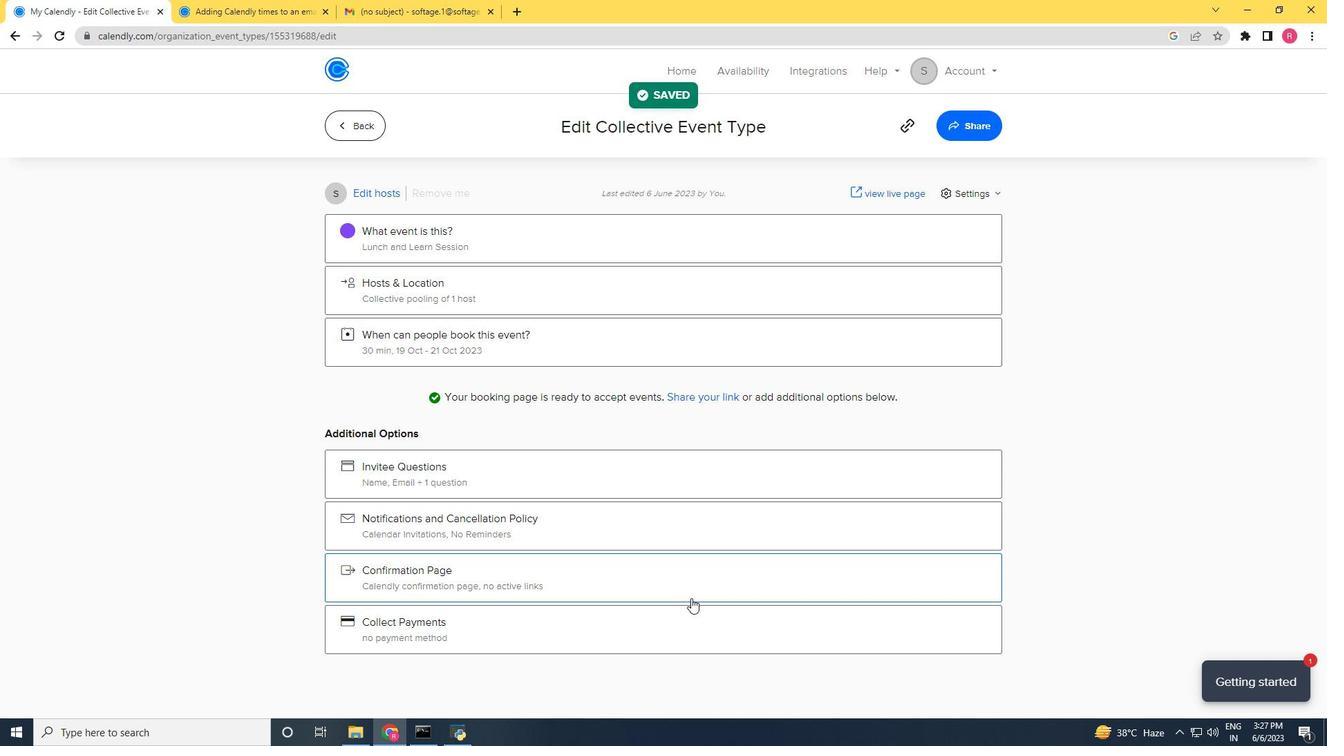 
Action: Mouse scrolled (694, 602) with delta (0, 0)
Screenshot: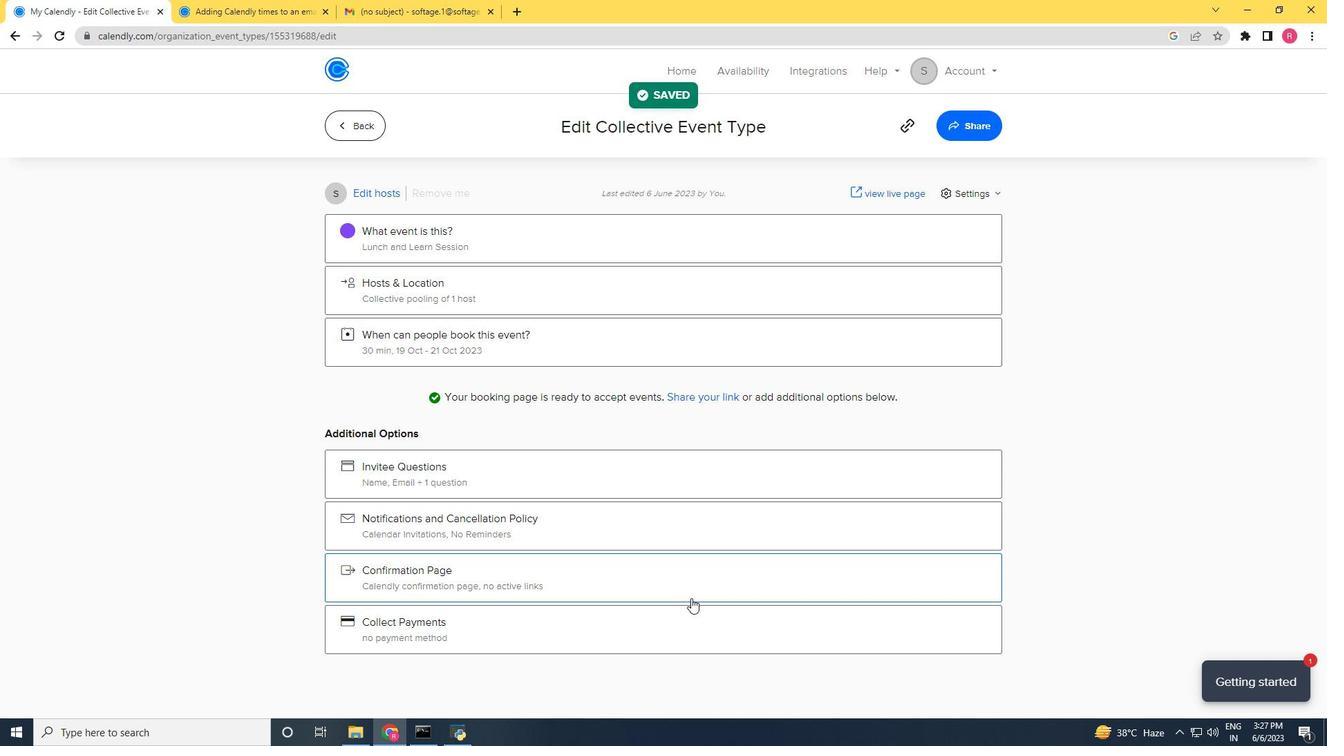 
Action: Mouse moved to (696, 603)
Screenshot: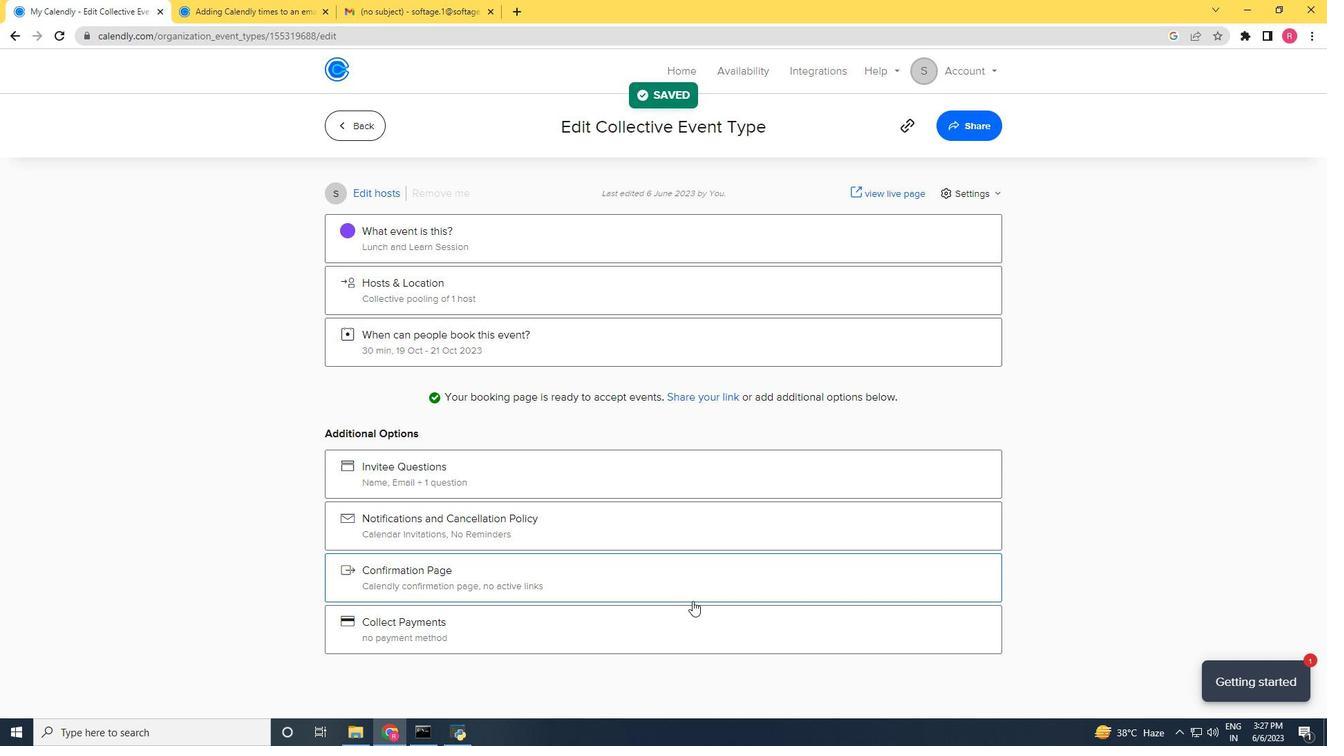 
Action: Mouse scrolled (696, 602) with delta (0, 0)
Screenshot: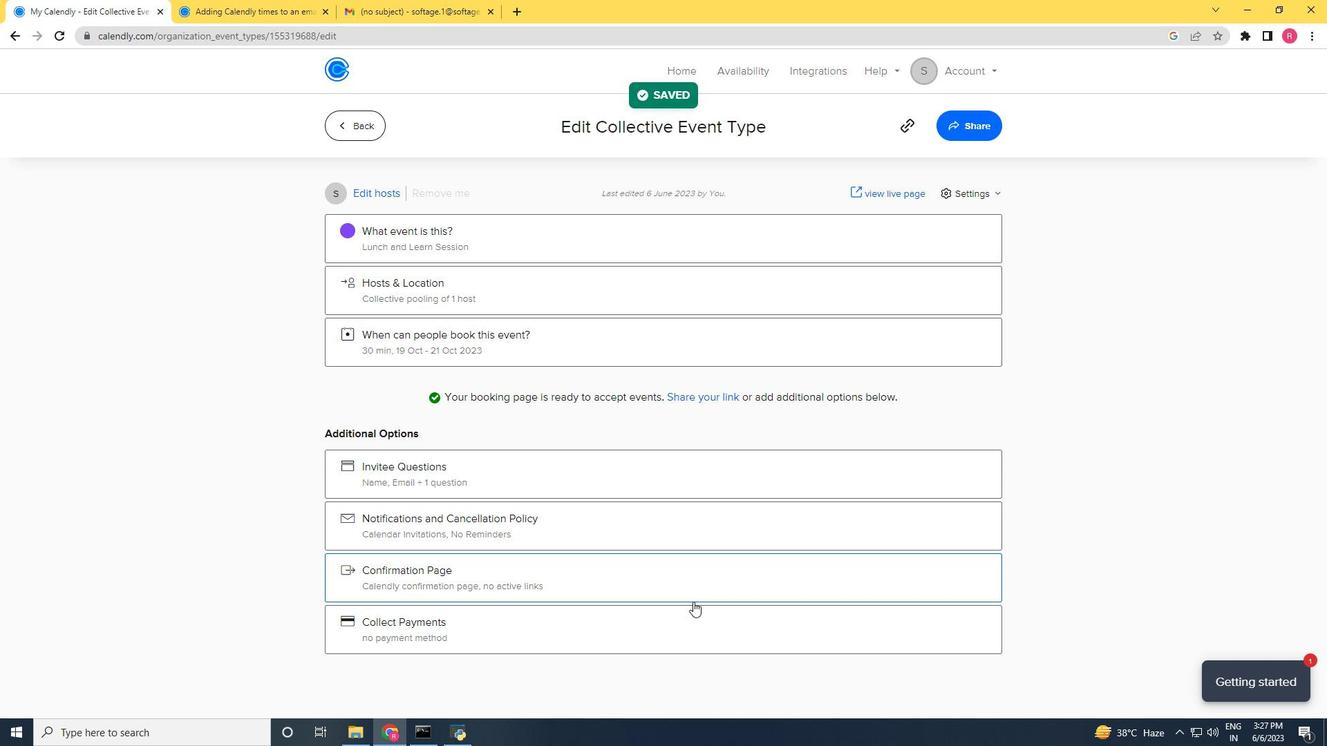 
Action: Mouse moved to (702, 602)
Screenshot: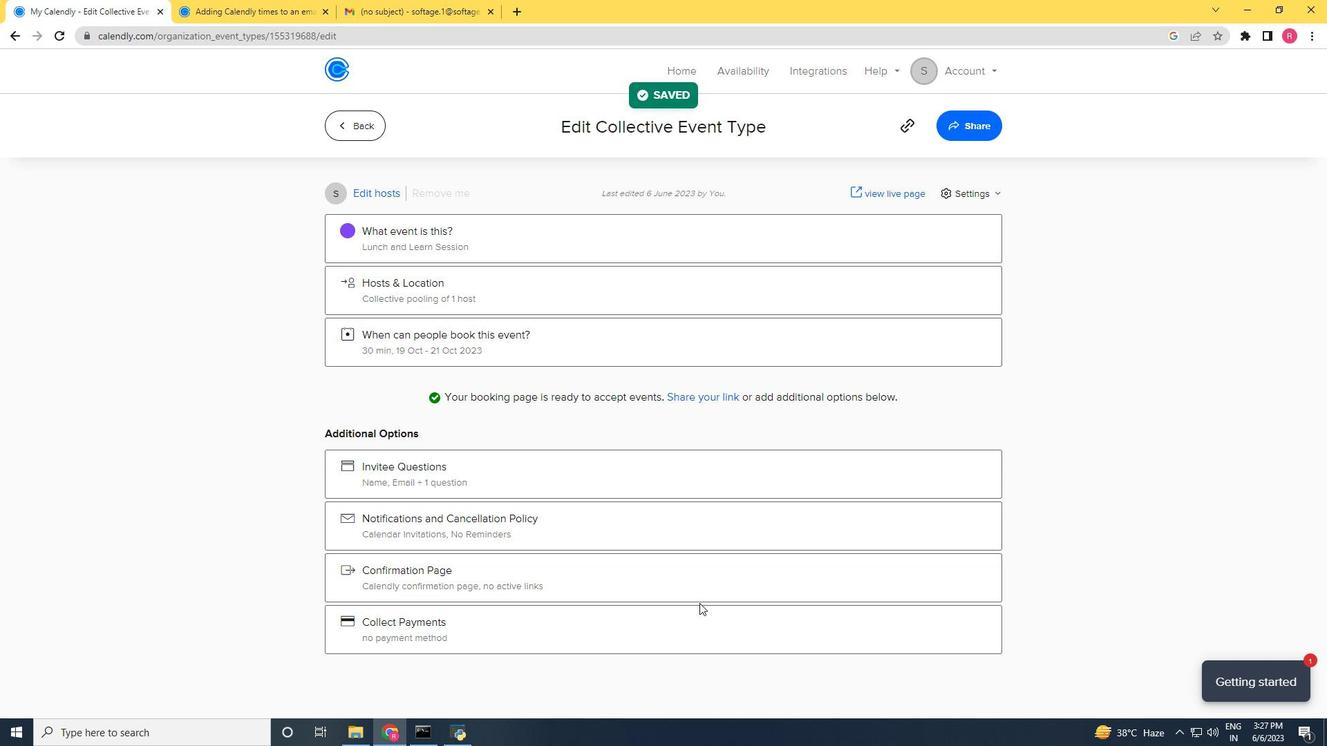 
Action: Mouse scrolled (702, 602) with delta (0, 0)
Screenshot: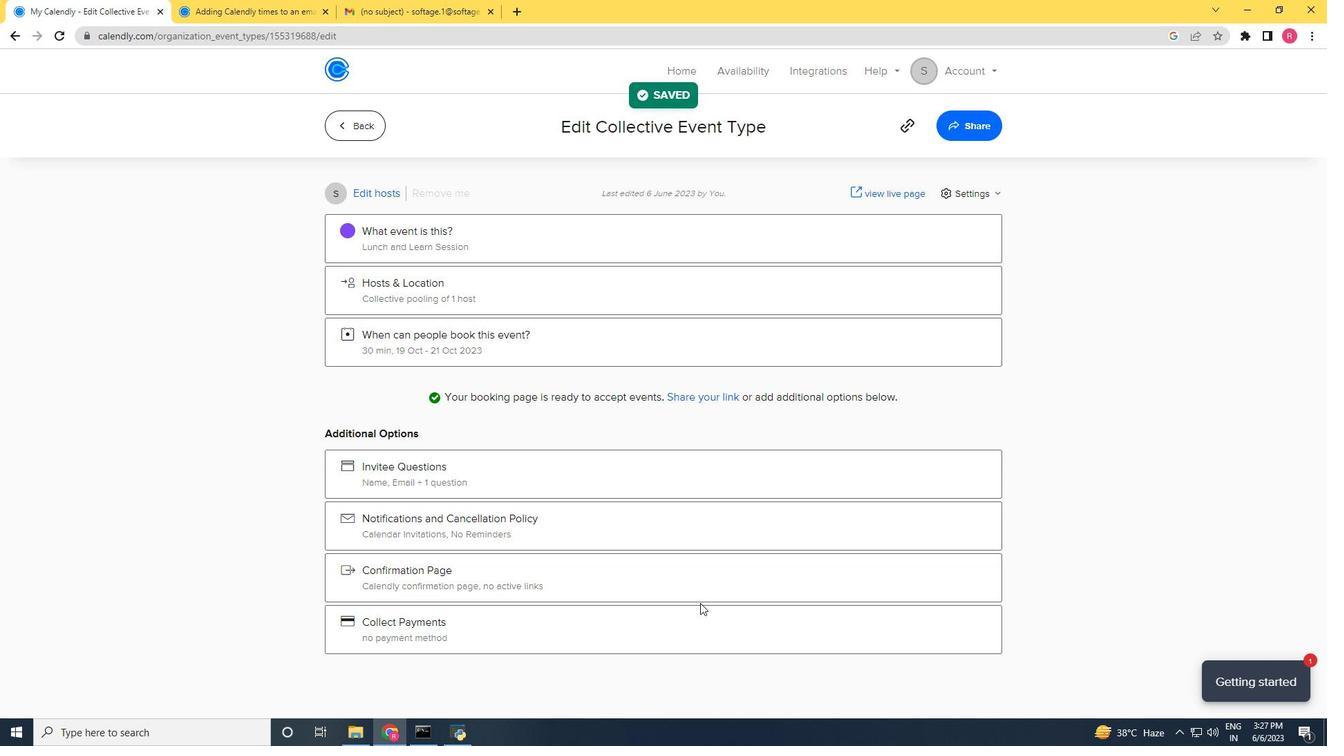 
Action: Mouse moved to (703, 600)
Screenshot: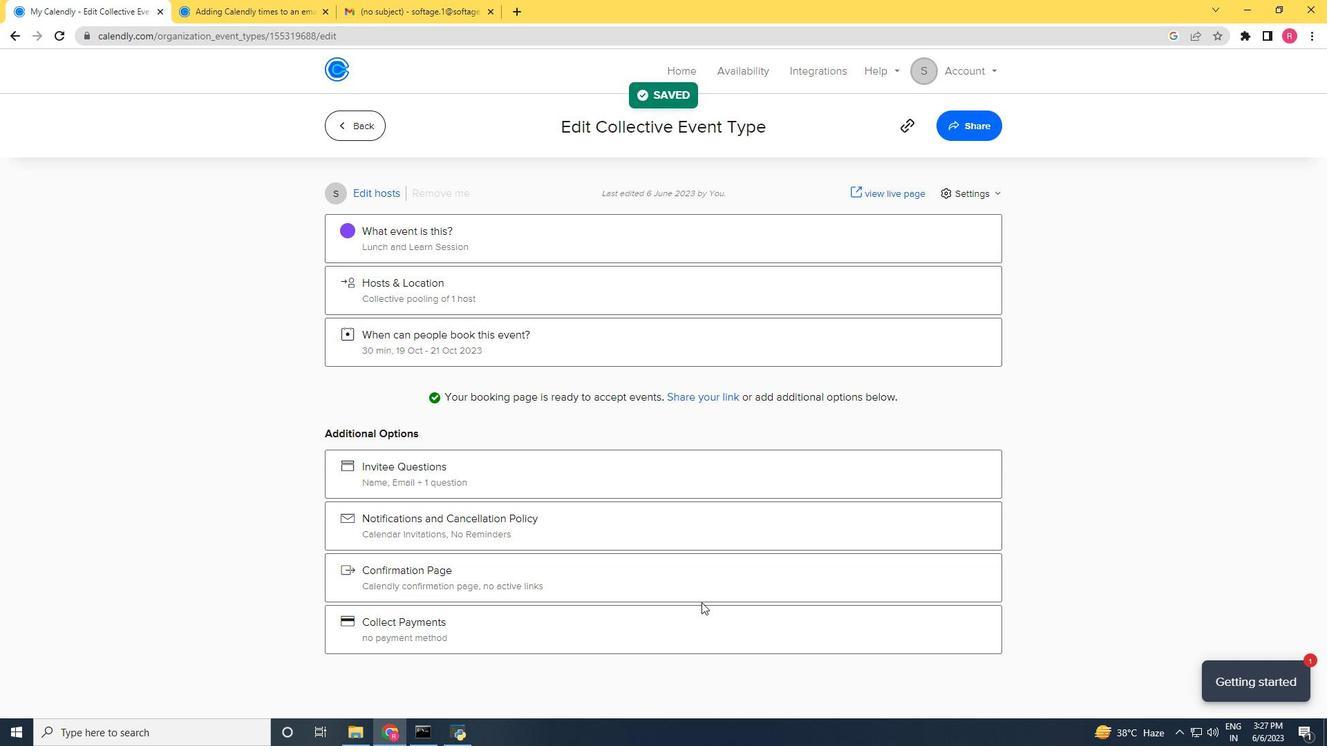 
Action: Mouse scrolled (703, 601) with delta (0, 0)
Screenshot: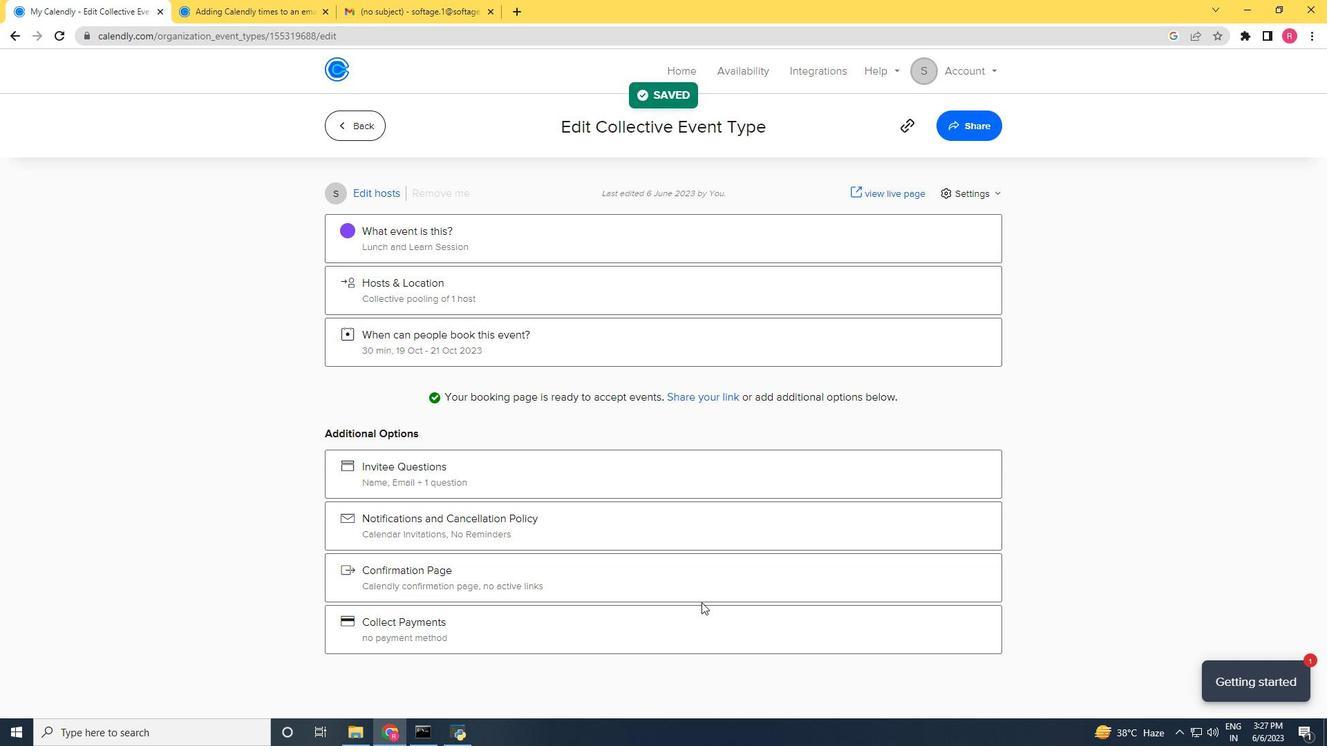 
Action: Mouse moved to (962, 124)
Screenshot: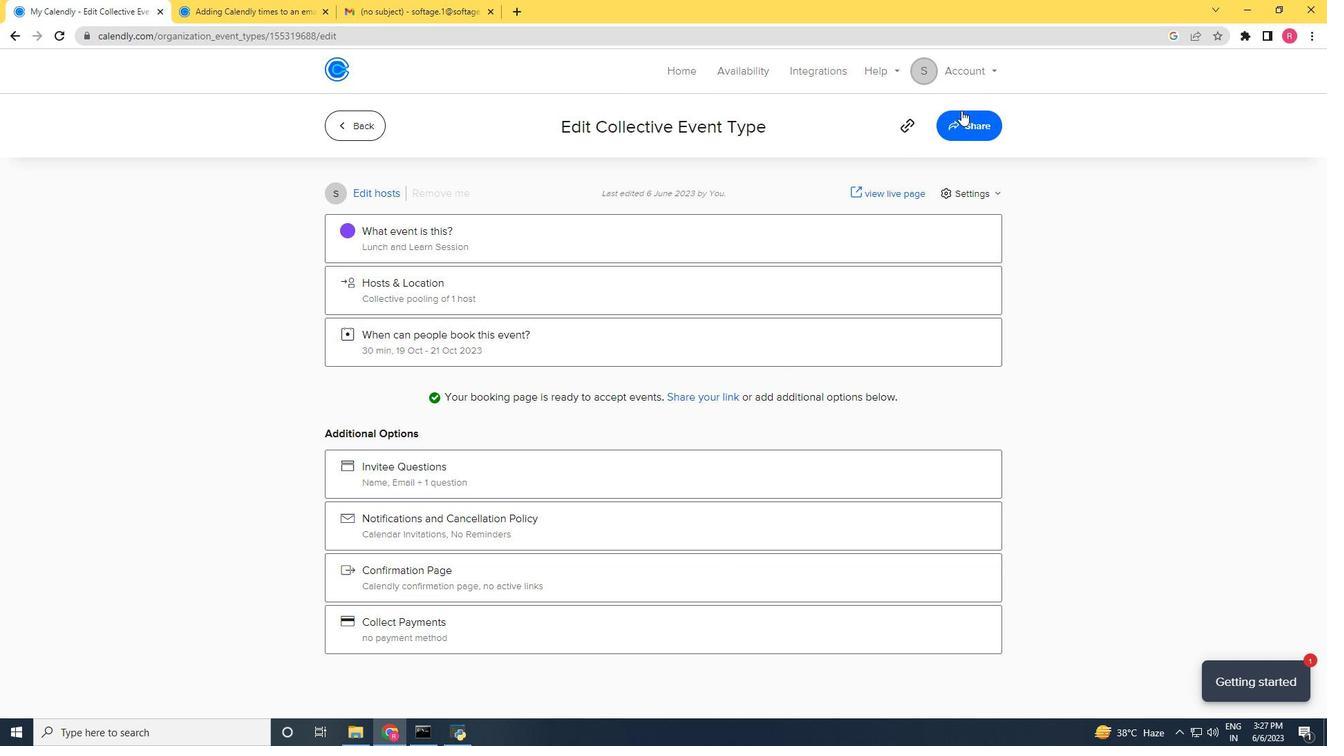 
Action: Mouse pressed left at (962, 124)
Screenshot: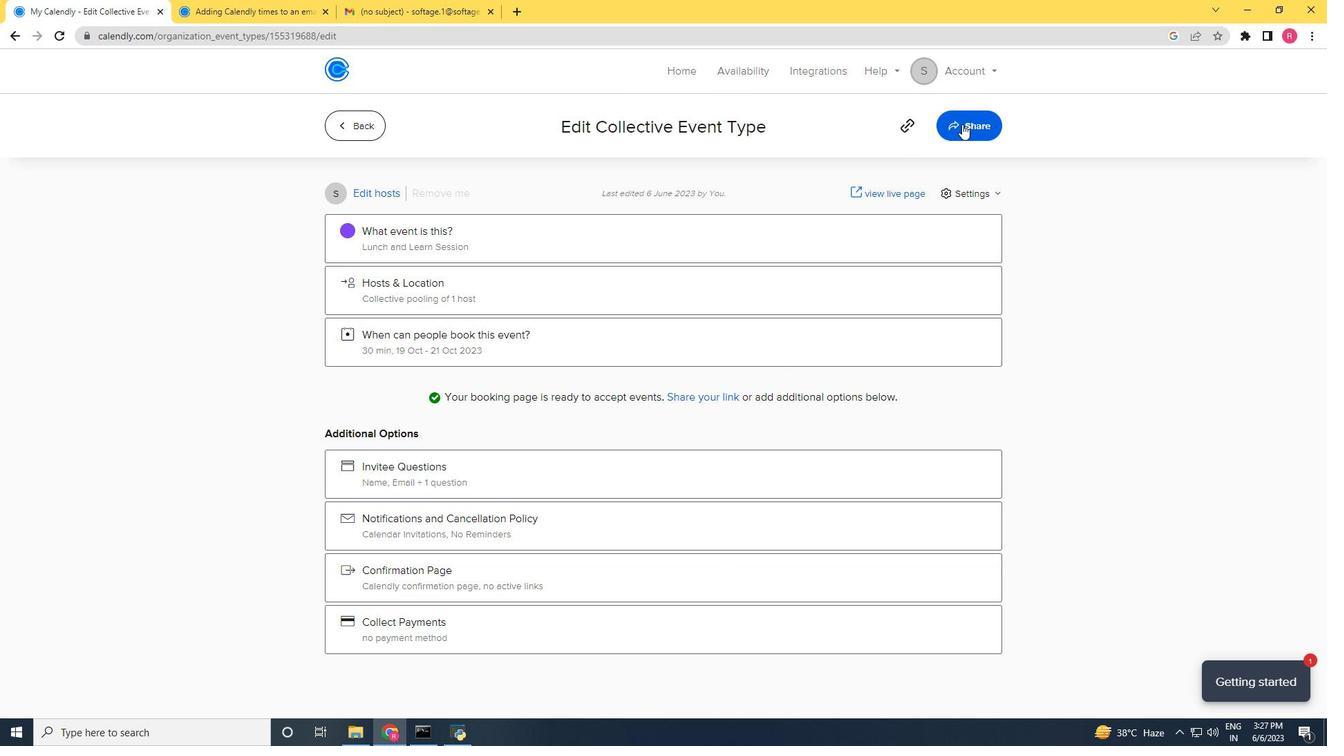 
Action: Mouse moved to (808, 260)
Screenshot: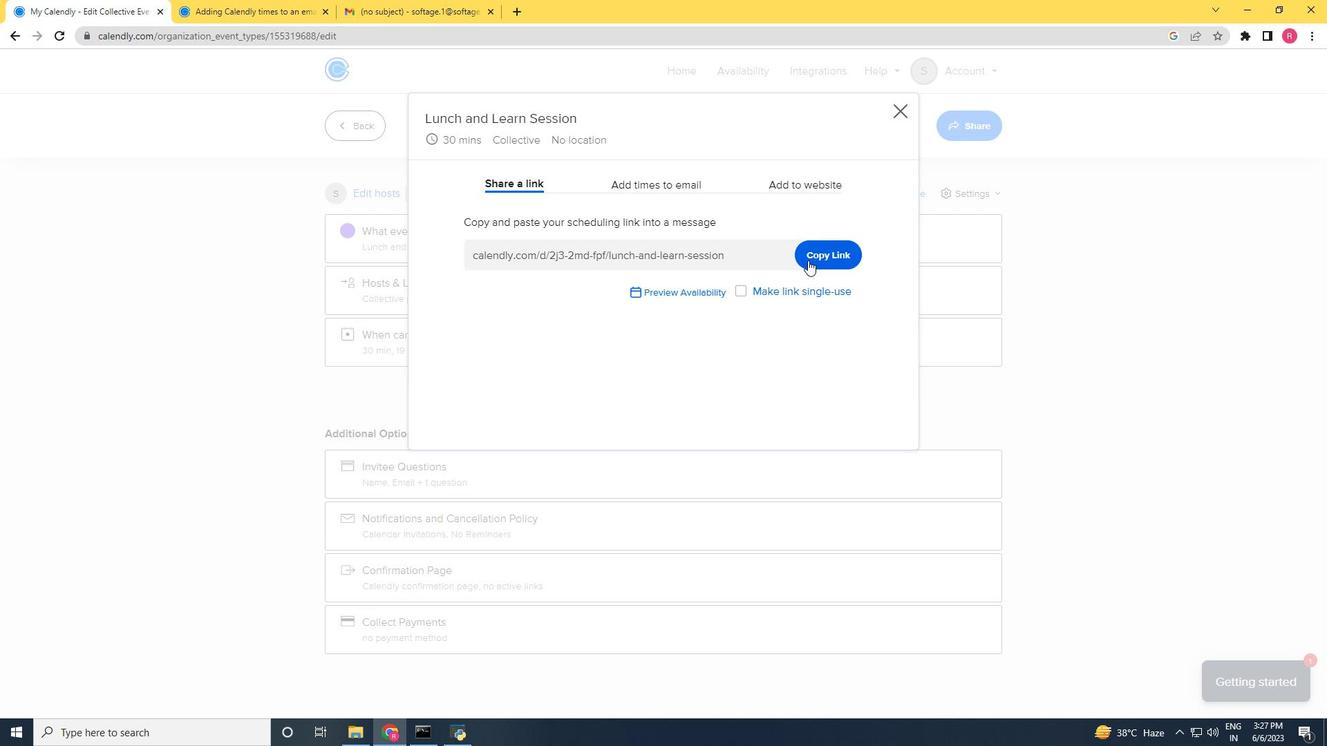 
Action: Mouse pressed left at (808, 260)
Screenshot: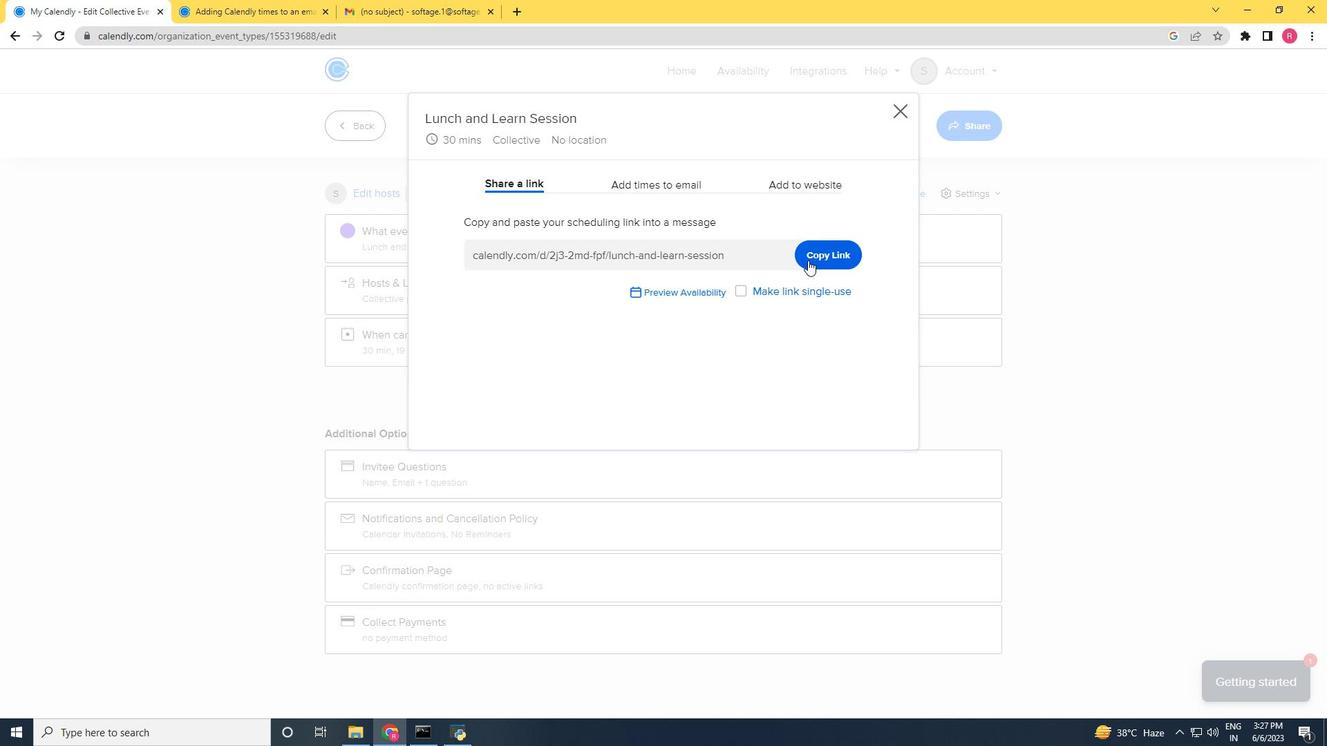 
Action: Mouse moved to (400, 15)
Screenshot: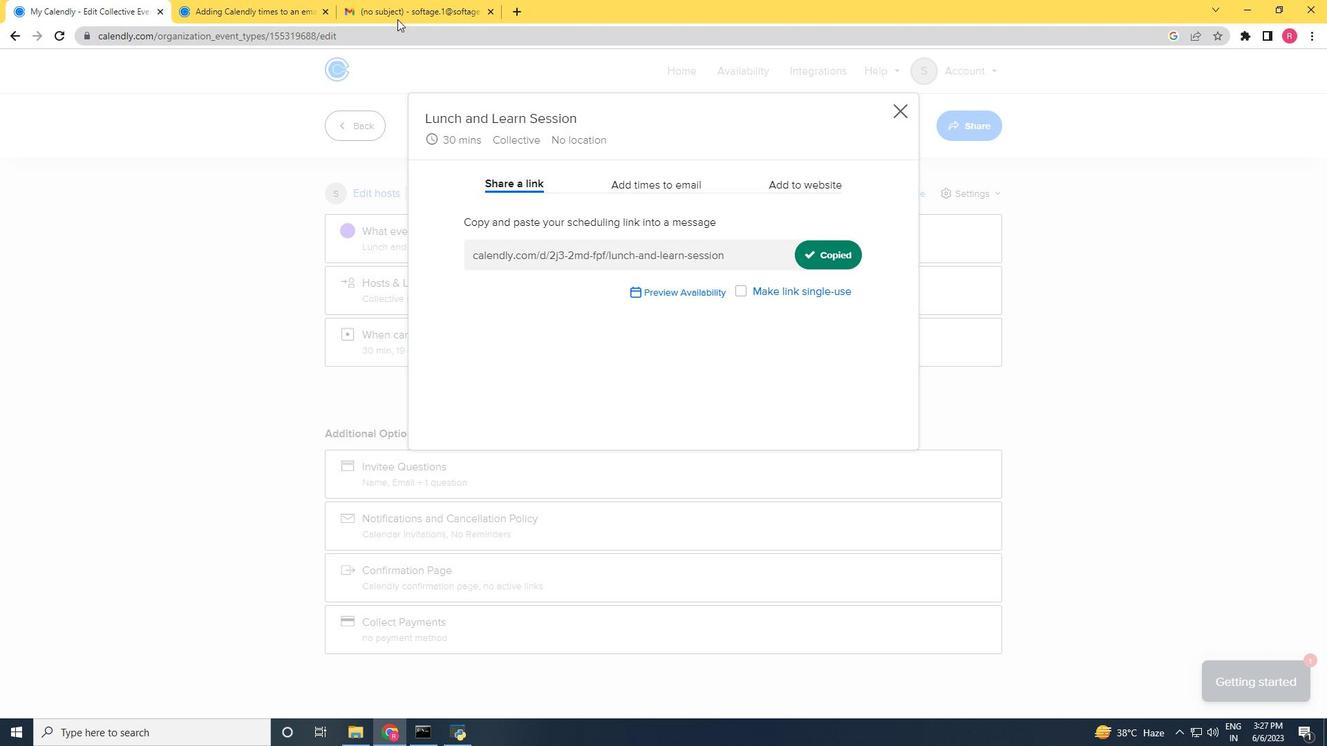 
Action: Mouse pressed left at (400, 15)
Screenshot: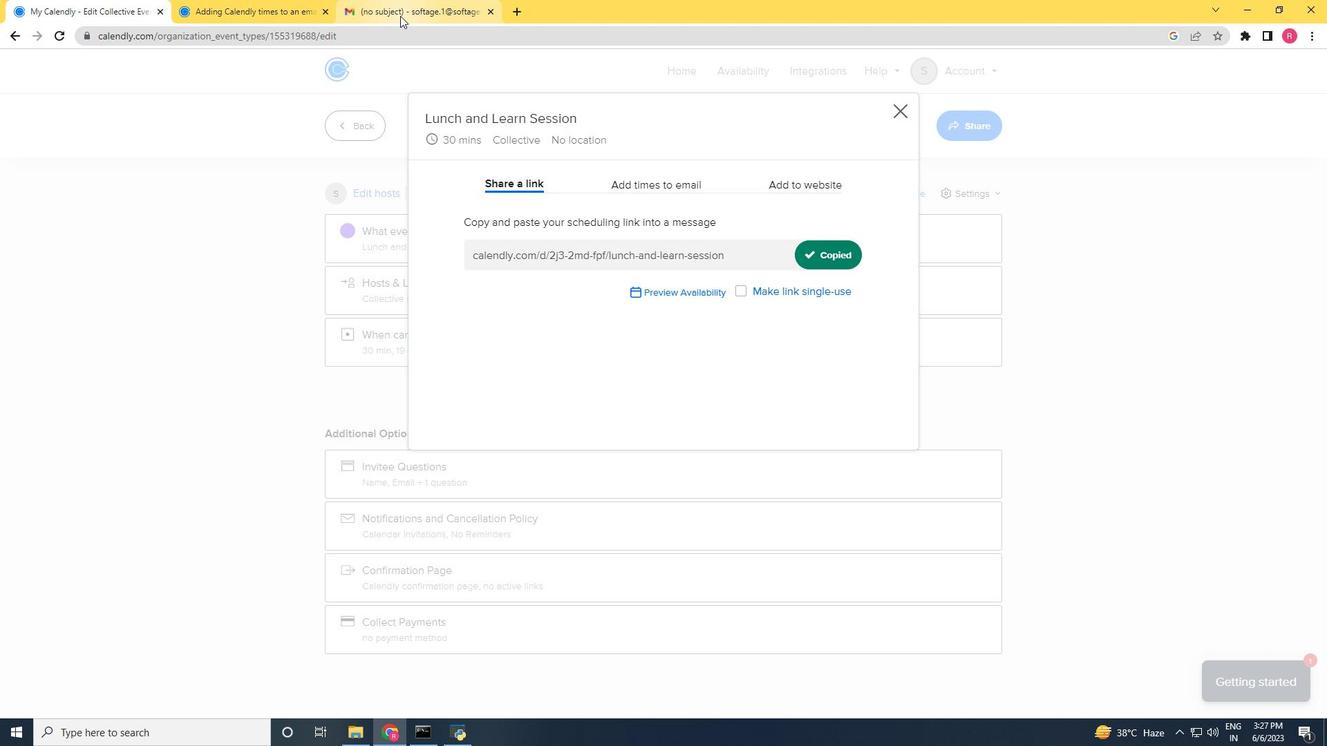 
Action: Mouse moved to (83, 111)
Screenshot: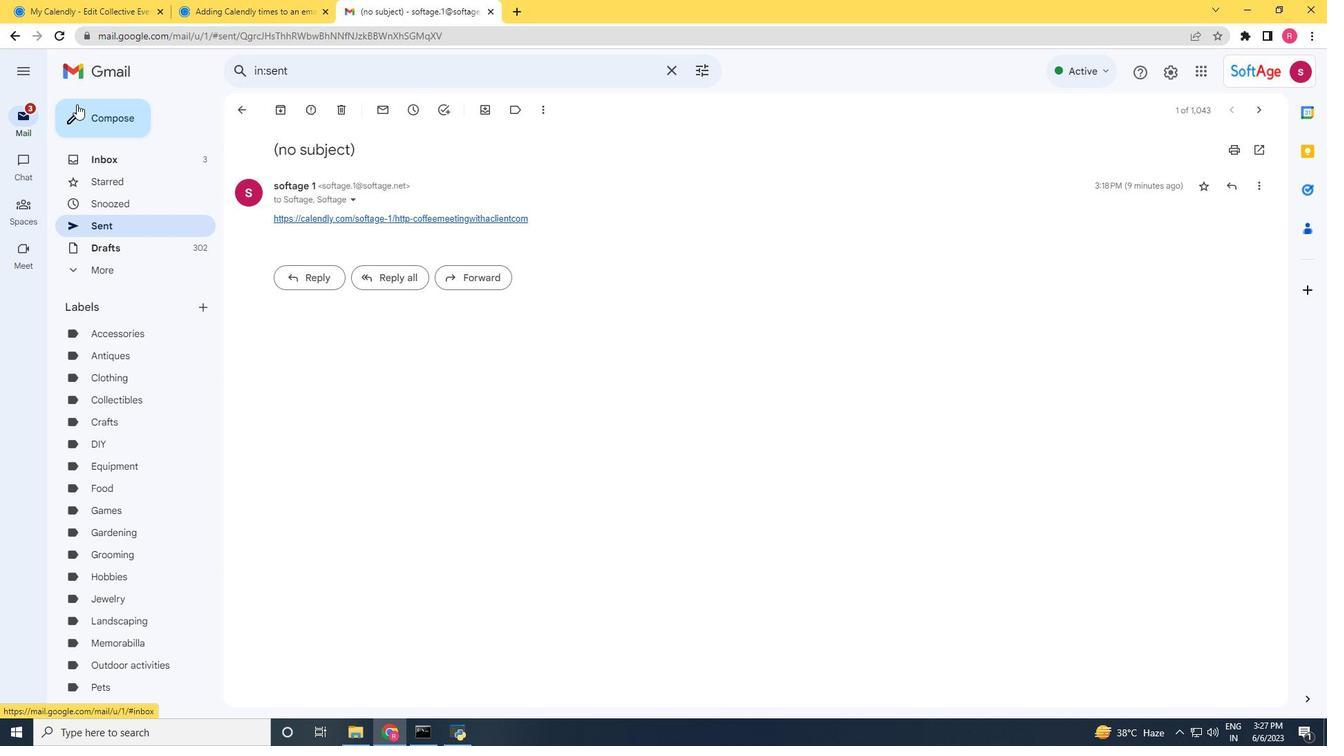 
Action: Mouse pressed left at (83, 111)
Screenshot: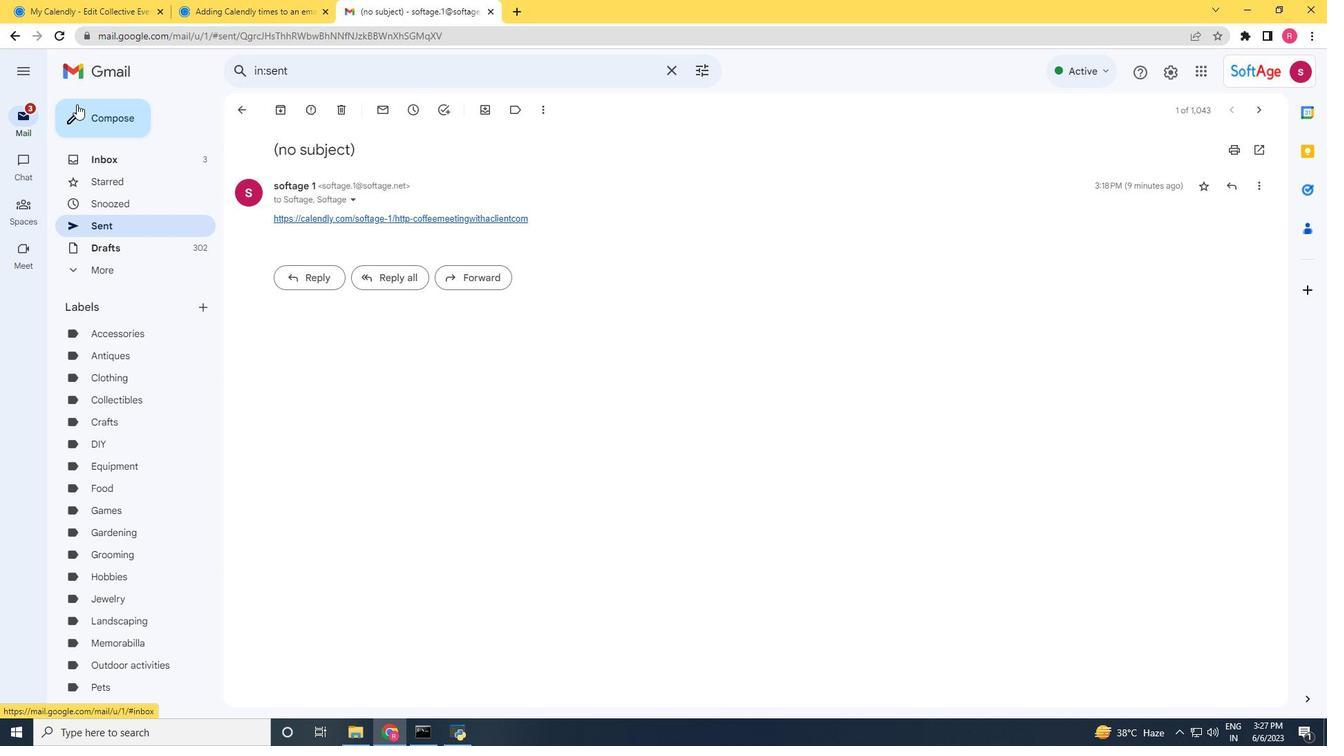 
Action: Mouse moved to (1253, 305)
Screenshot: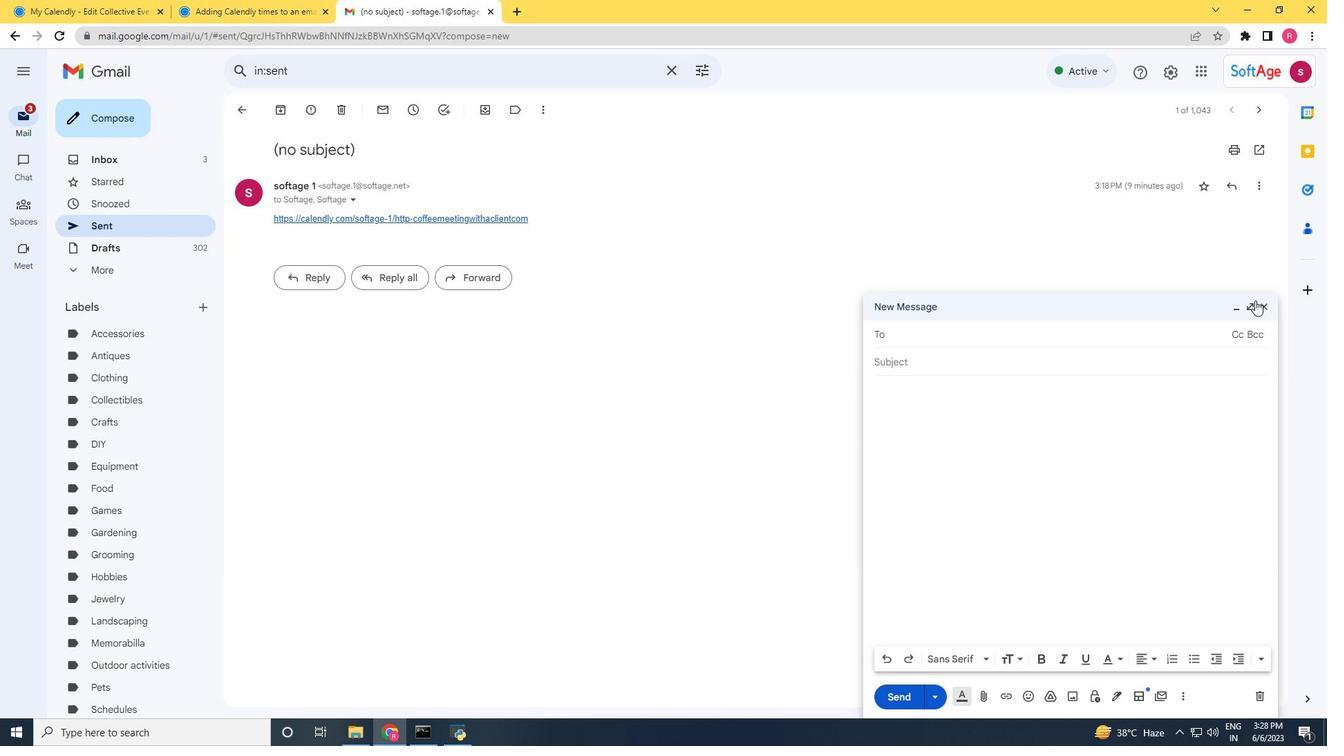 
Action: Mouse pressed left at (1253, 305)
Screenshot: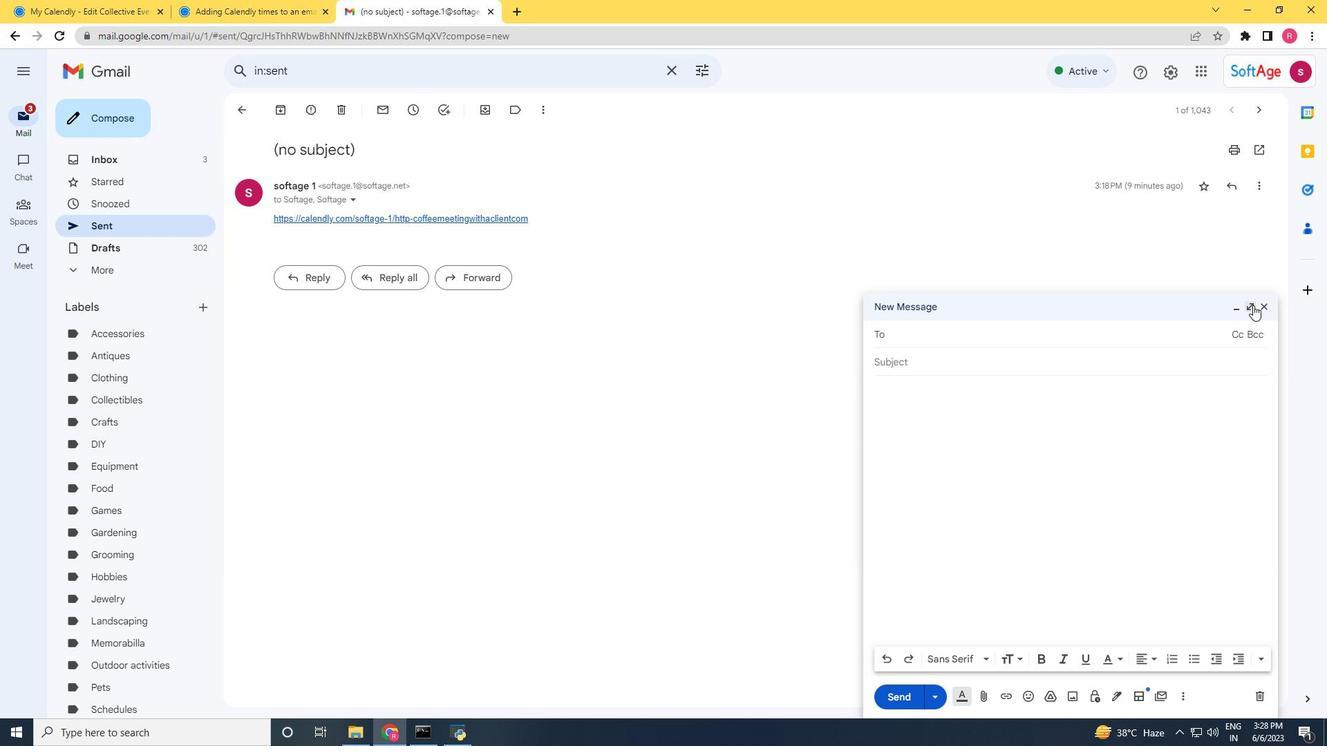 
Action: Mouse moved to (214, 330)
Screenshot: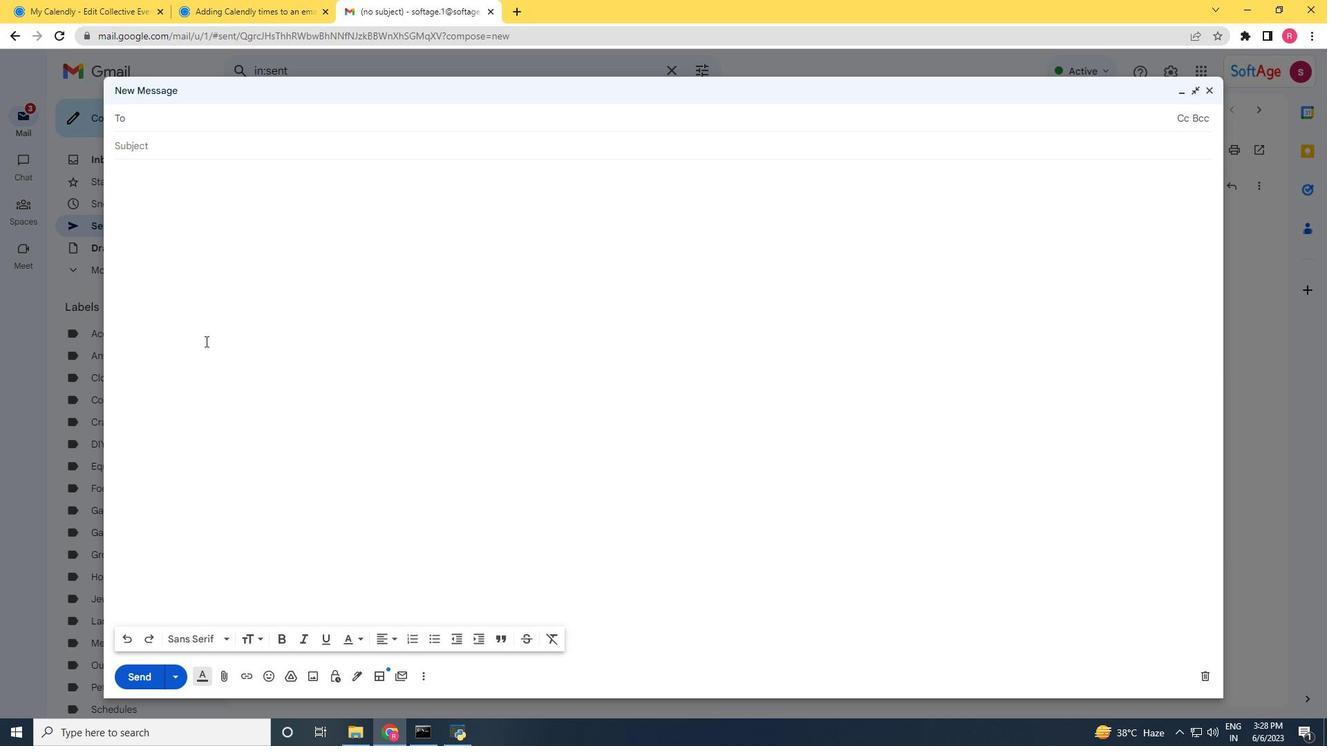 
Action: Key pressed softage.3<Key.shift>@softage.nett
Screenshot: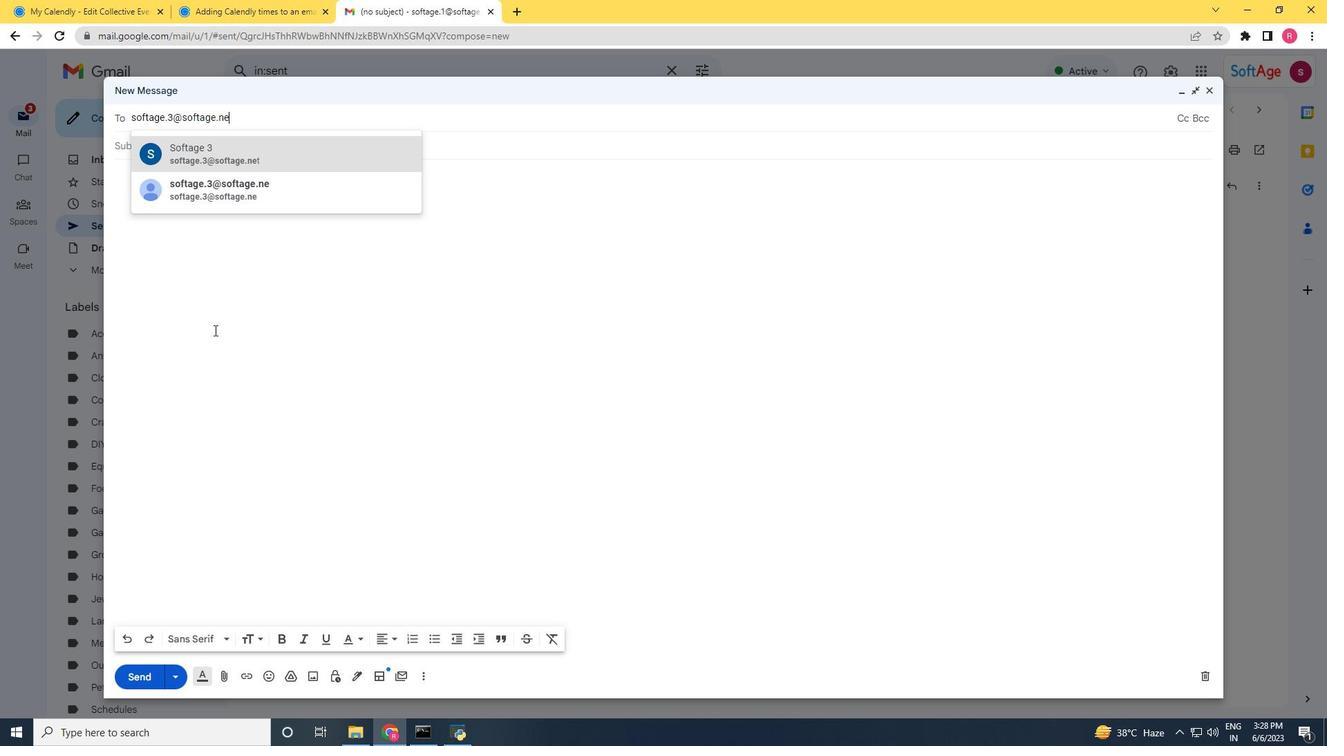 
Action: Mouse moved to (232, 180)
Screenshot: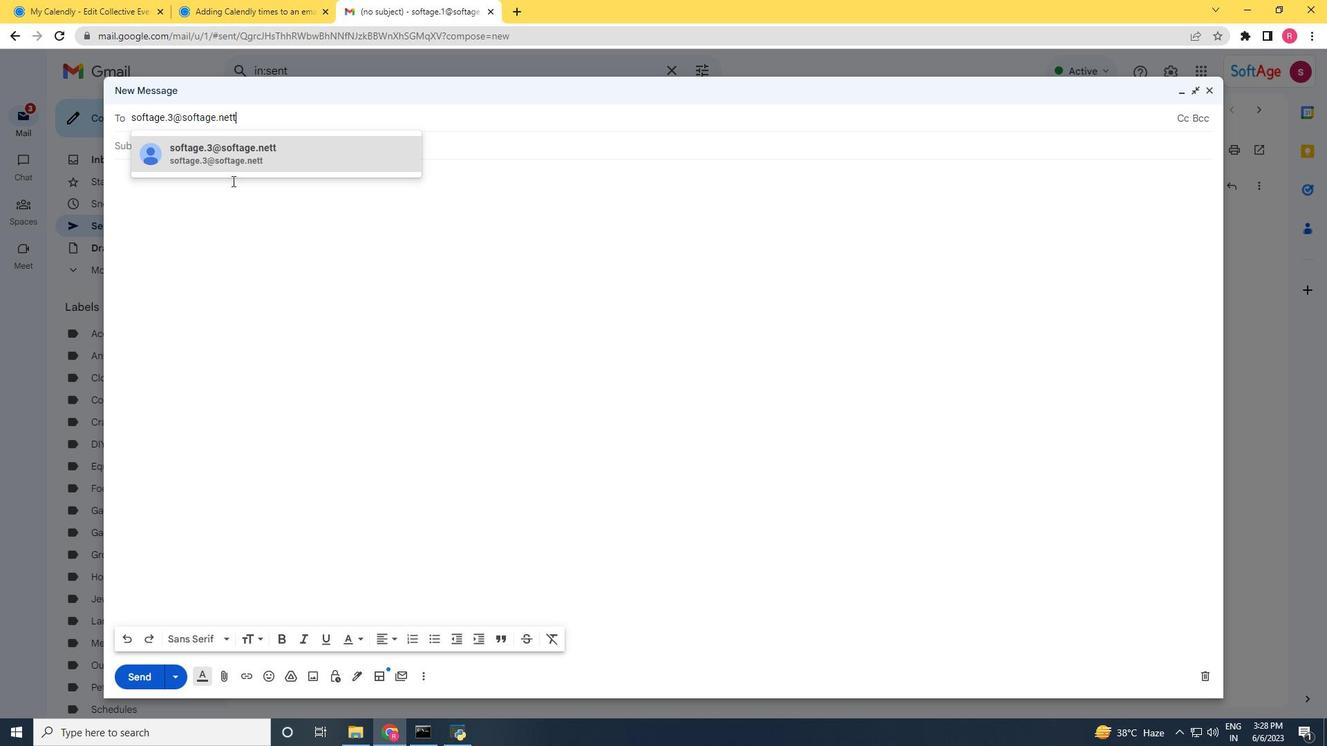 
Action: Mouse pressed left at (232, 180)
Screenshot: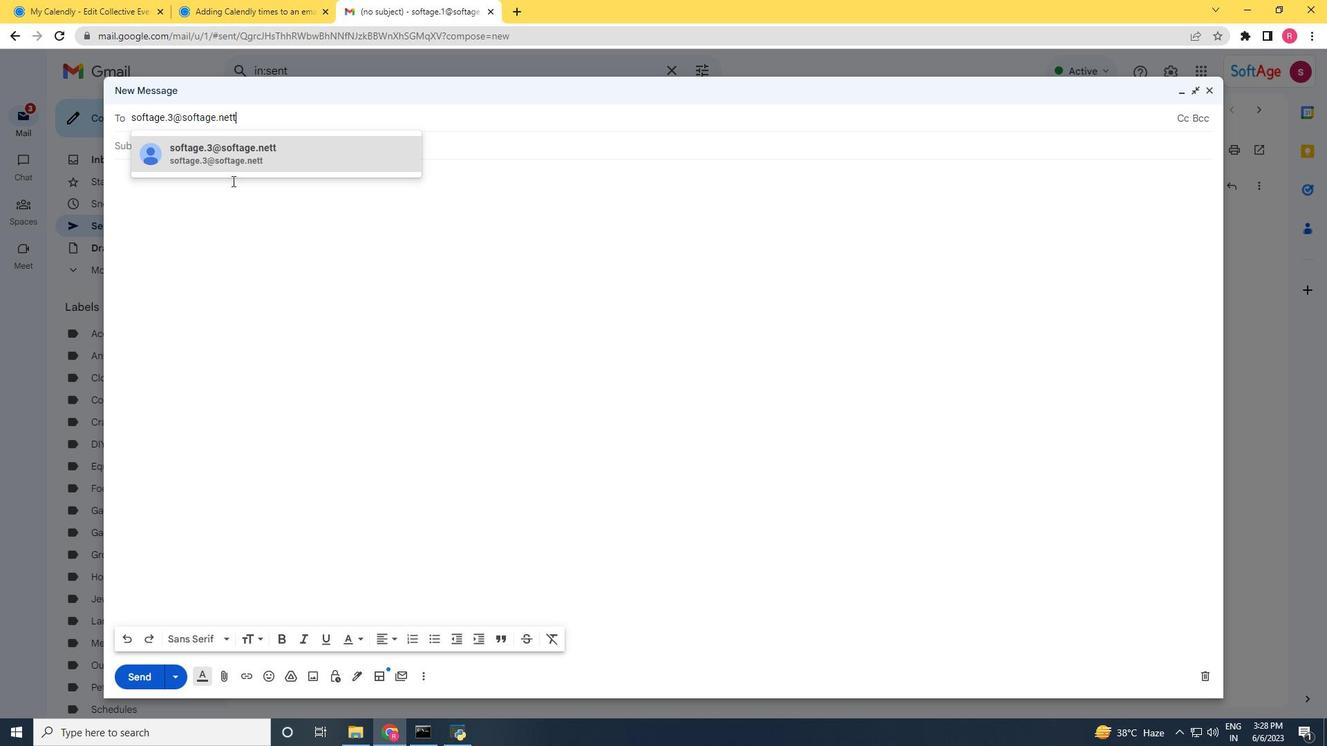 
Action: Mouse moved to (262, 133)
Screenshot: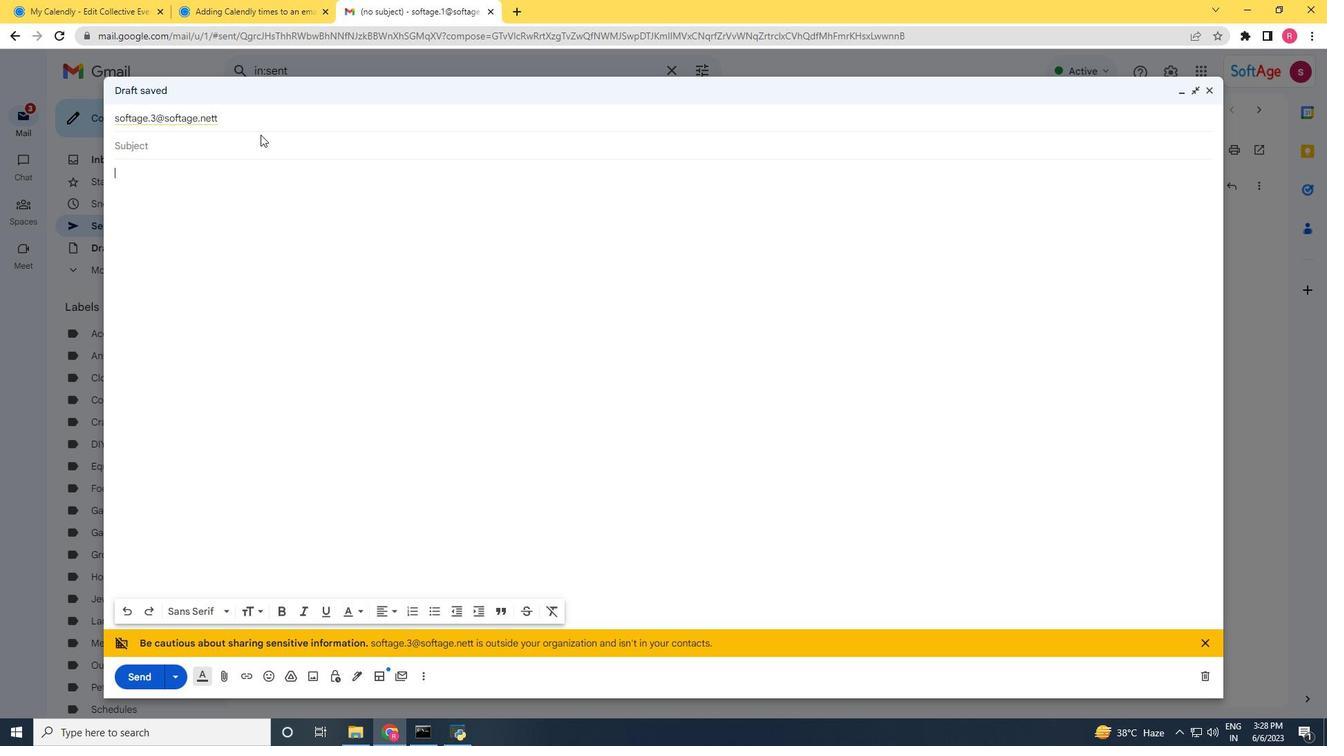 
Action: Mouse pressed left at (262, 133)
Screenshot: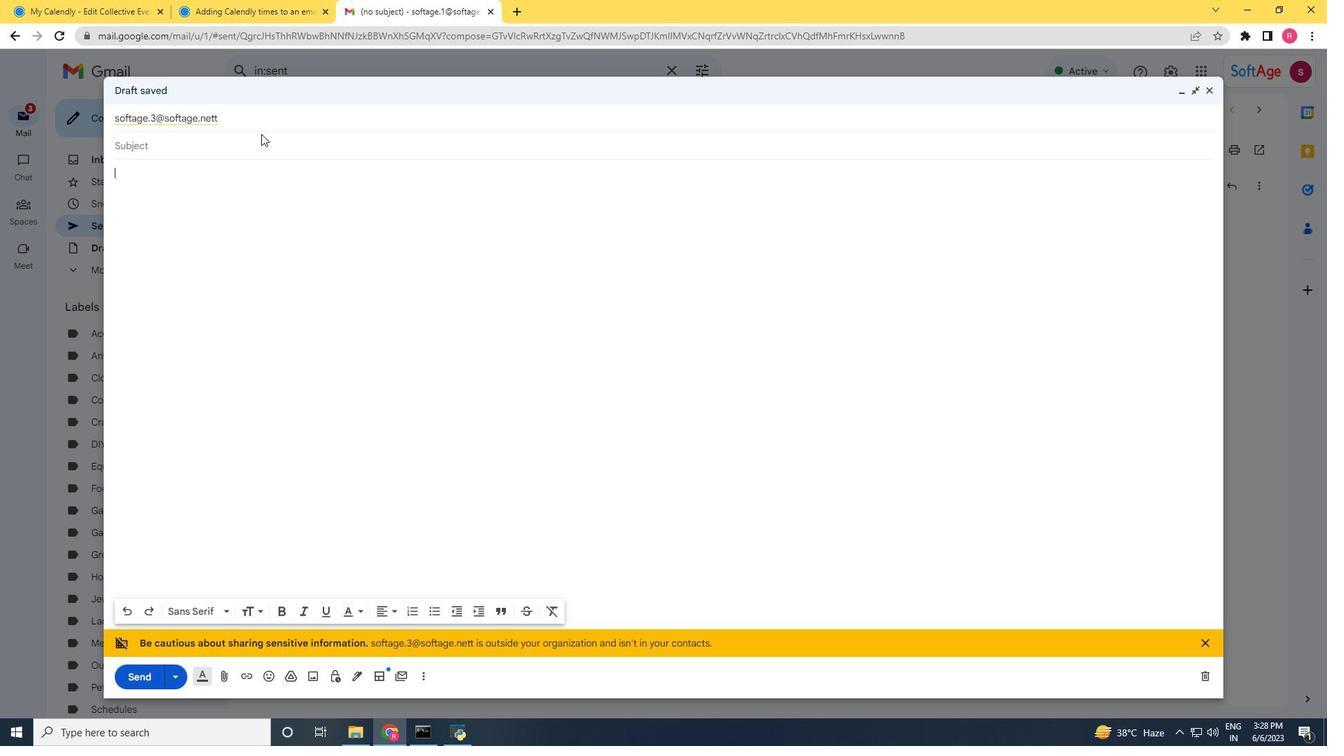 
Action: Mouse moved to (241, 125)
Screenshot: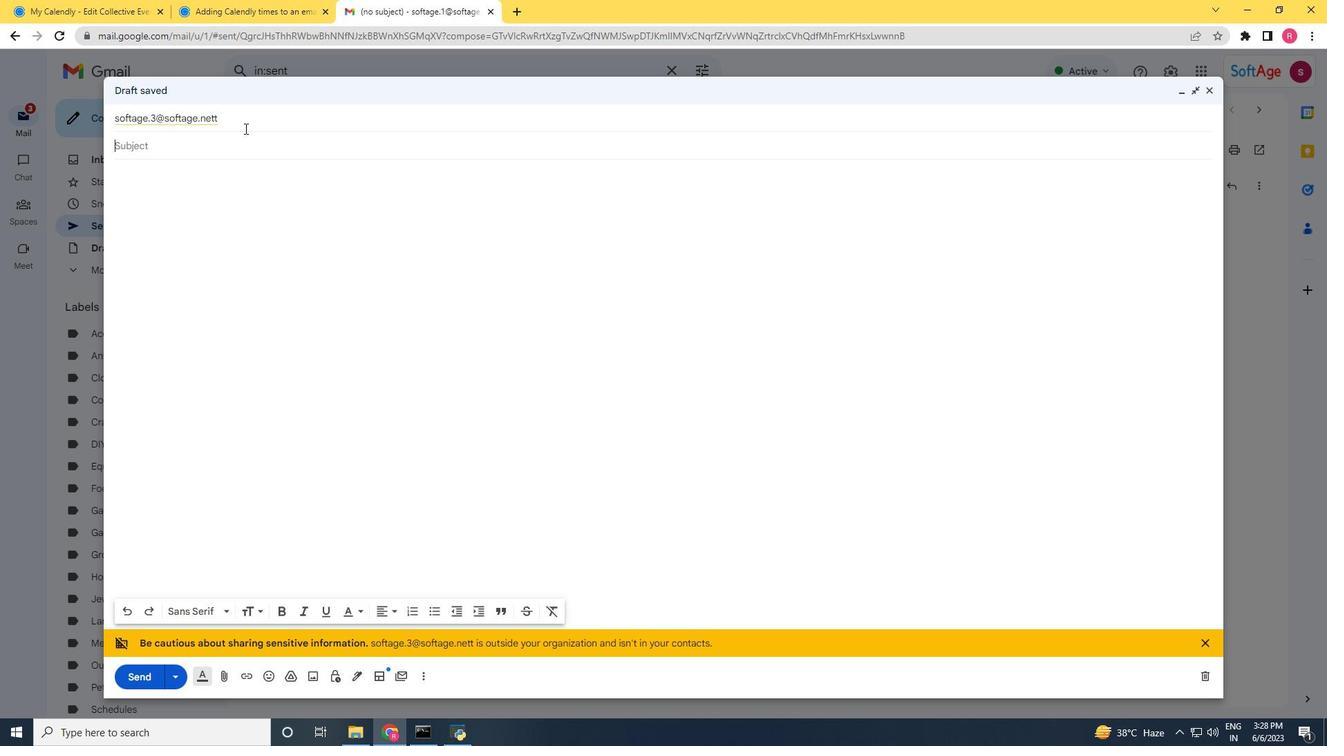 
Action: Mouse pressed left at (241, 125)
Screenshot: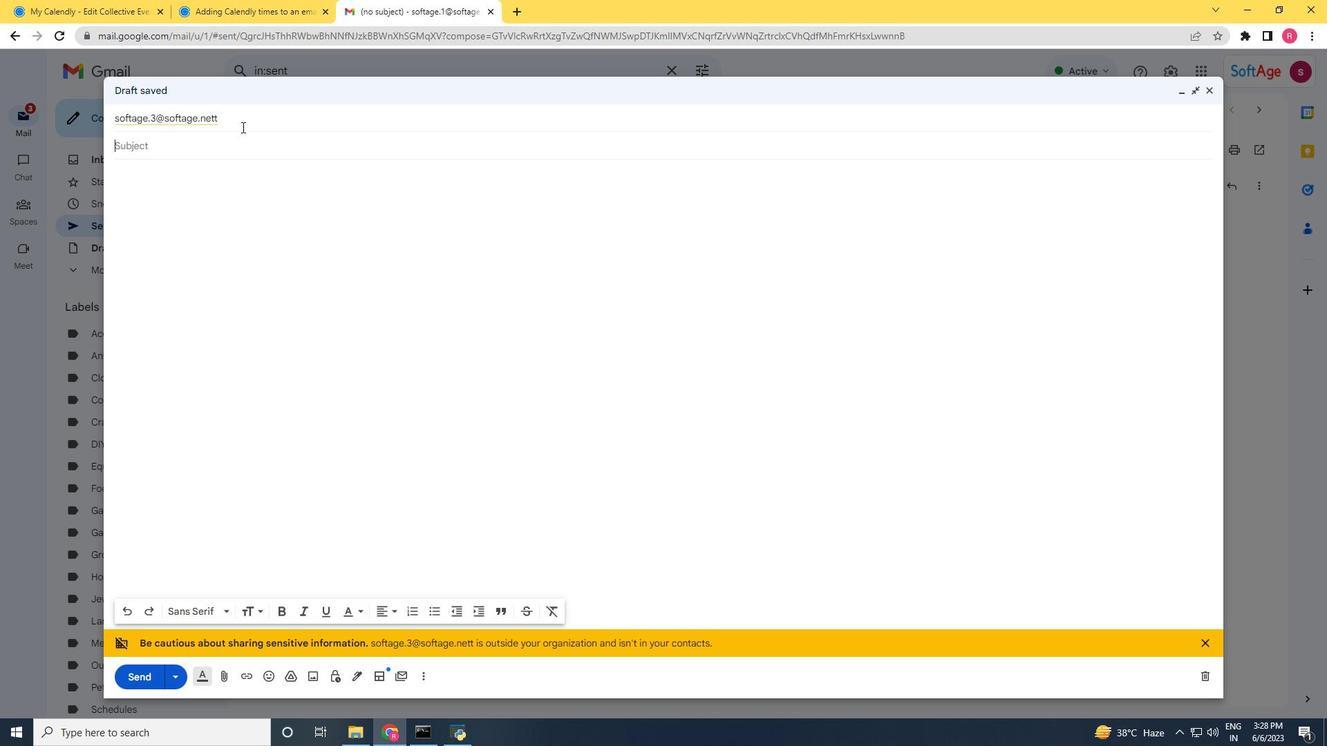 
Action: Mouse moved to (240, 125)
Screenshot: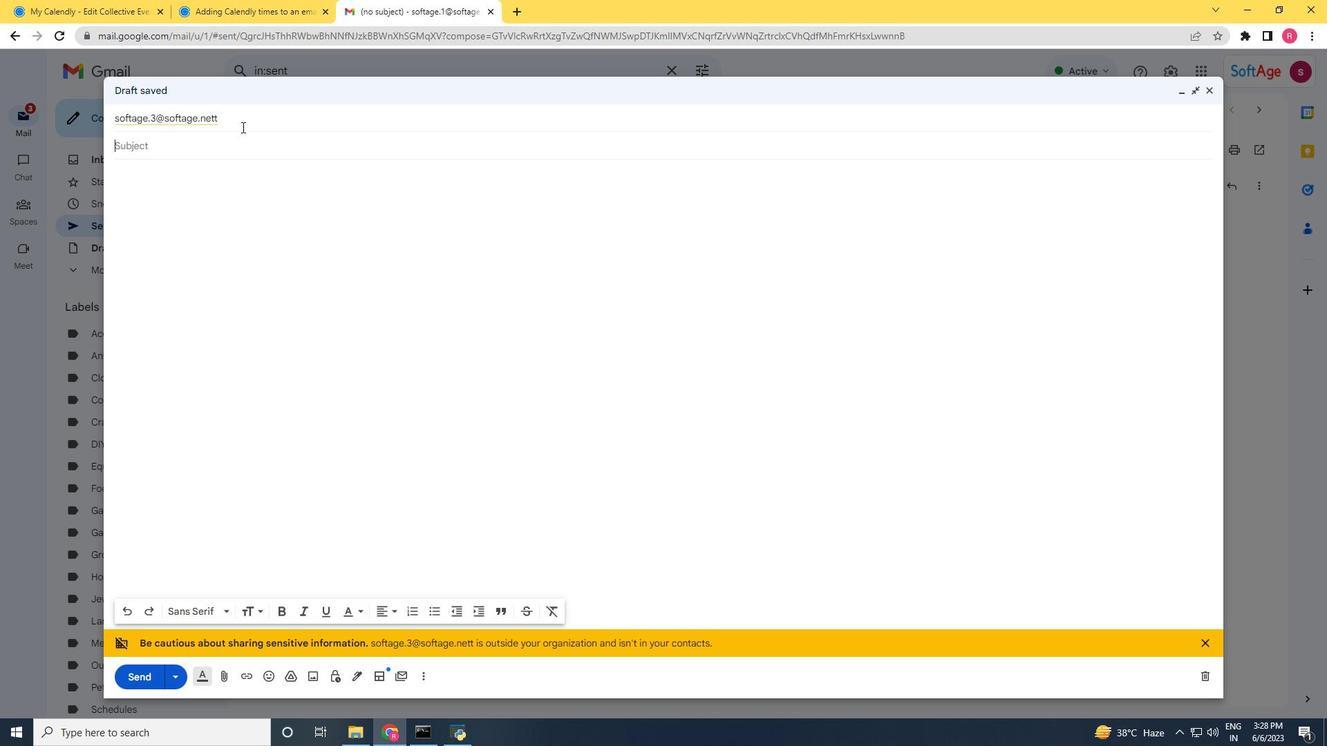 
Action: Key pressed <Key.backspace><Key.enter><Key.enter>softage.2<Key.shift><Key.shift><Key.shift><Key.shift><Key.shift><Key.shift><Key.shift>S<Key.backspace><Key.shift>@softage.net
Screenshot: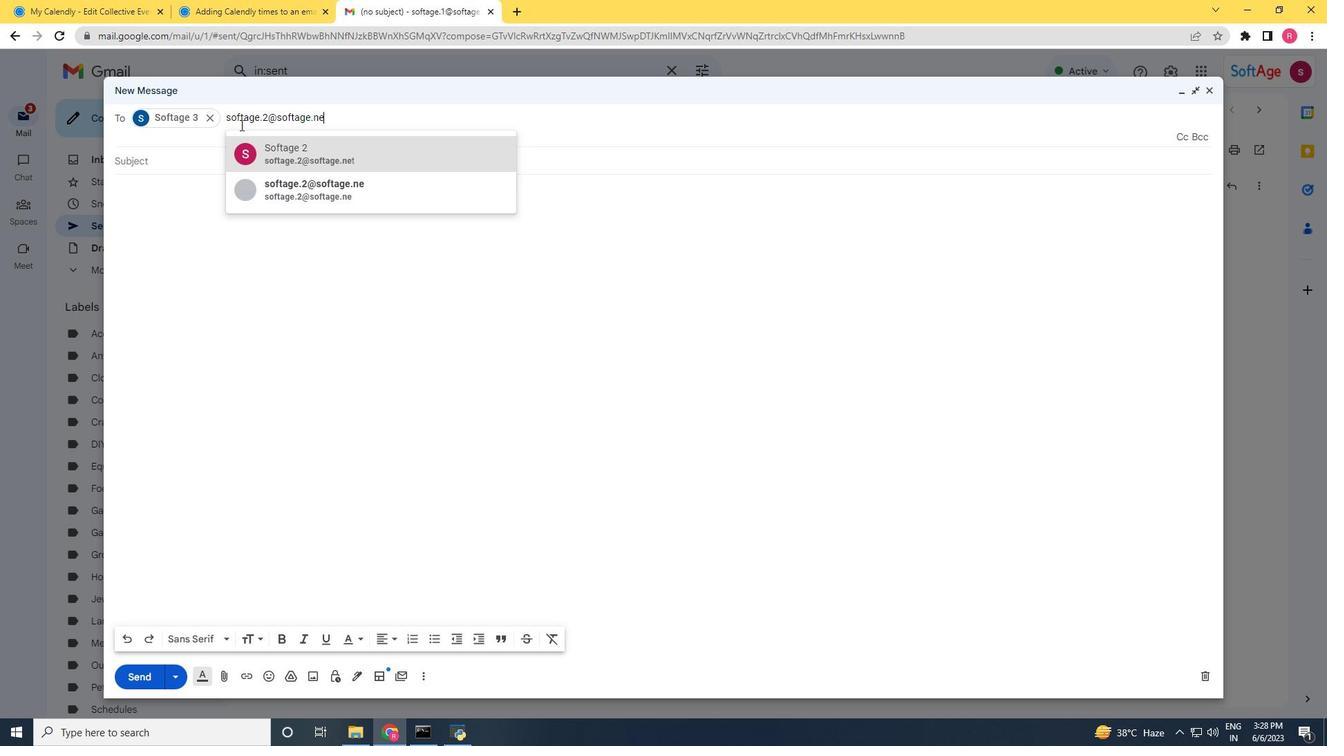 
Action: Mouse moved to (355, 150)
Screenshot: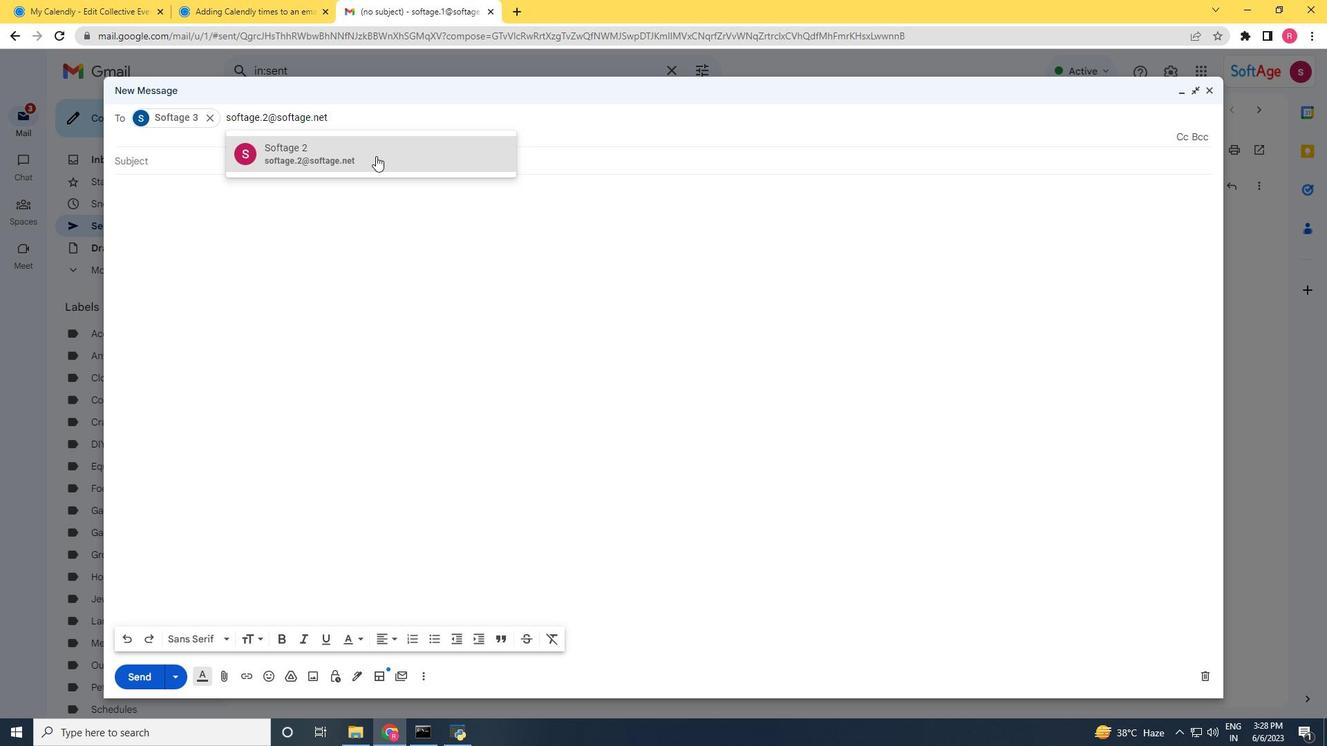 
Action: Mouse pressed left at (355, 150)
Screenshot: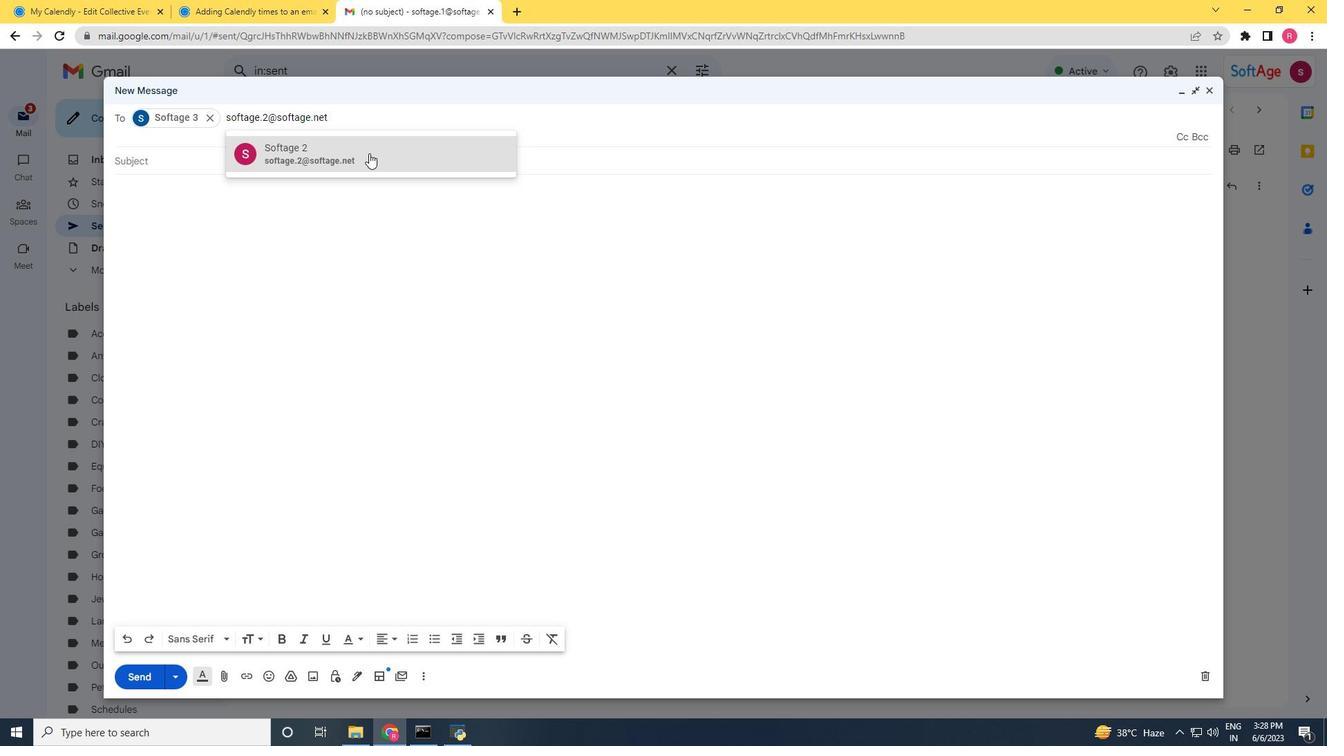 
Action: Mouse moved to (214, 210)
Screenshot: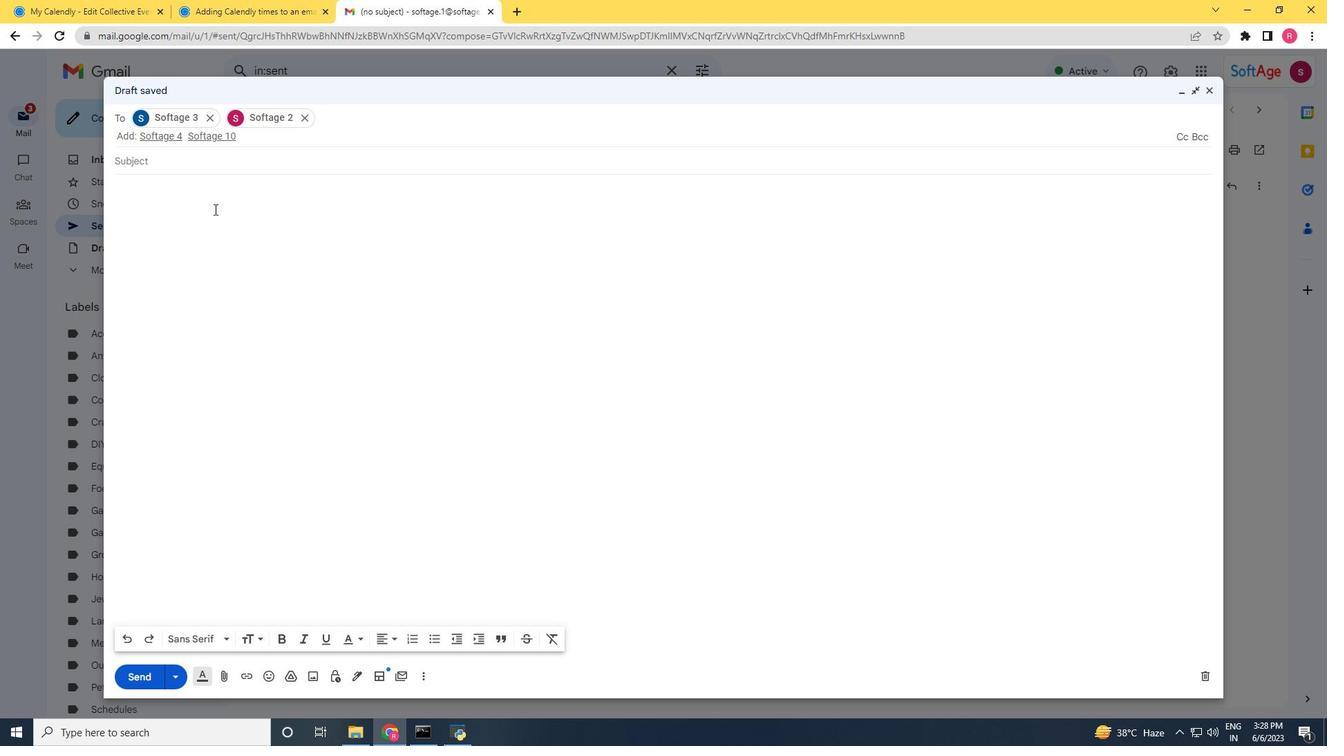 
Action: Mouse pressed left at (214, 210)
Screenshot: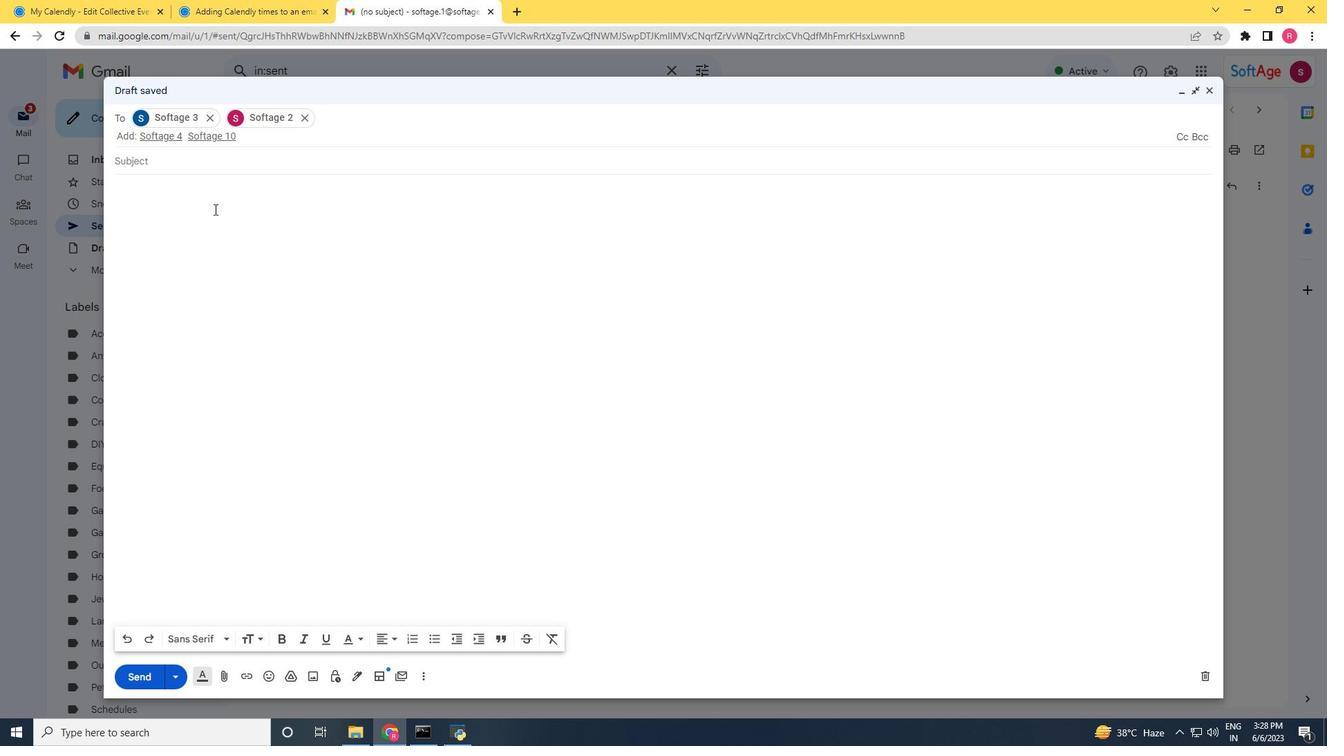 
Action: Mouse moved to (247, 676)
Screenshot: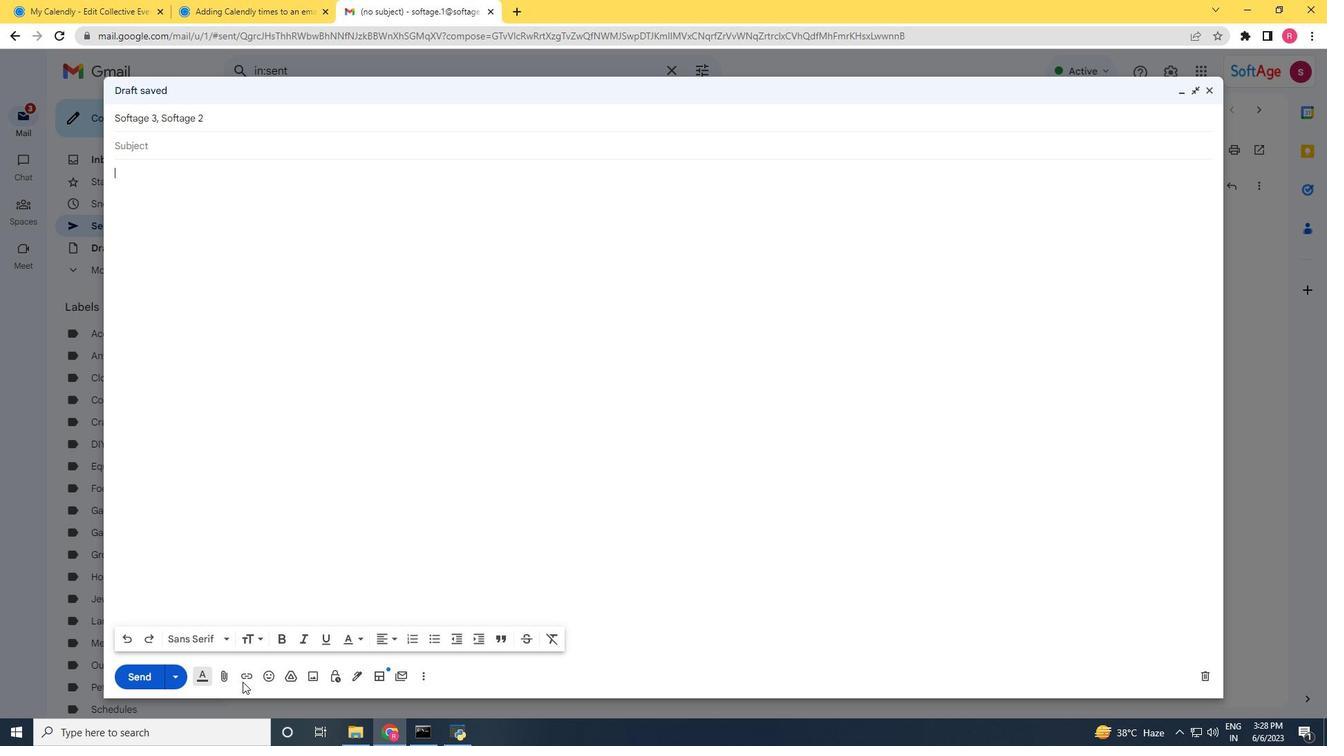 
Action: Mouse pressed left at (247, 676)
Screenshot: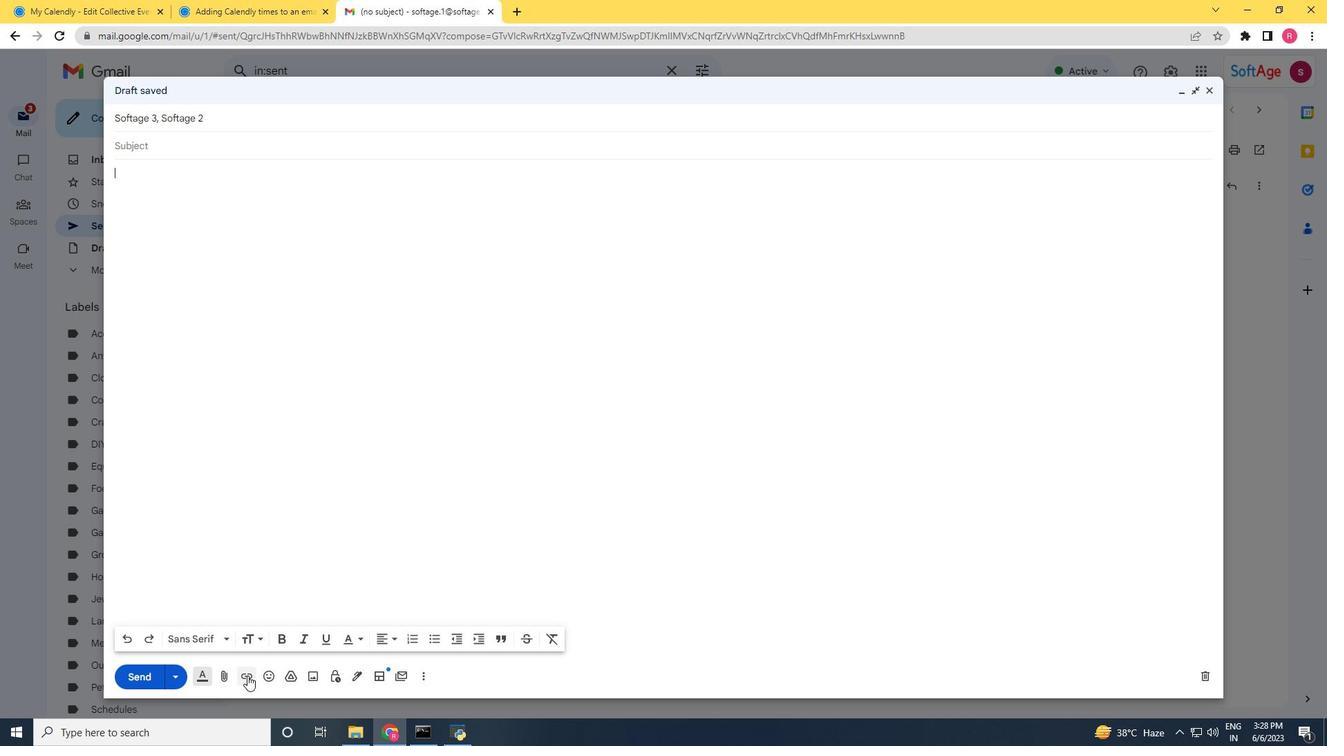
Action: Mouse moved to (619, 382)
Screenshot: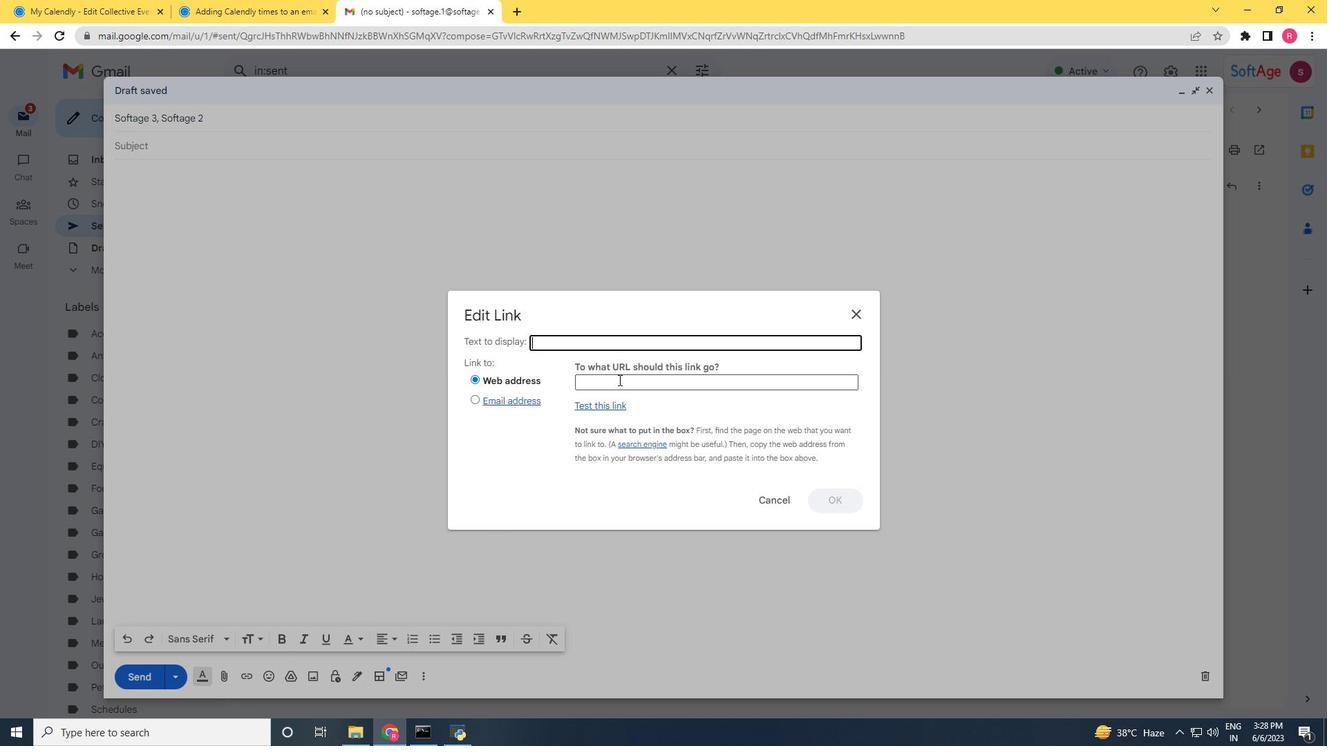 
Action: Mouse pressed left at (619, 382)
Screenshot: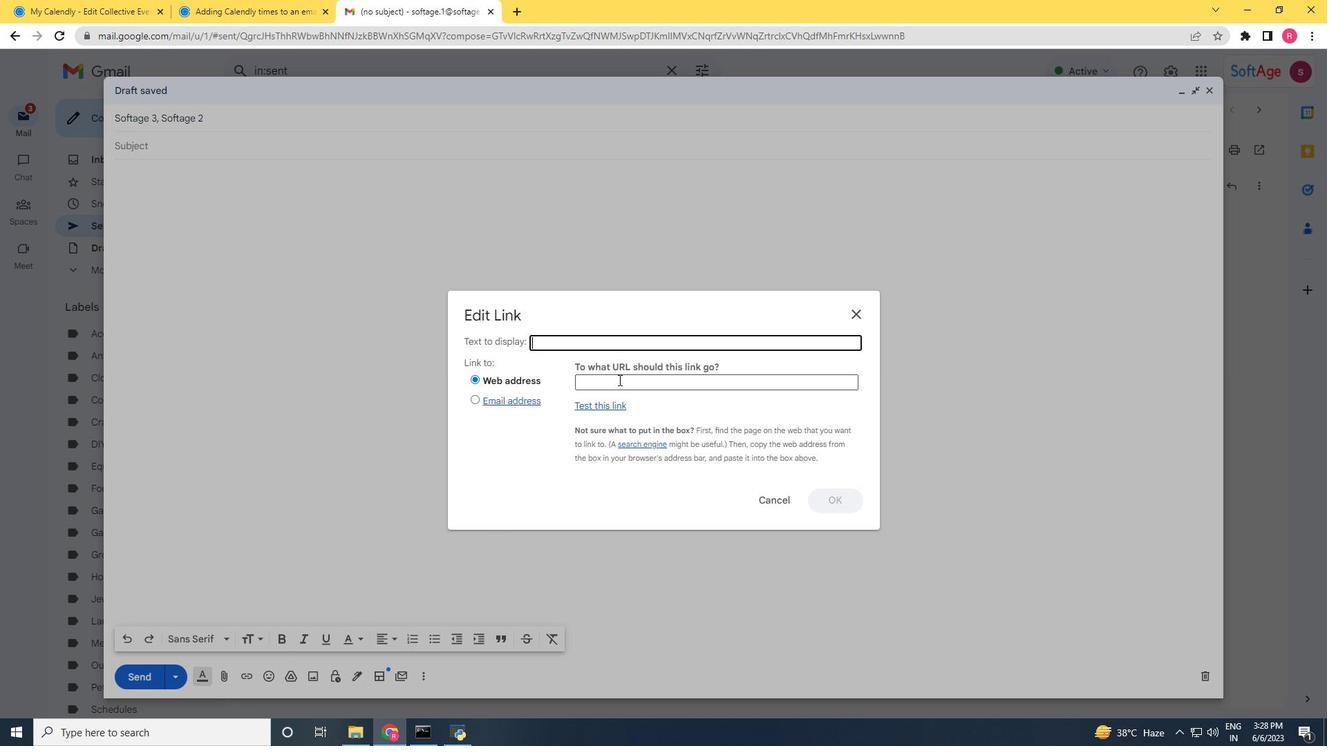 
Action: Mouse moved to (616, 393)
Screenshot: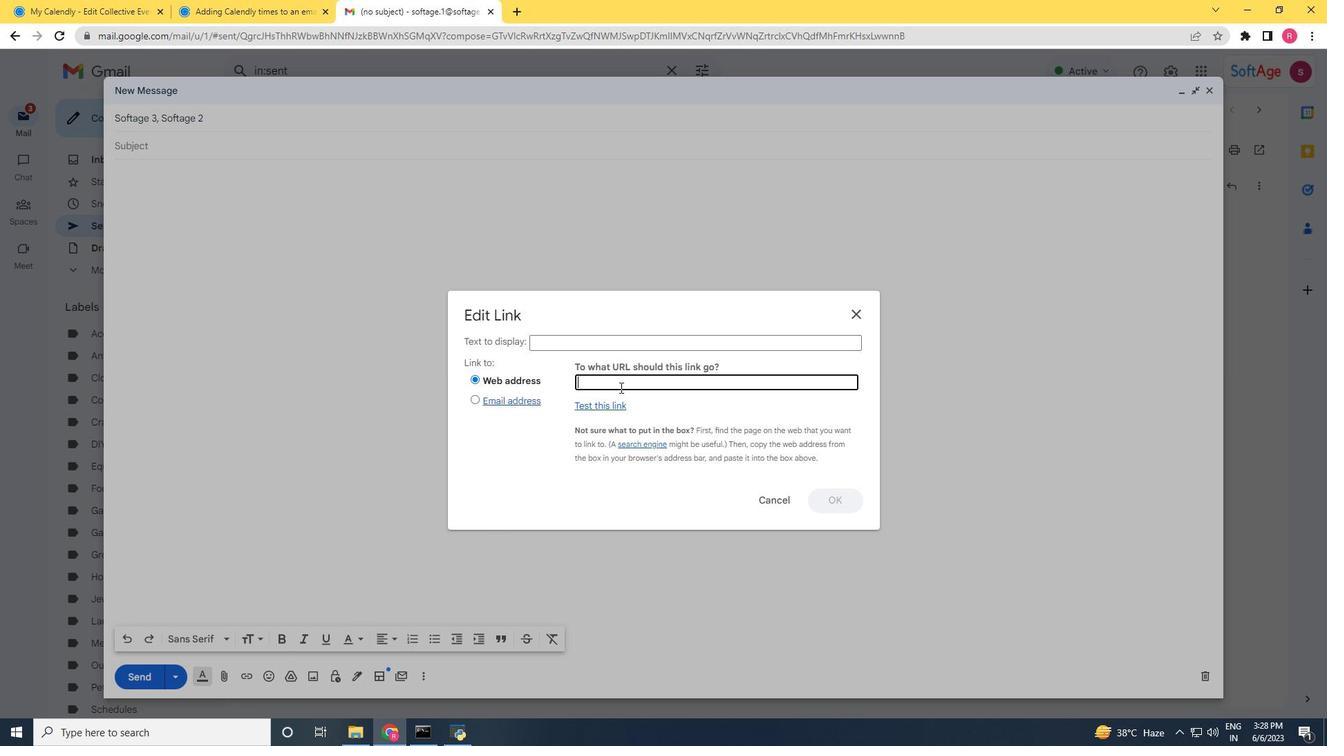
Action: Key pressed ctrl+V
Screenshot: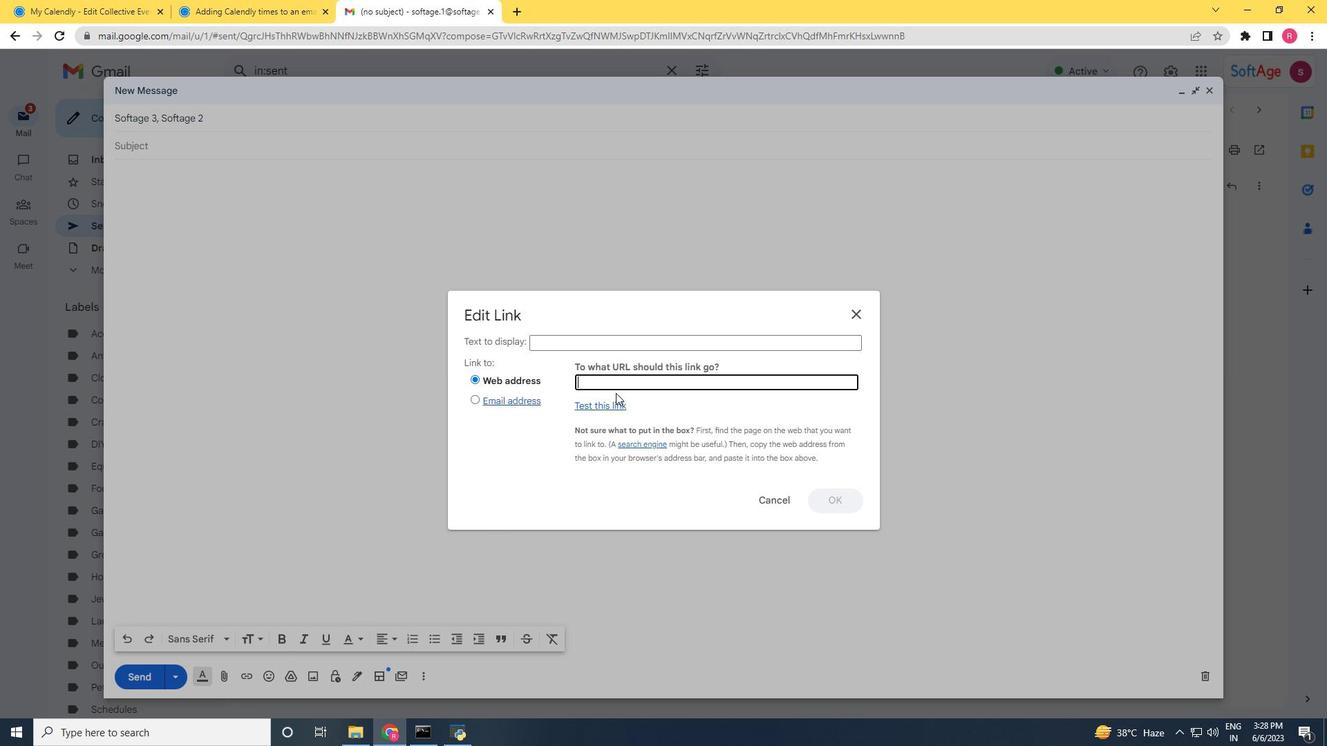 
Action: Mouse moved to (832, 500)
Screenshot: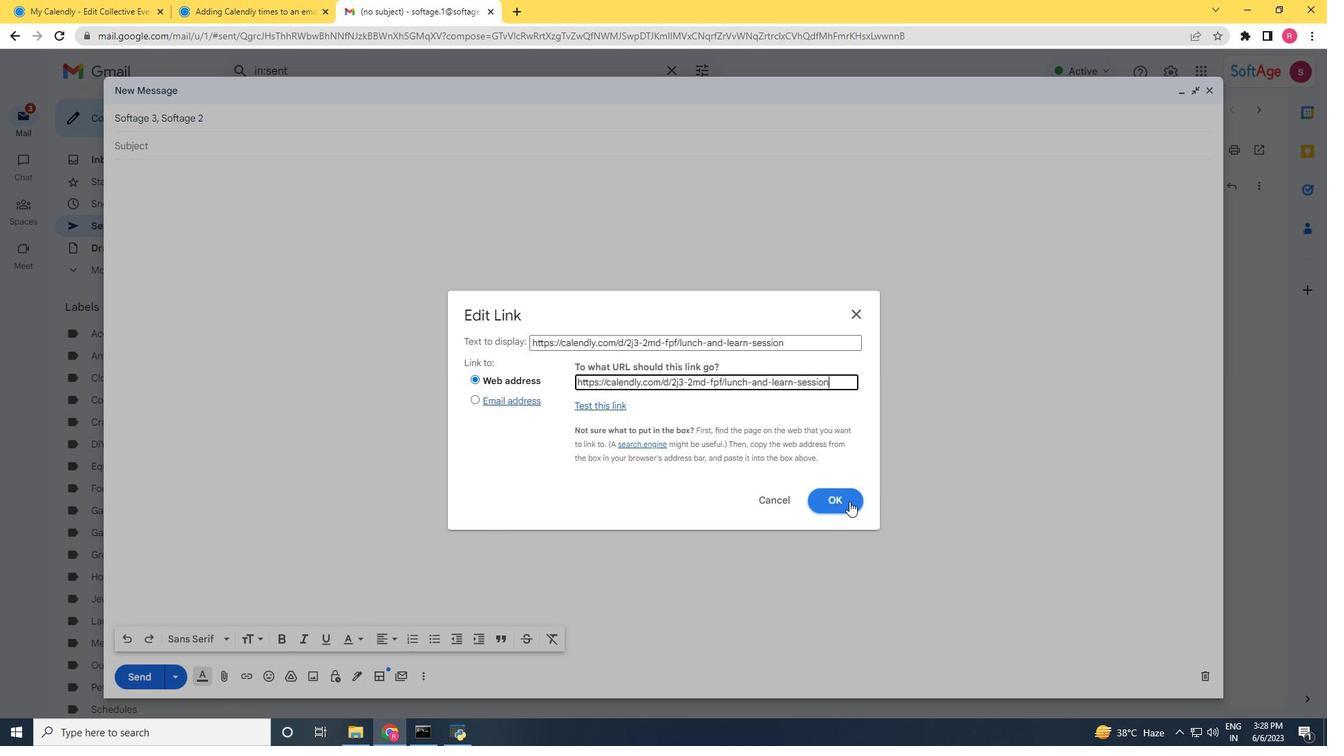 
Action: Mouse pressed left at (832, 500)
Screenshot: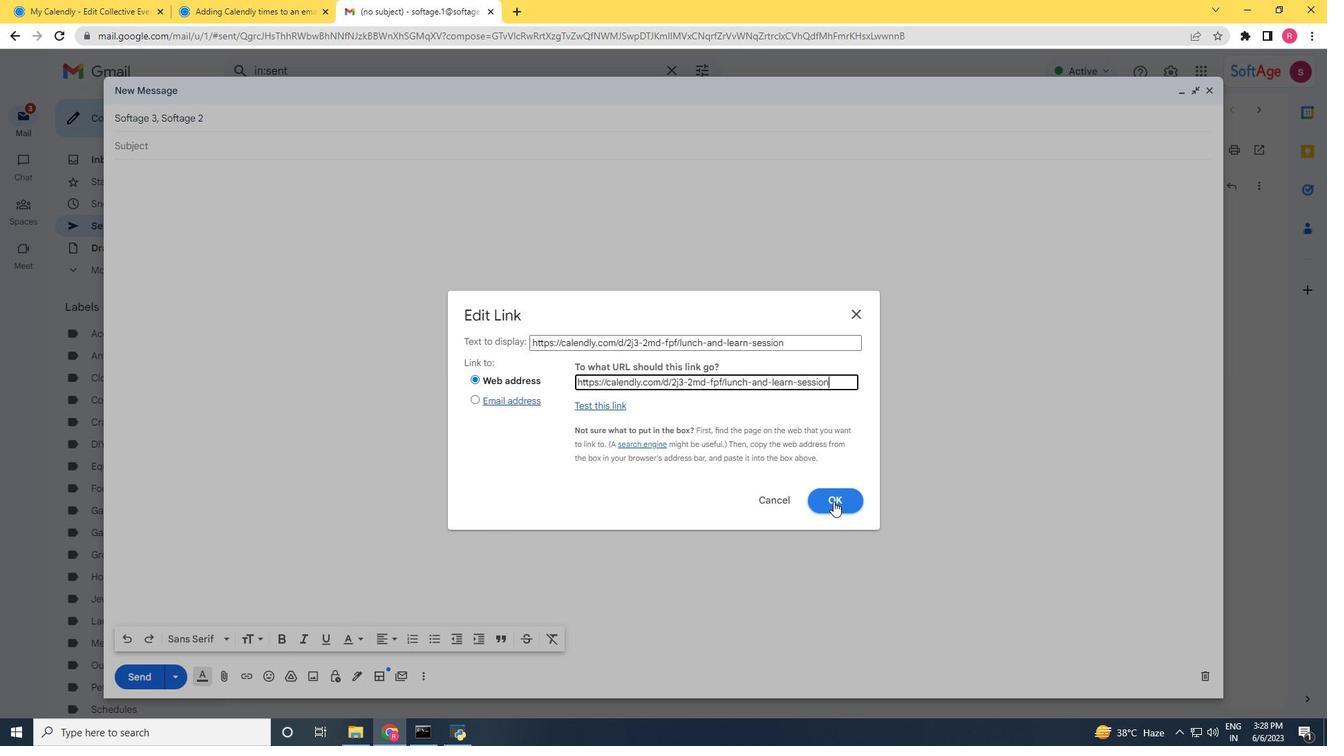
Action: Mouse moved to (152, 682)
Screenshot: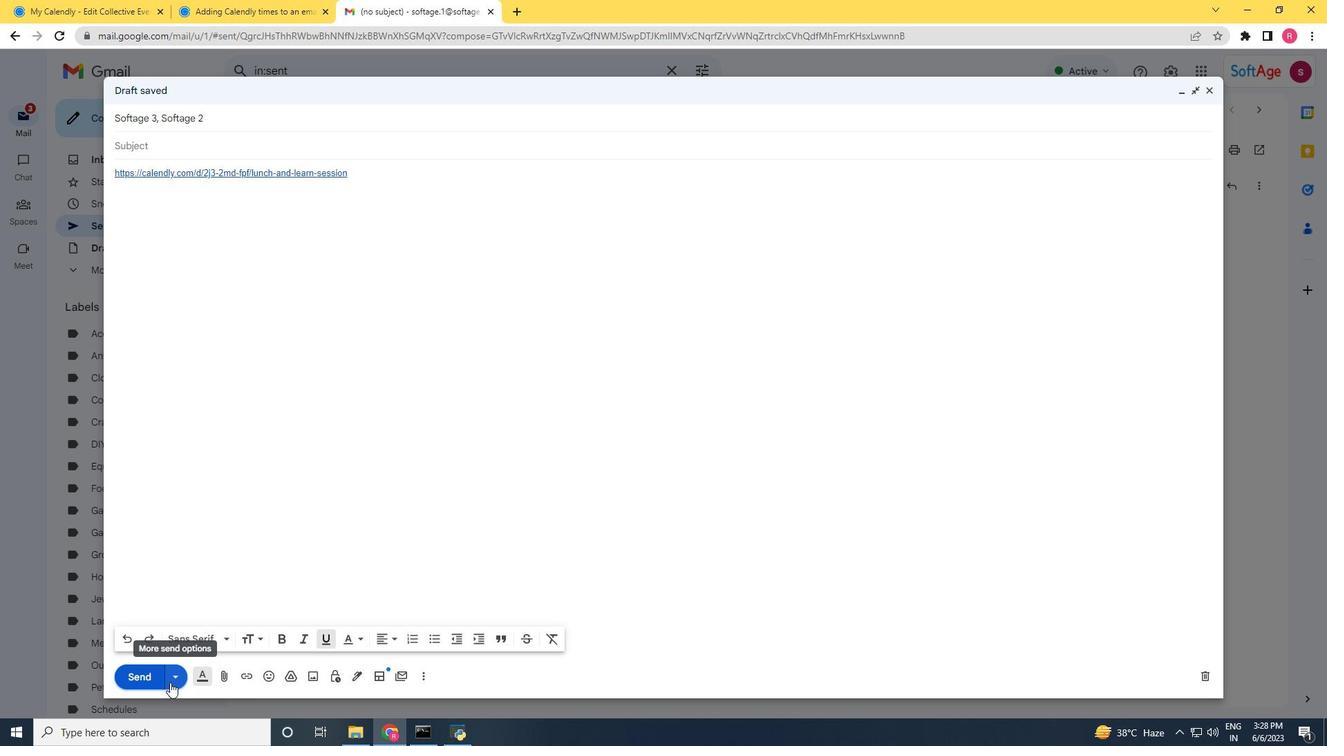 
Action: Mouse pressed left at (152, 682)
Screenshot: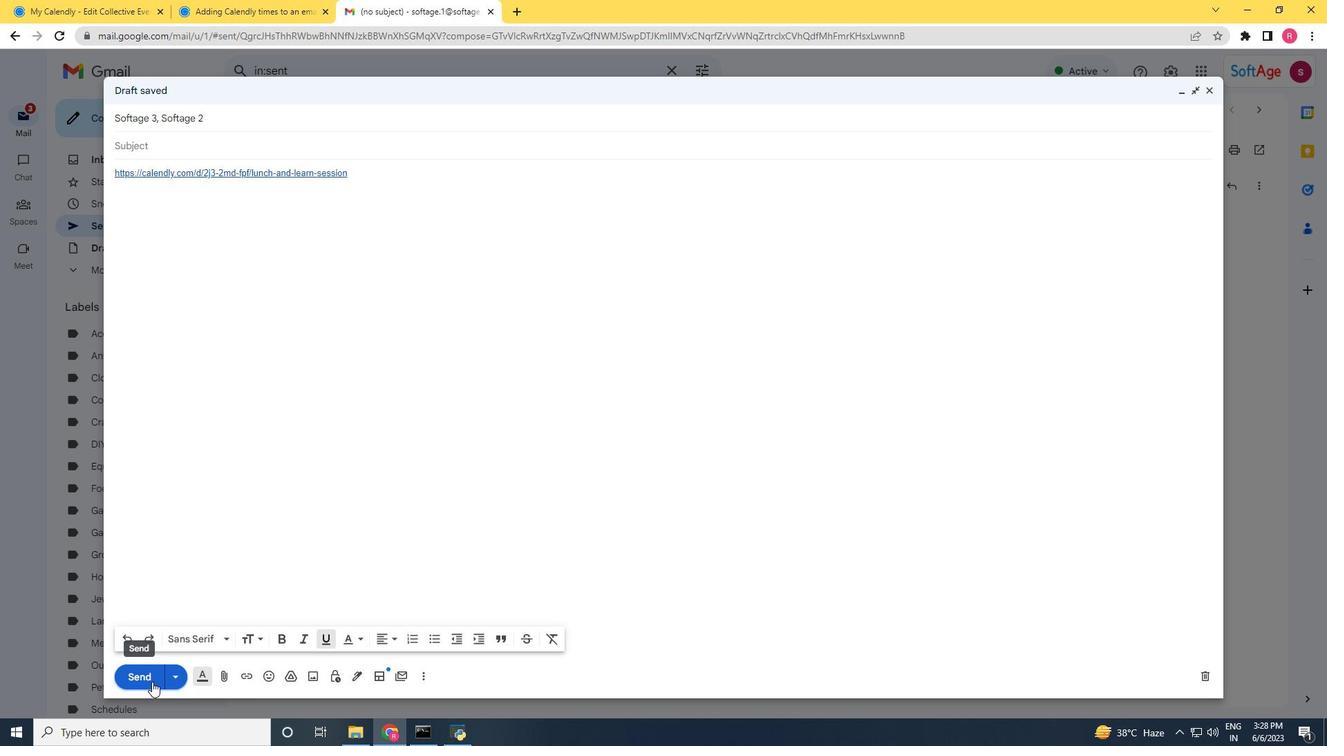 
Action: Mouse moved to (160, 666)
Screenshot: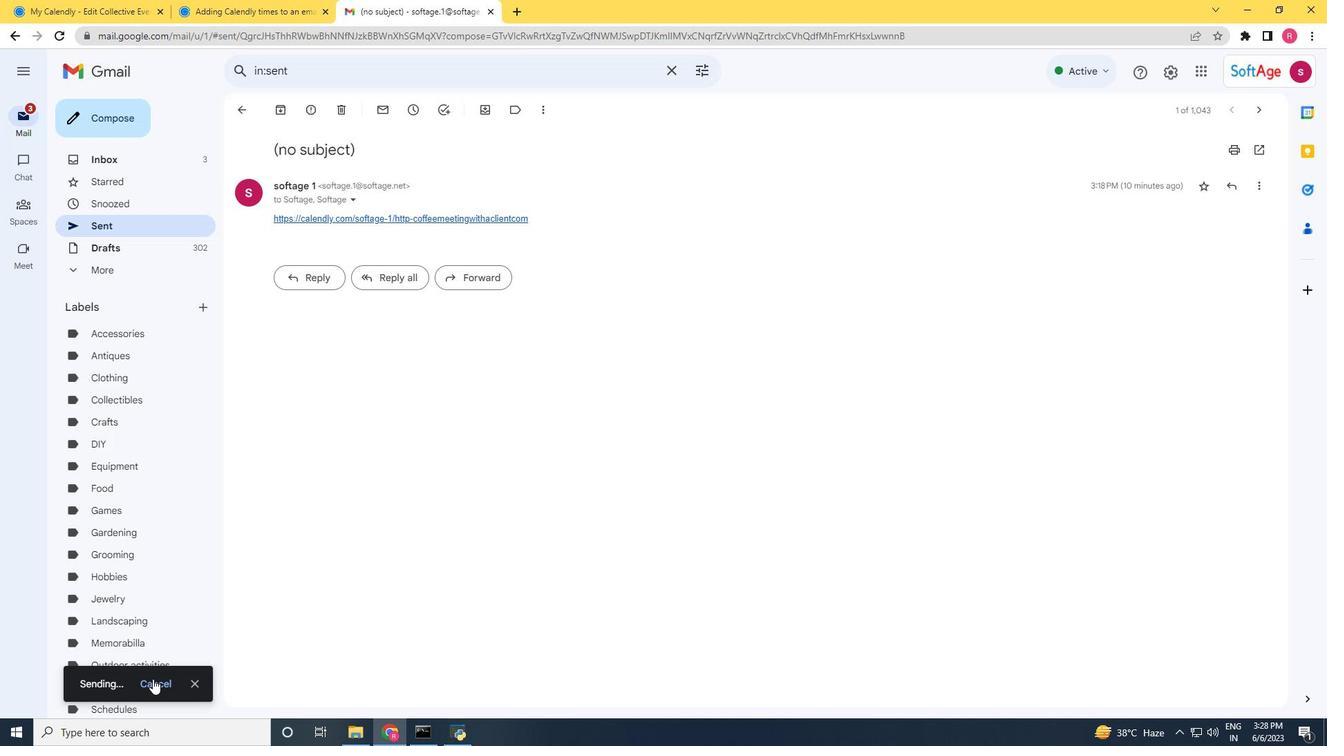 
